 Task: Look for space in Laiwu, China from 2nd August, 2023 to 12th August, 2023 for 2 adults in price range Rs.5000 to Rs.10000. Place can be private room with 1  bedroom having 1 bed and 1 bathroom. Property type can be house, flat, guest house, hotel. Booking option can be shelf check-in. Required host language is Chinese (Simplified).
Action: Mouse moved to (286, 220)
Screenshot: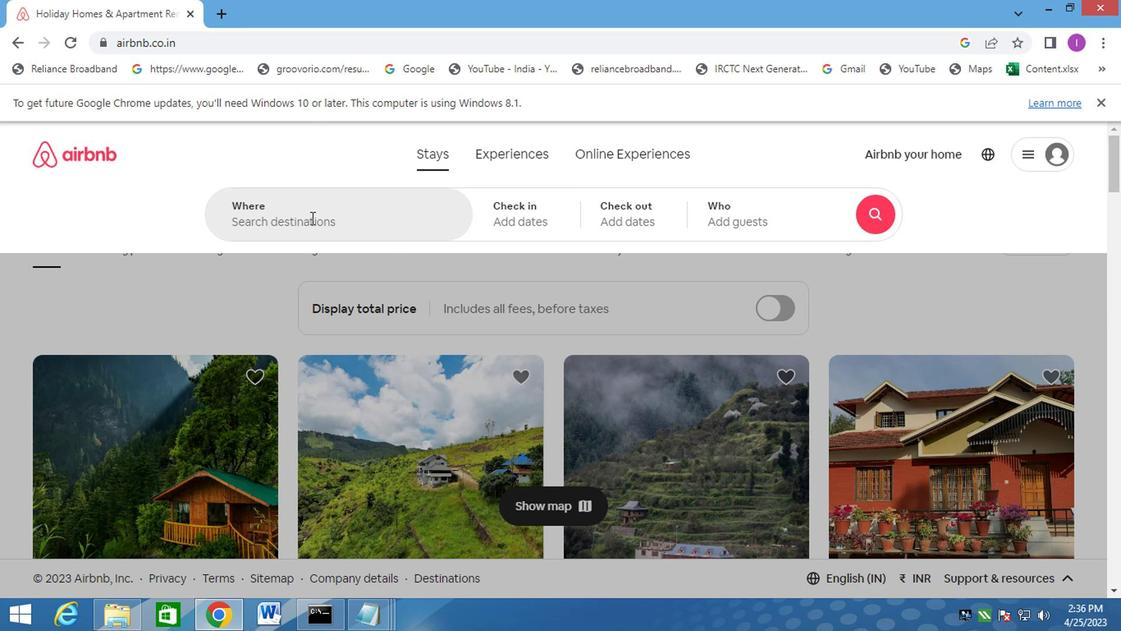 
Action: Mouse pressed left at (286, 220)
Screenshot: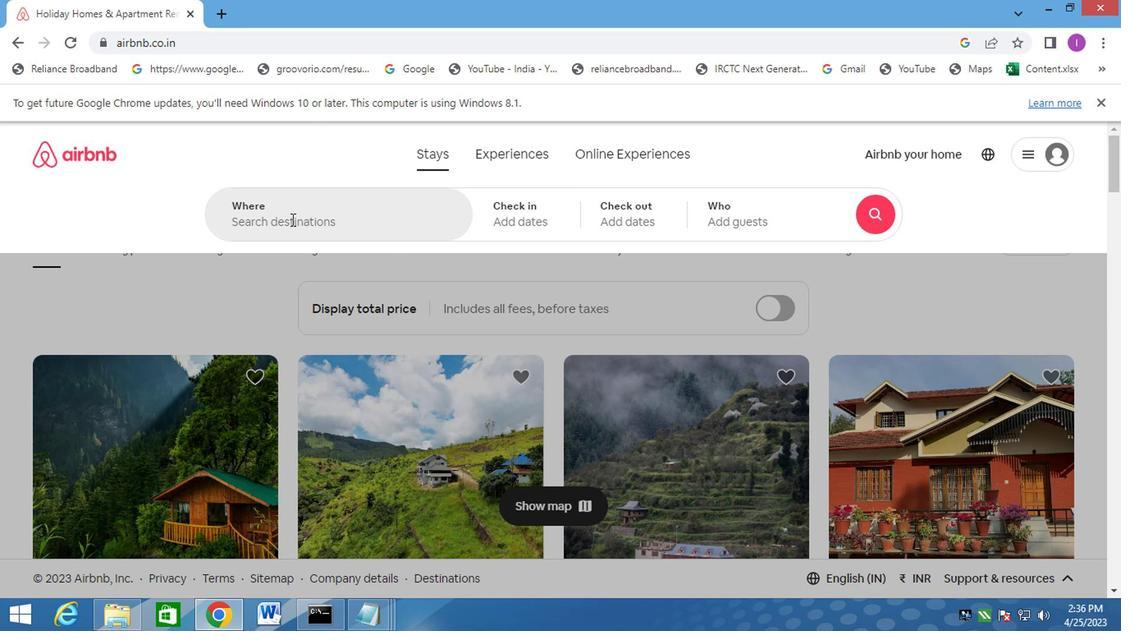 
Action: Mouse moved to (356, 201)
Screenshot: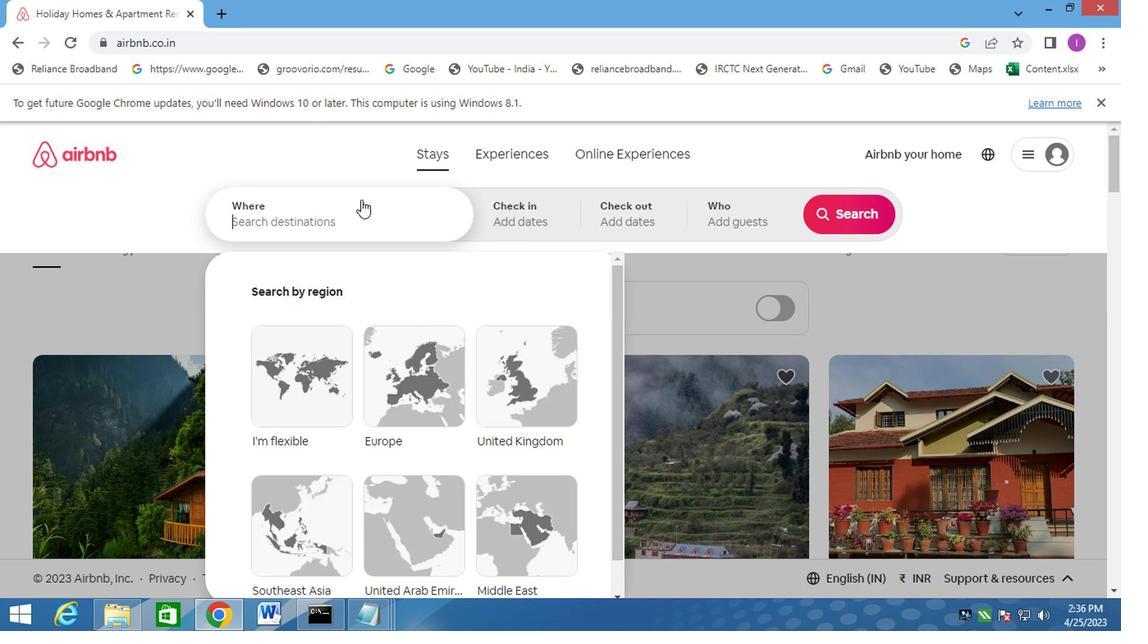 
Action: Key pressed <Key.shift>LAIWU
Screenshot: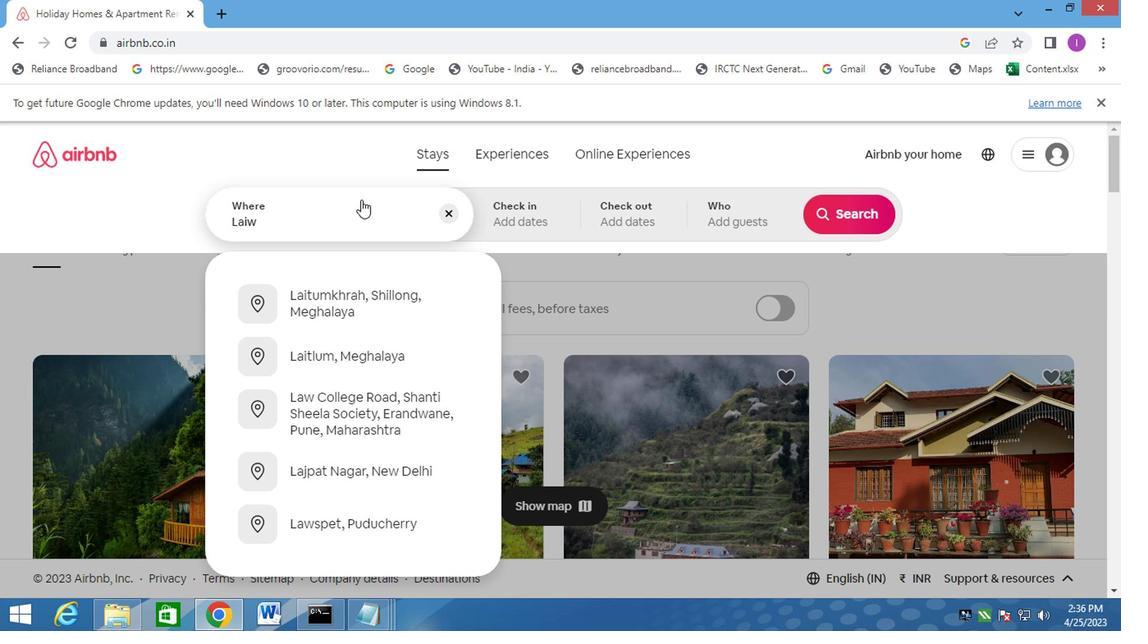 
Action: Mouse moved to (387, 195)
Screenshot: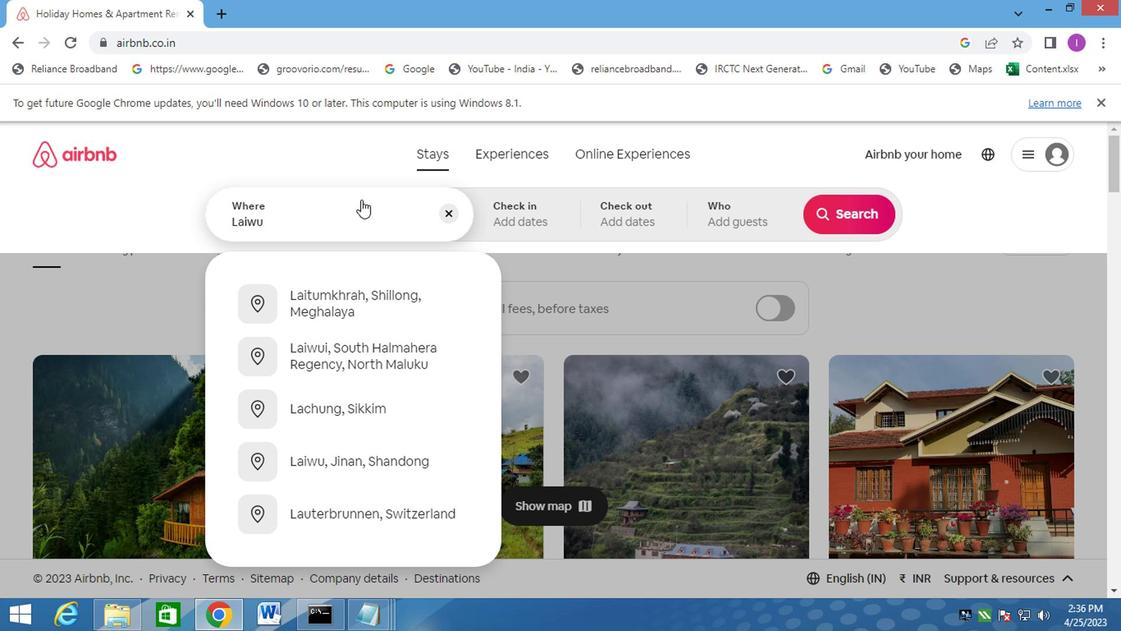 
Action: Key pressed ,CHINA
Screenshot: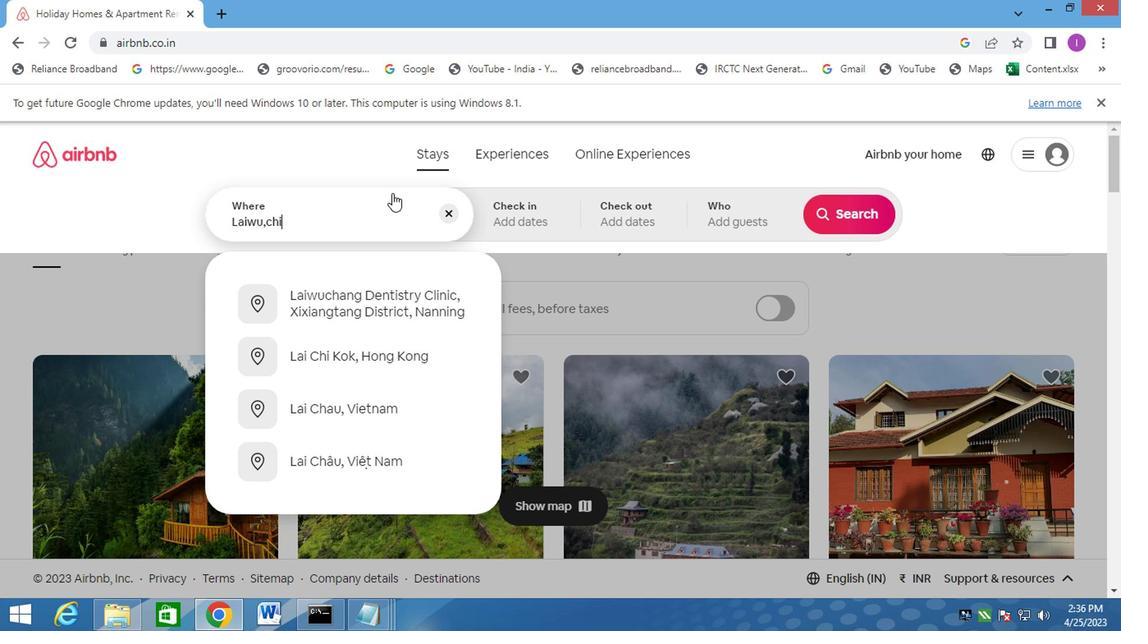 
Action: Mouse moved to (540, 203)
Screenshot: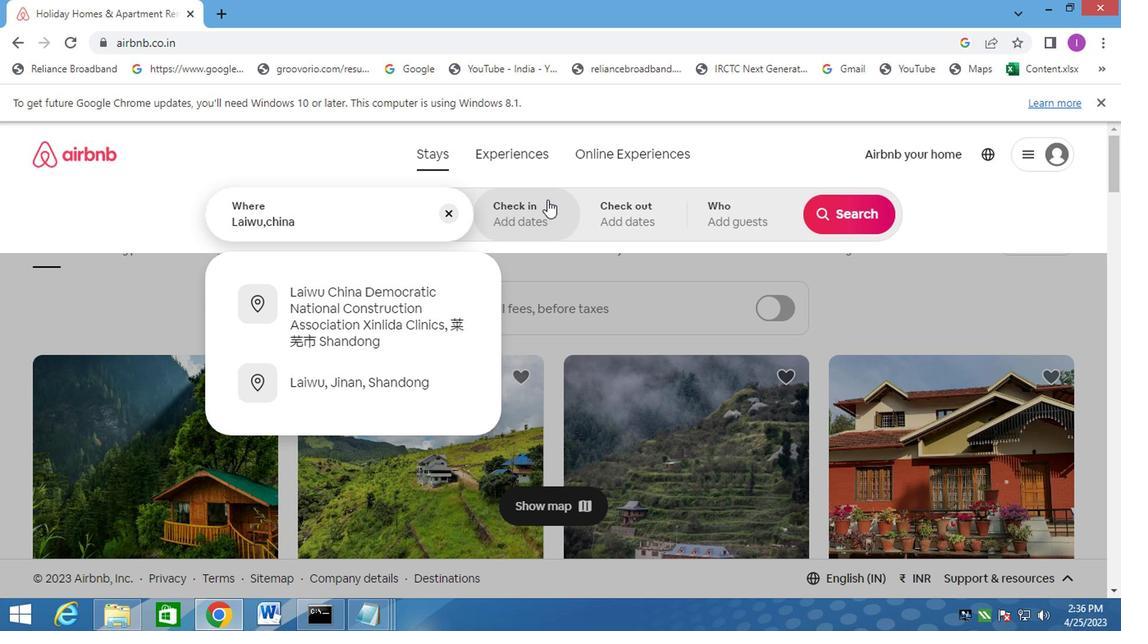 
Action: Mouse pressed left at (540, 203)
Screenshot: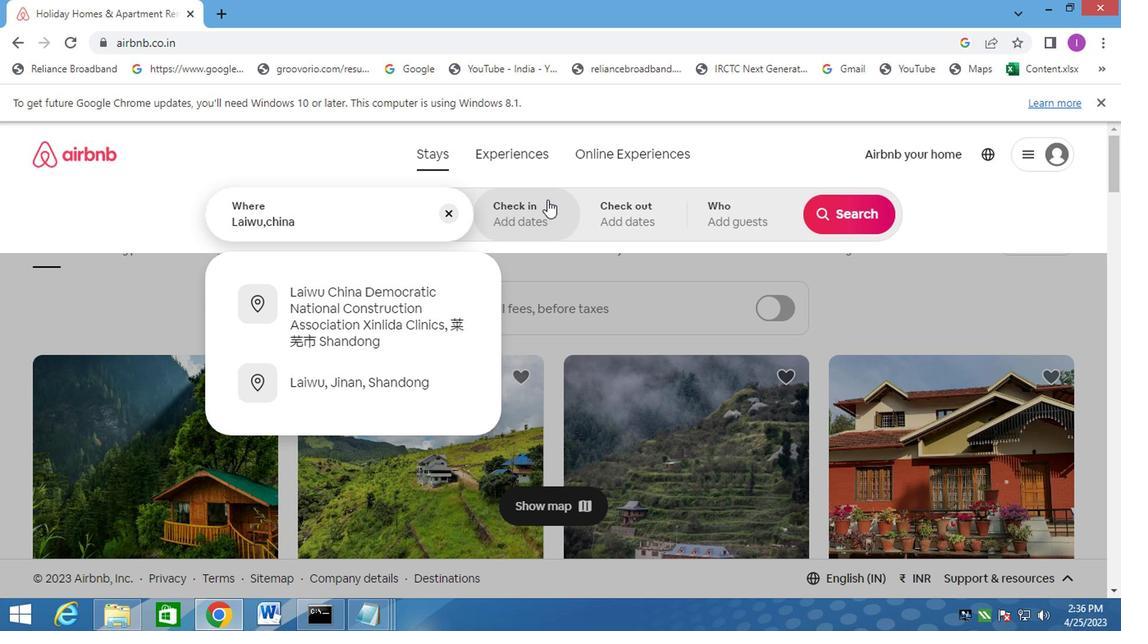 
Action: Mouse moved to (834, 342)
Screenshot: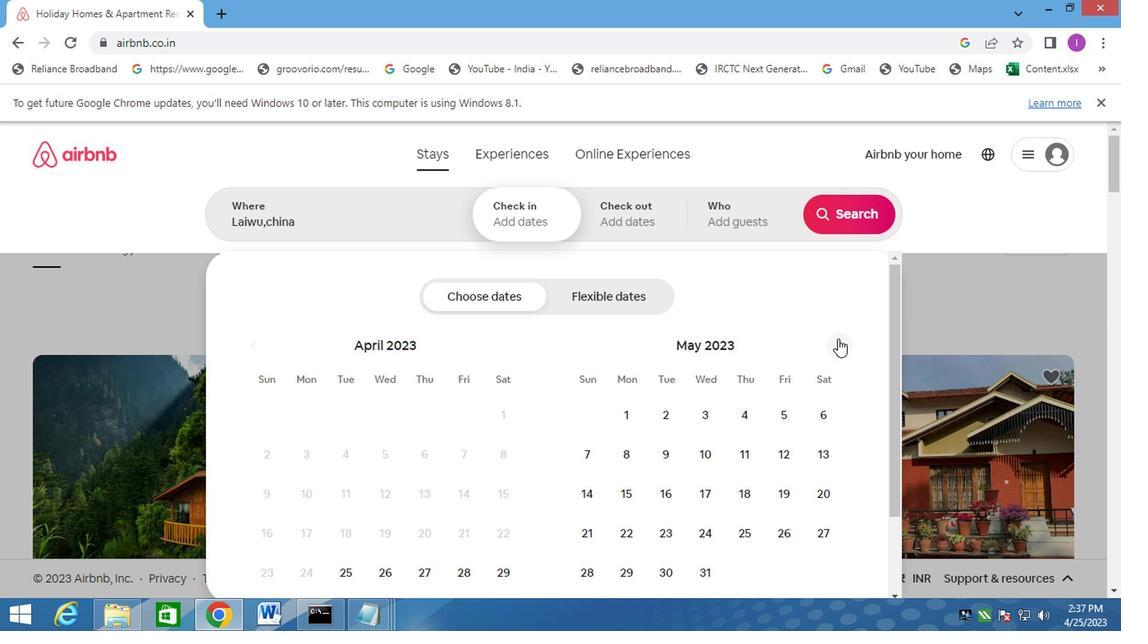 
Action: Mouse pressed left at (834, 342)
Screenshot: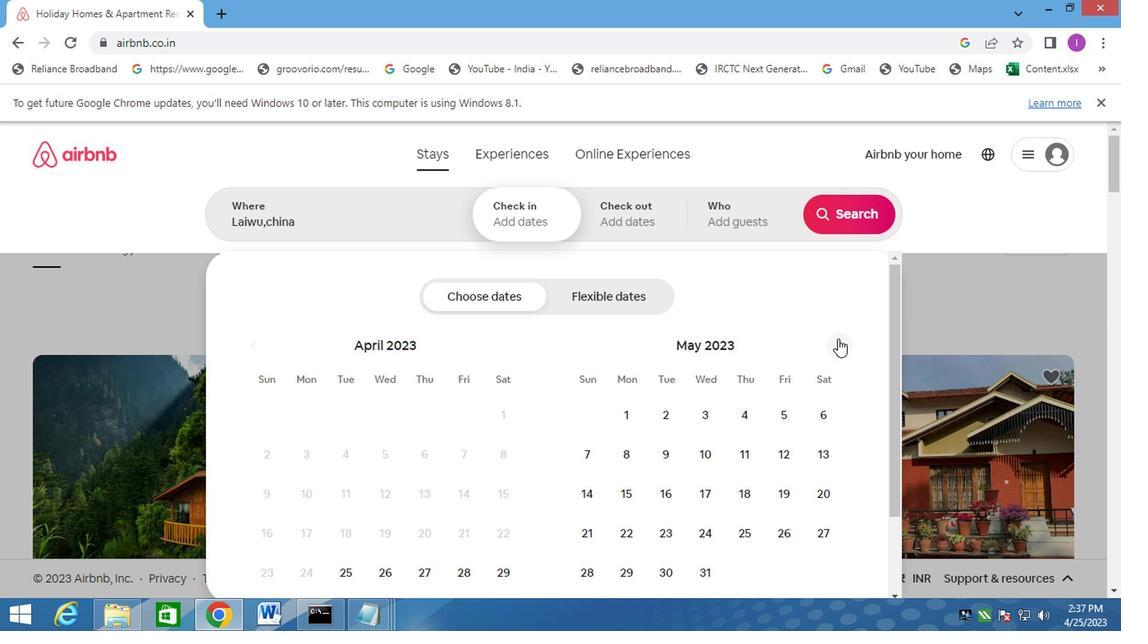 
Action: Mouse pressed left at (834, 342)
Screenshot: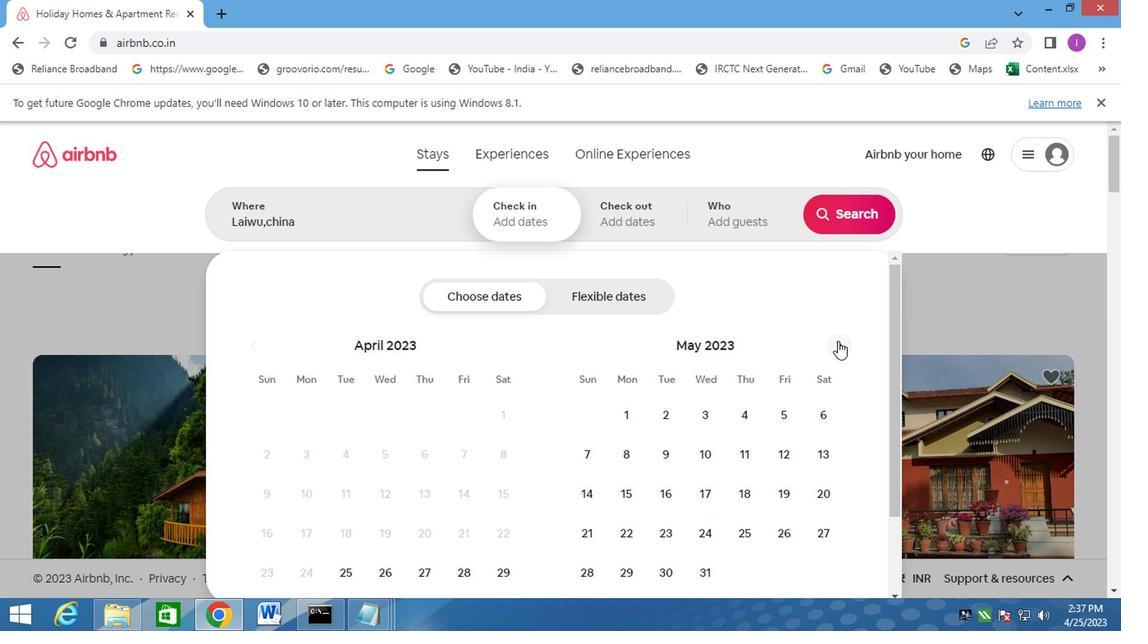 
Action: Mouse pressed left at (834, 342)
Screenshot: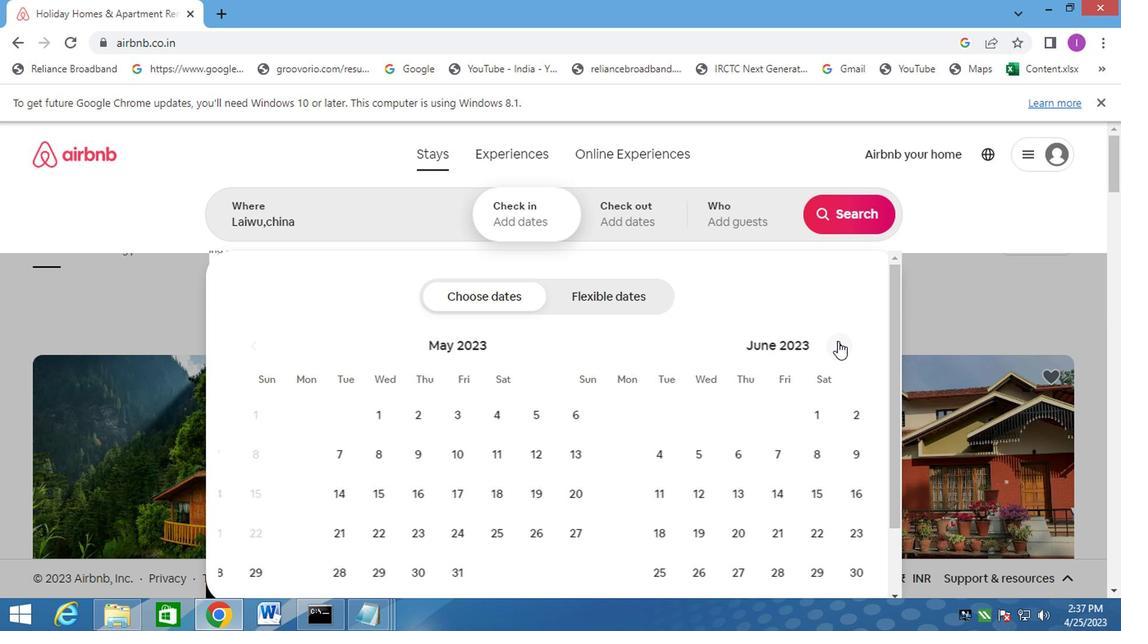 
Action: Mouse moved to (834, 342)
Screenshot: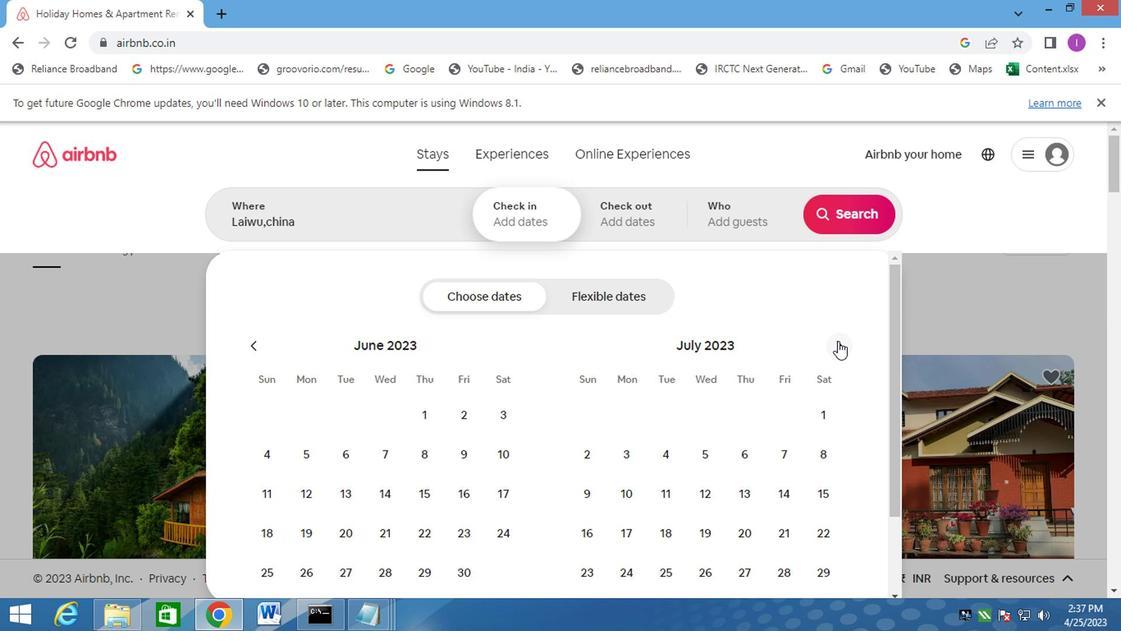 
Action: Mouse pressed left at (834, 342)
Screenshot: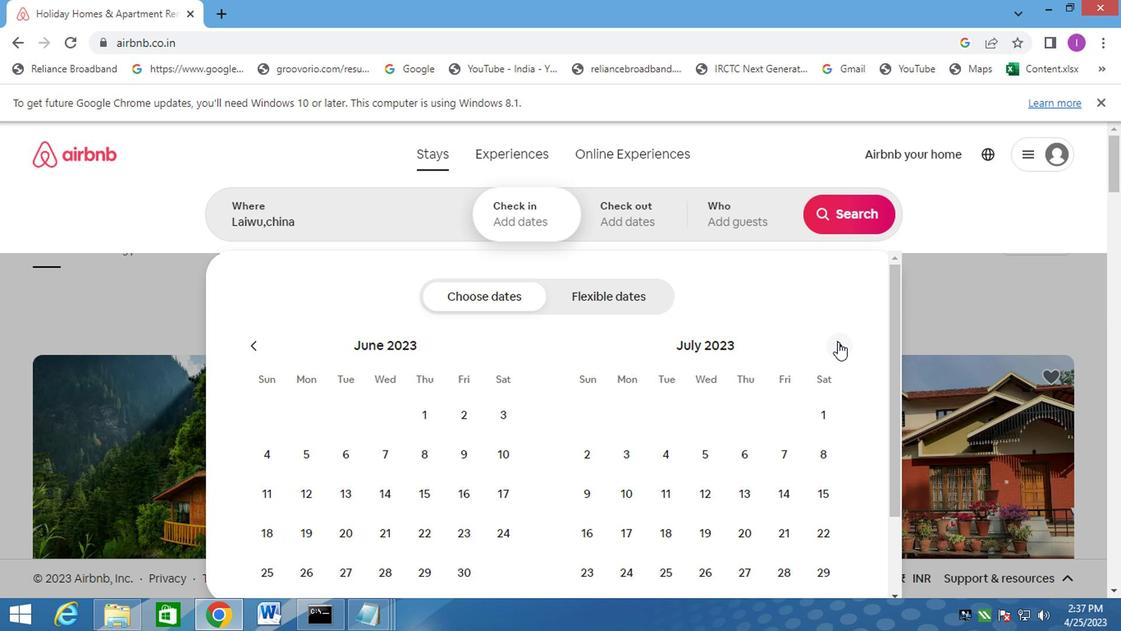 
Action: Mouse moved to (705, 415)
Screenshot: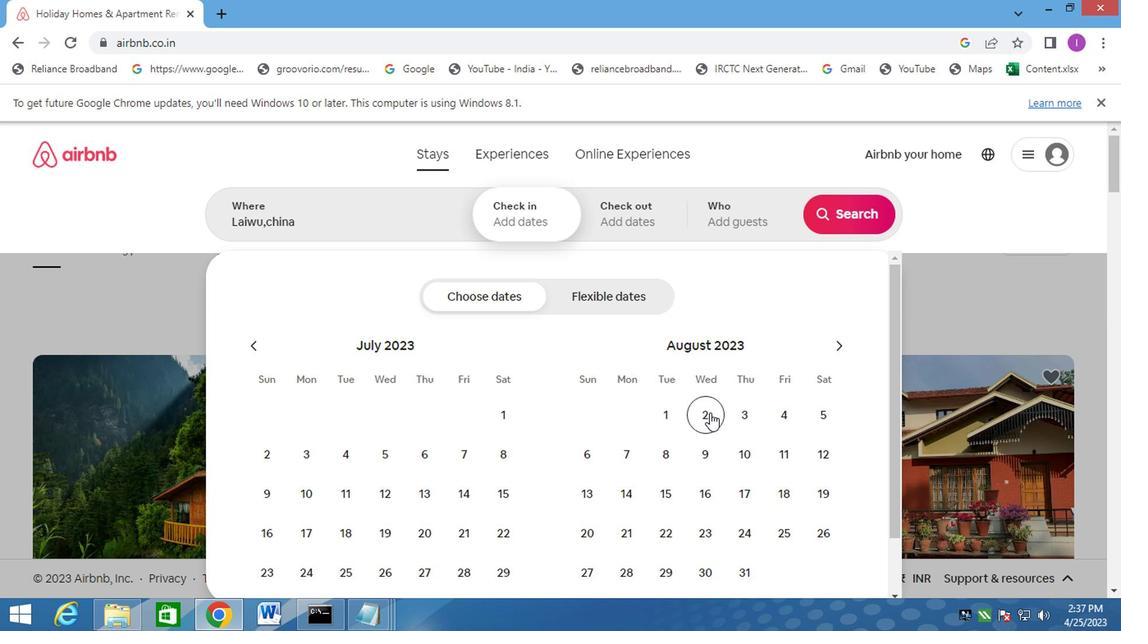 
Action: Mouse pressed left at (705, 415)
Screenshot: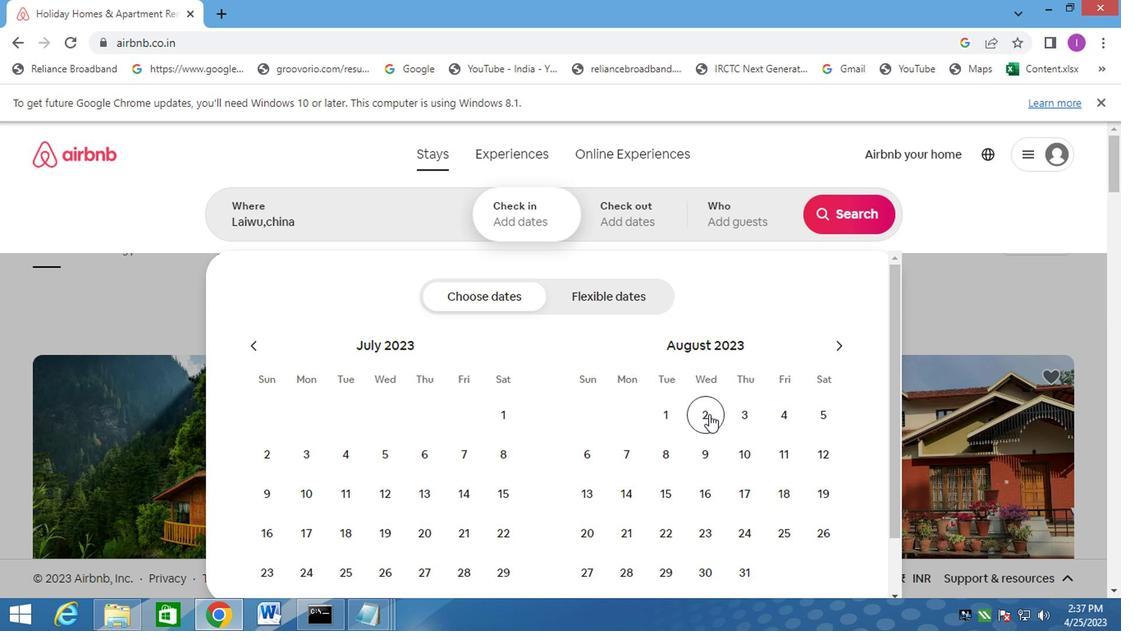 
Action: Mouse moved to (829, 450)
Screenshot: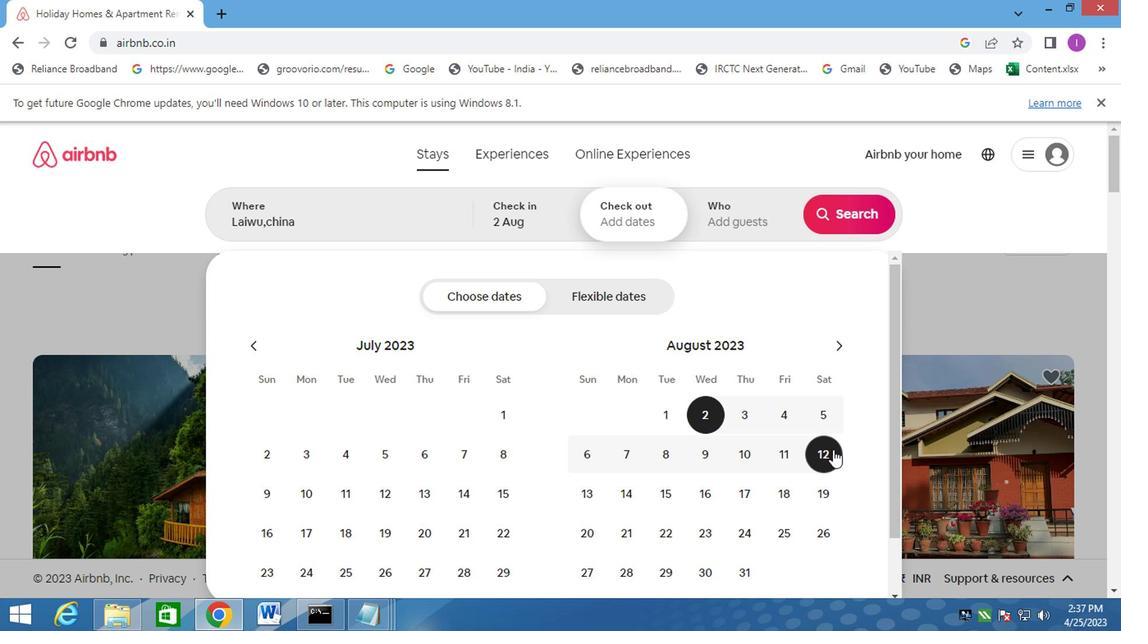 
Action: Mouse pressed left at (829, 450)
Screenshot: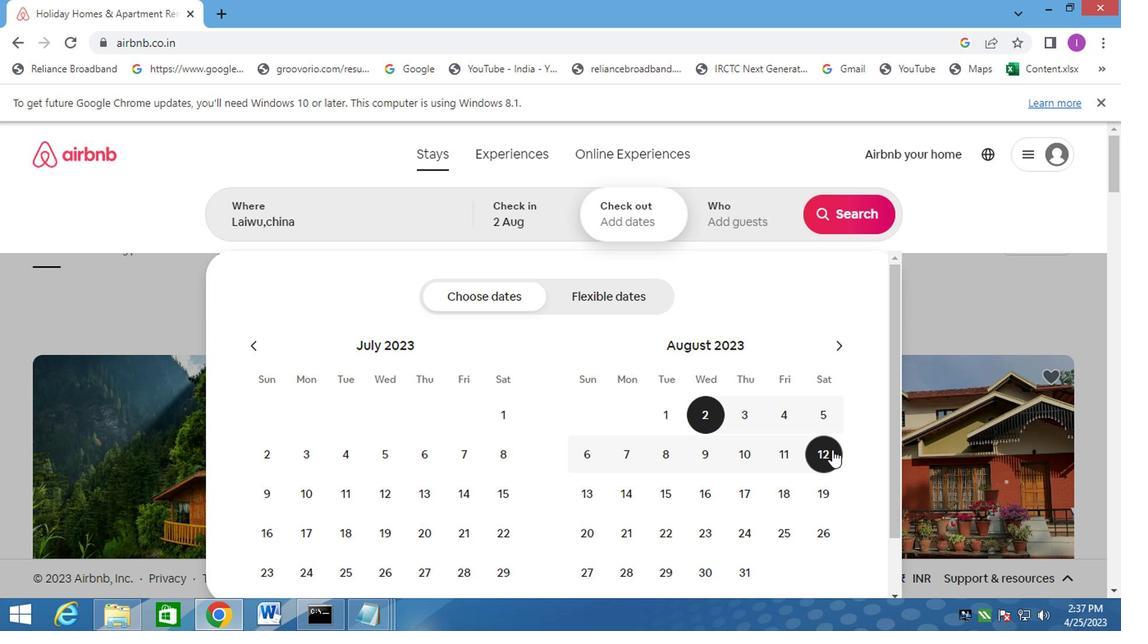 
Action: Mouse moved to (836, 208)
Screenshot: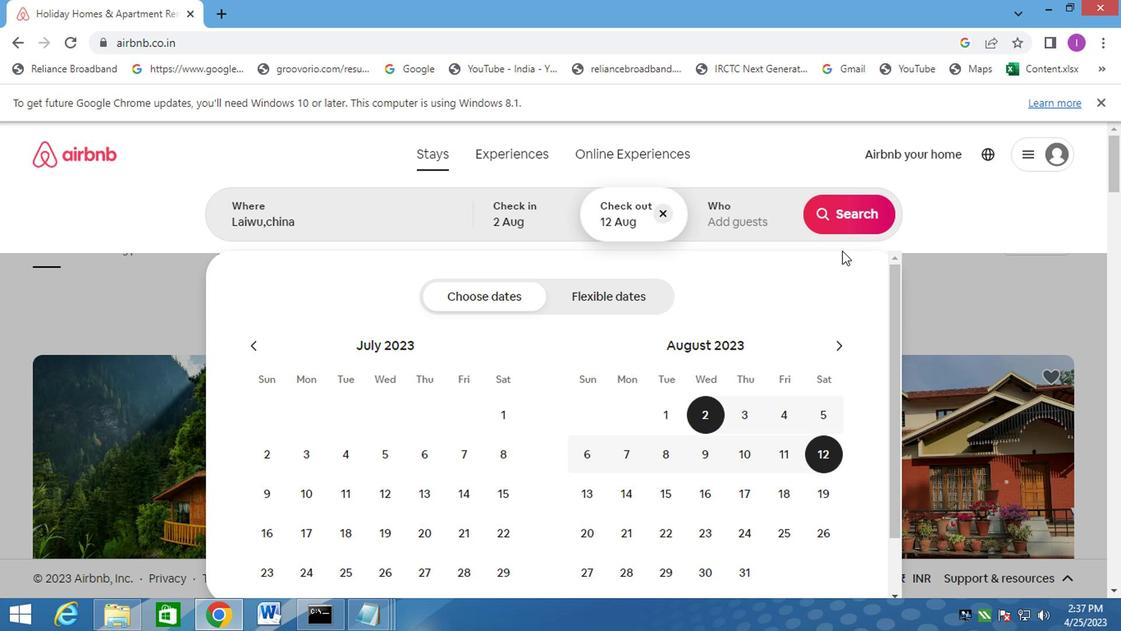 
Action: Mouse pressed left at (836, 208)
Screenshot: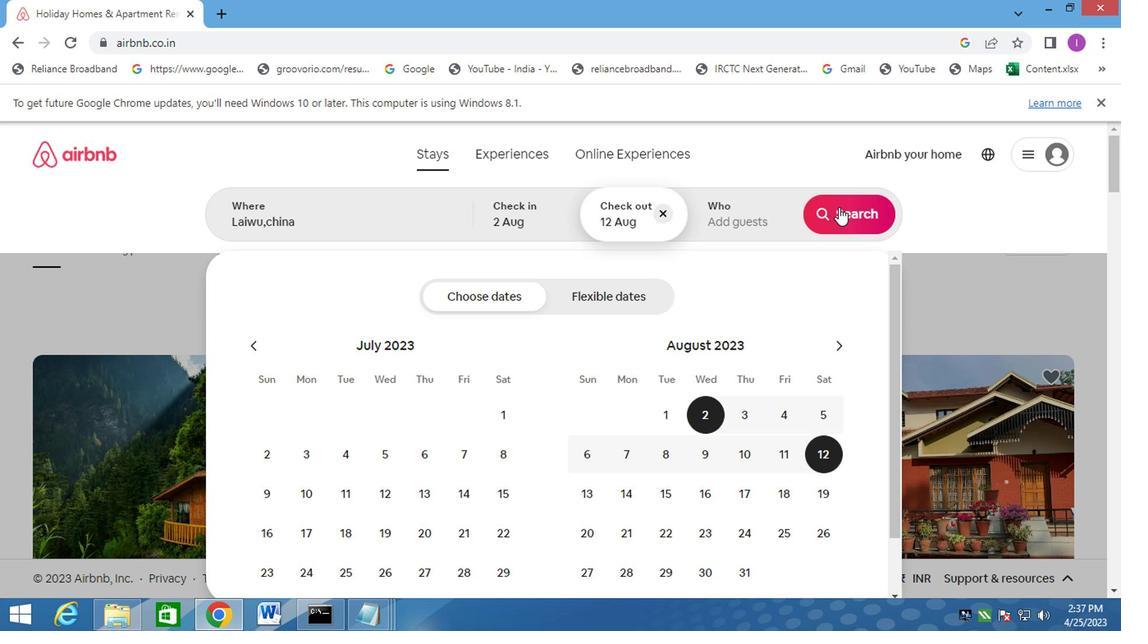 
Action: Mouse moved to (757, 146)
Screenshot: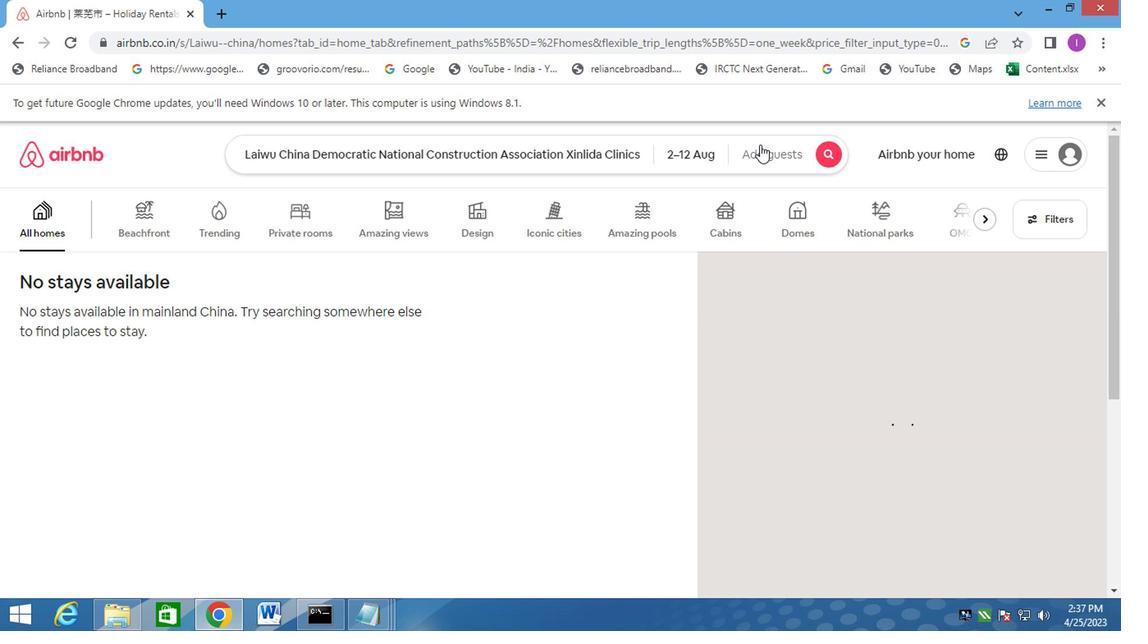 
Action: Mouse pressed left at (757, 146)
Screenshot: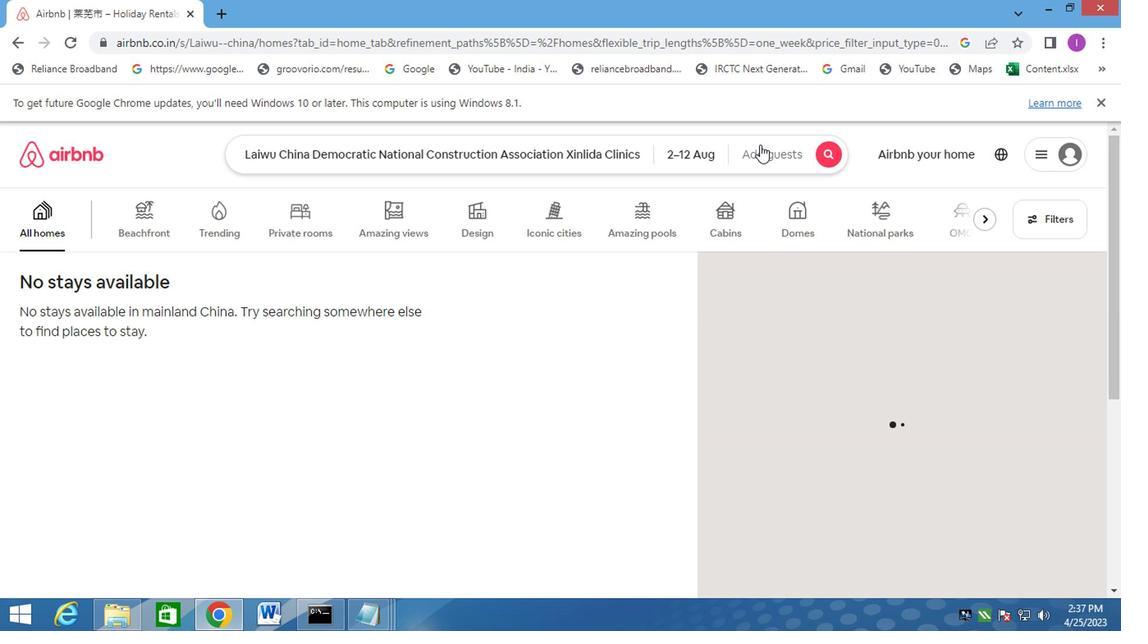 
Action: Mouse moved to (850, 306)
Screenshot: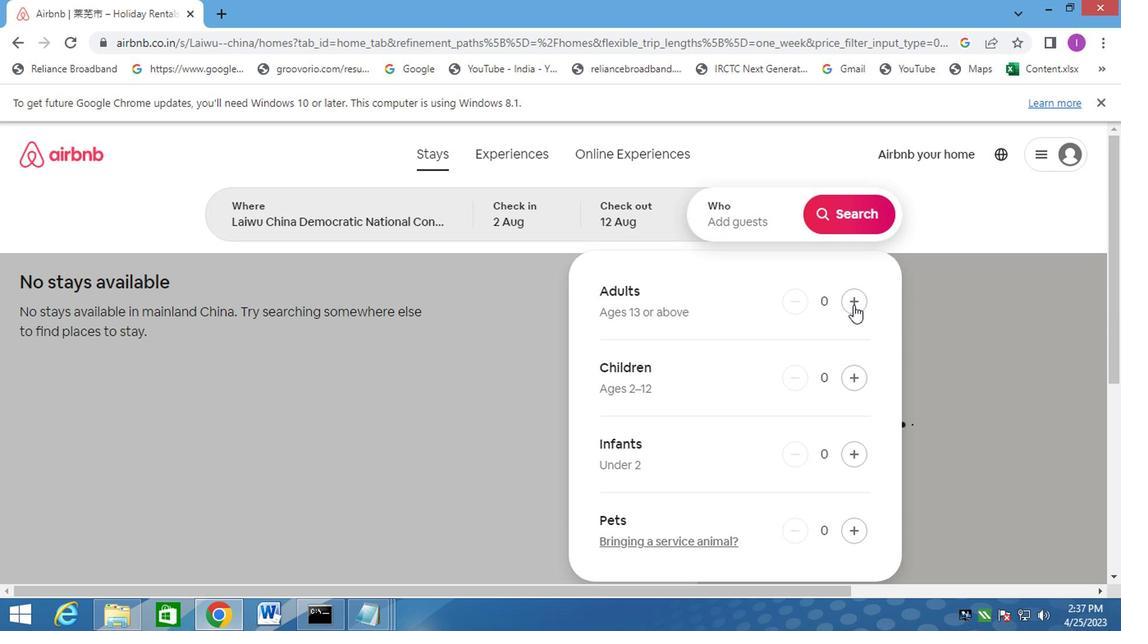 
Action: Mouse pressed left at (850, 306)
Screenshot: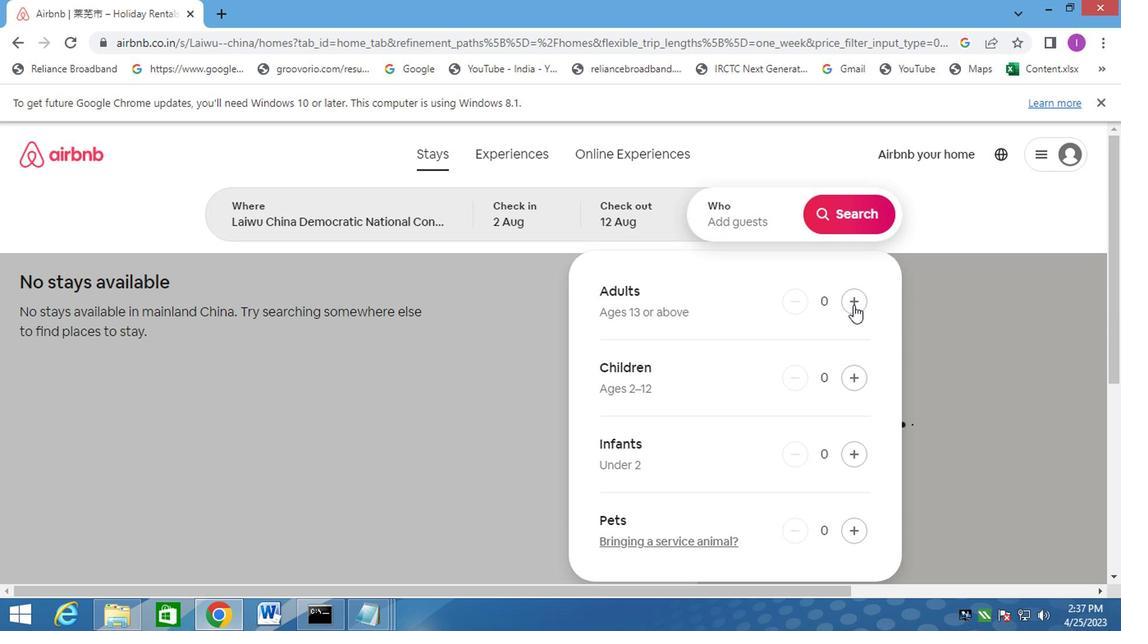 
Action: Mouse pressed left at (850, 306)
Screenshot: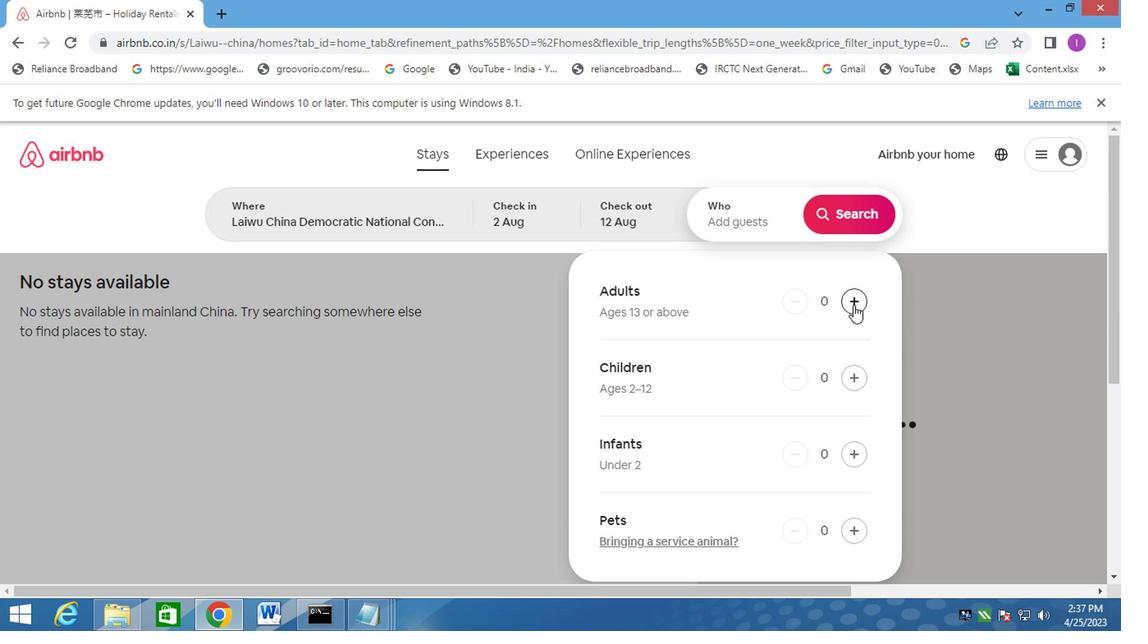
Action: Mouse moved to (833, 223)
Screenshot: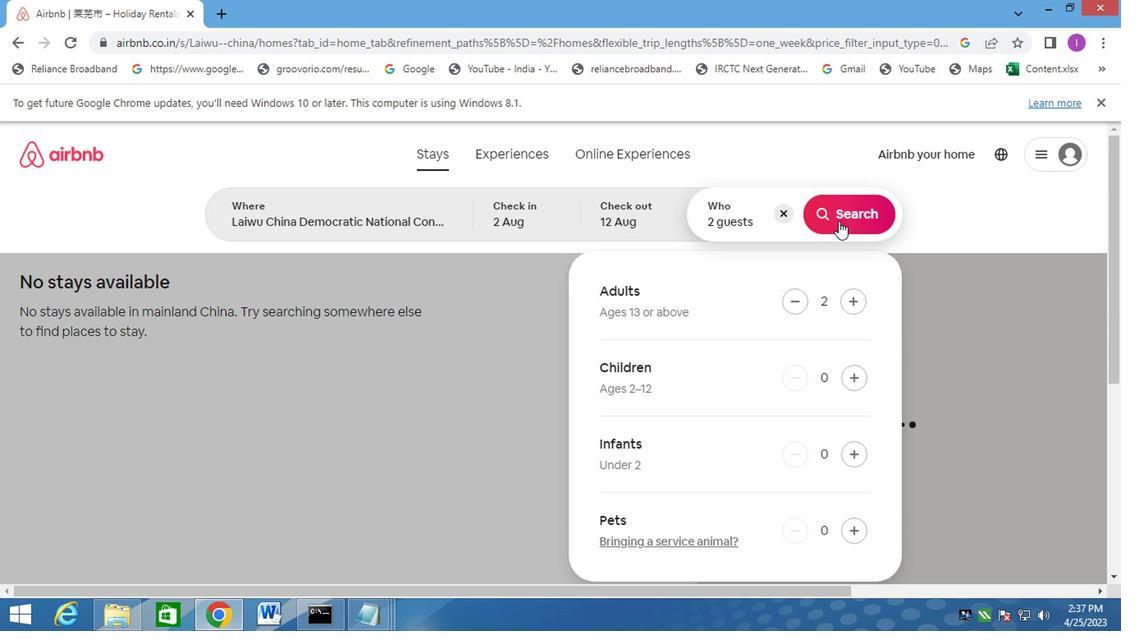 
Action: Mouse pressed left at (833, 223)
Screenshot: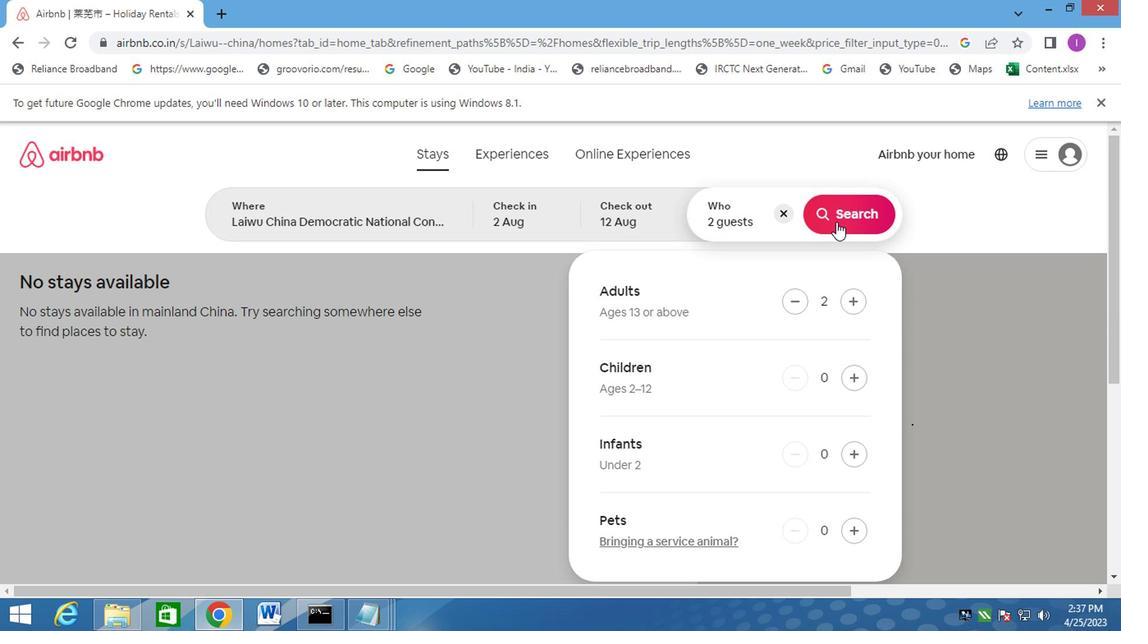
Action: Mouse moved to (1035, 216)
Screenshot: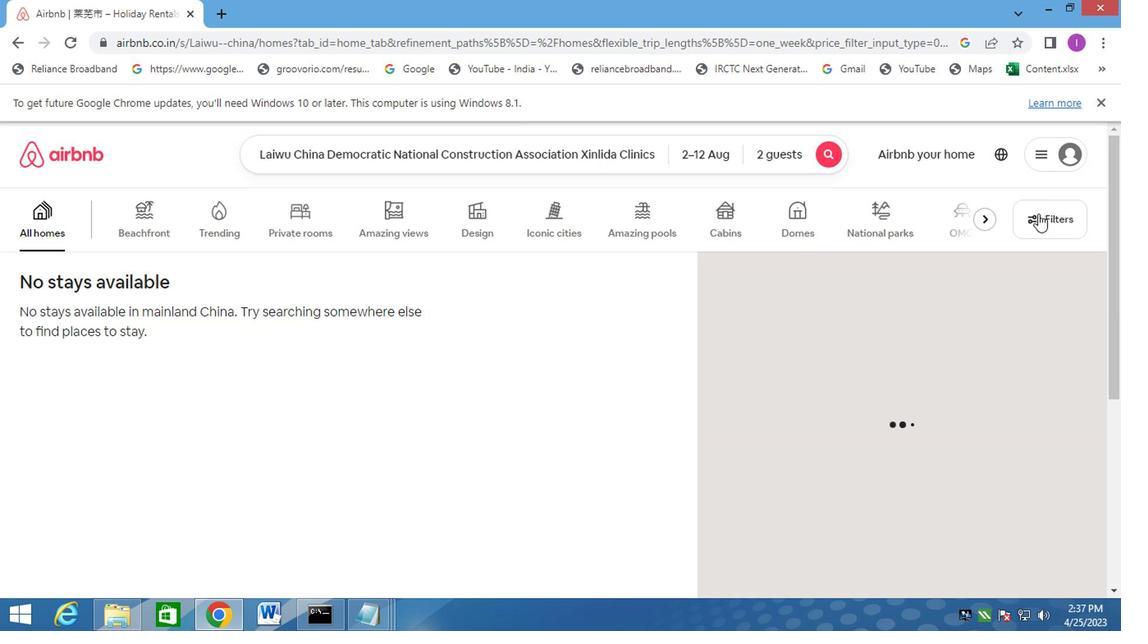 
Action: Mouse pressed left at (1035, 216)
Screenshot: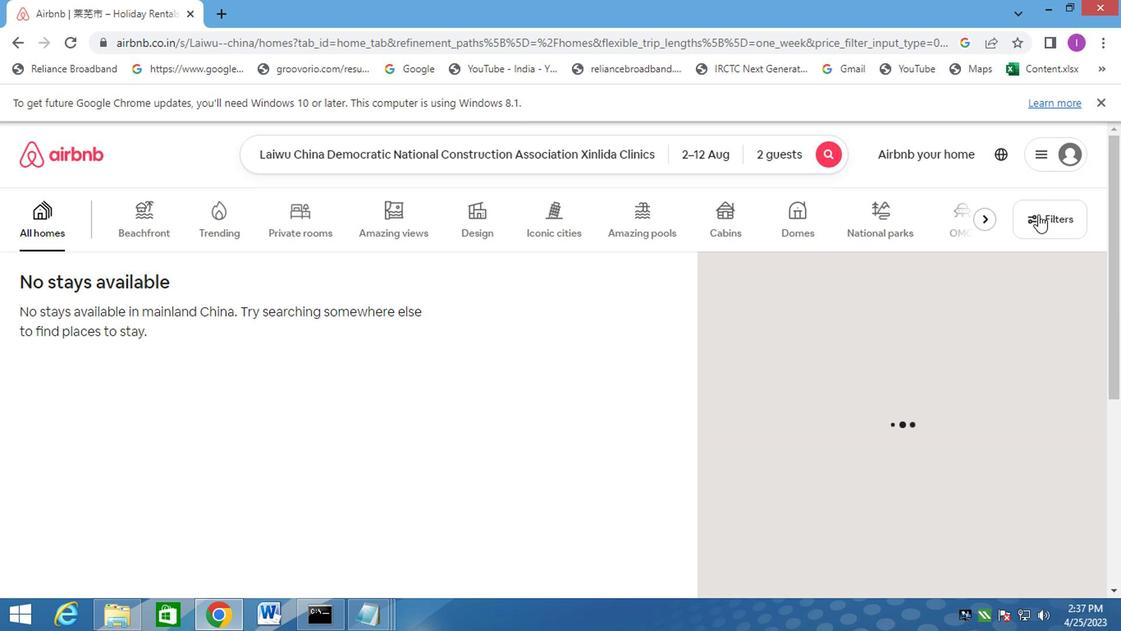 
Action: Mouse moved to (355, 326)
Screenshot: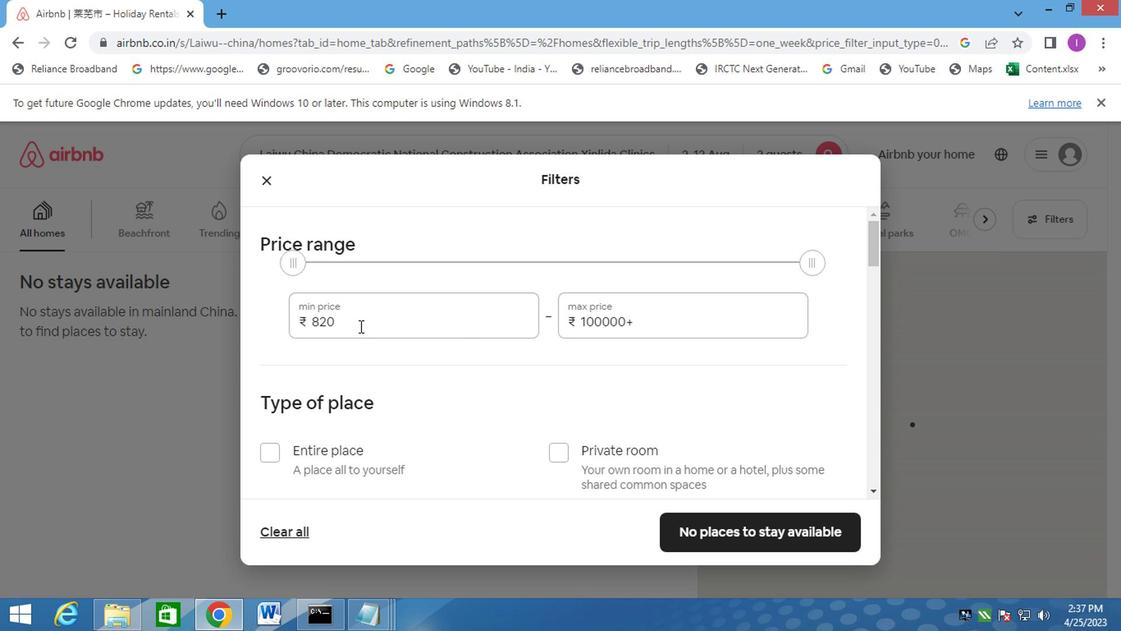 
Action: Mouse pressed left at (355, 326)
Screenshot: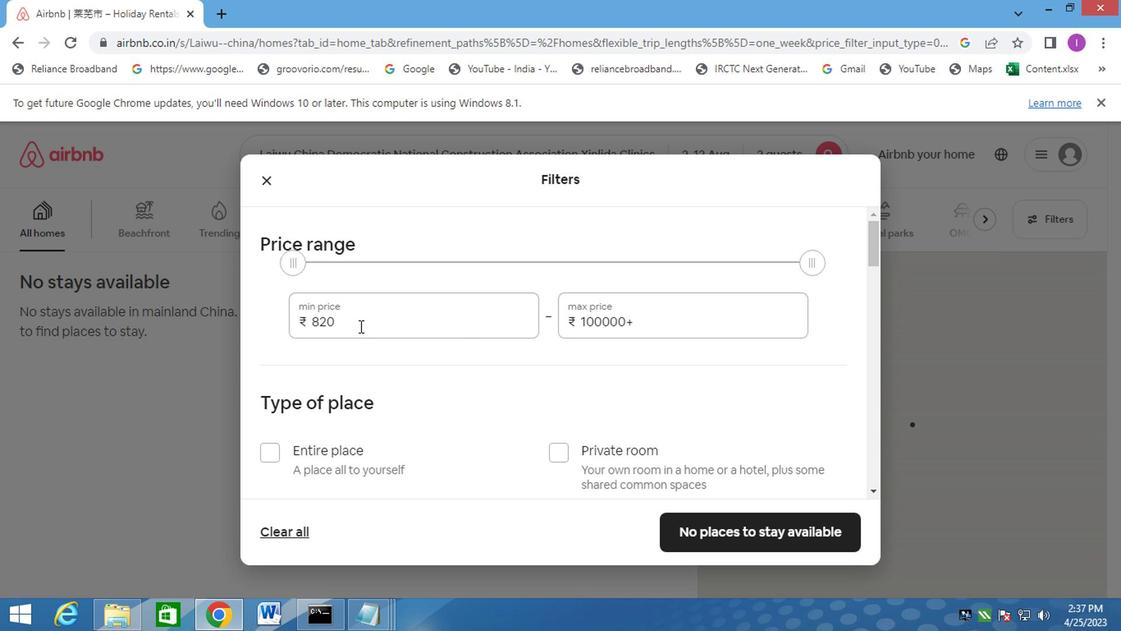 
Action: Mouse moved to (304, 323)
Screenshot: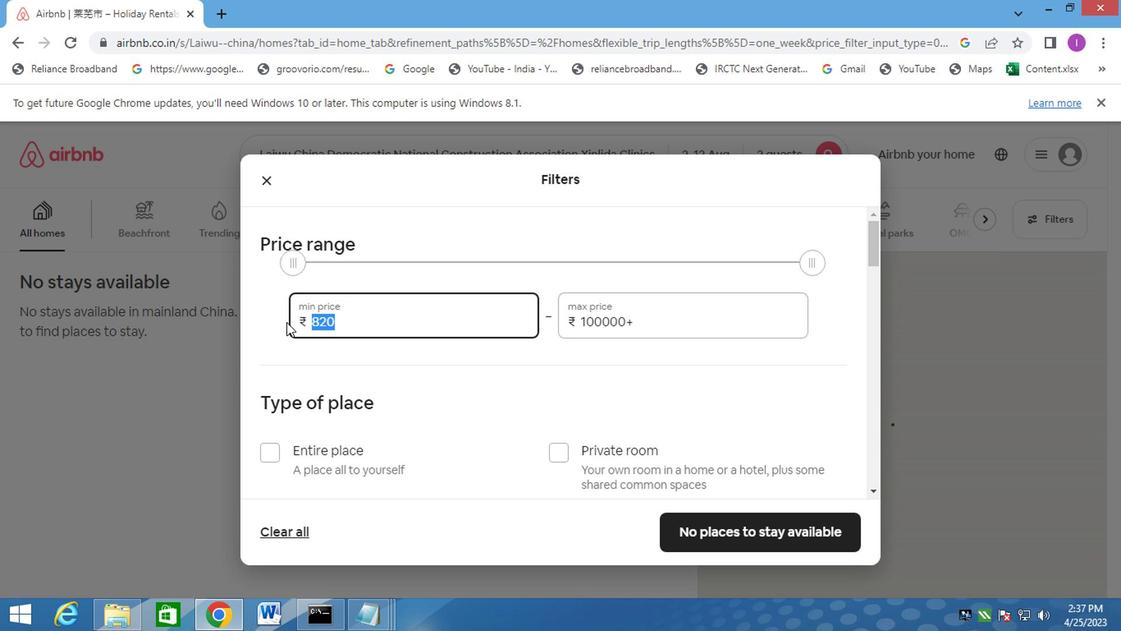 
Action: Key pressed 5000
Screenshot: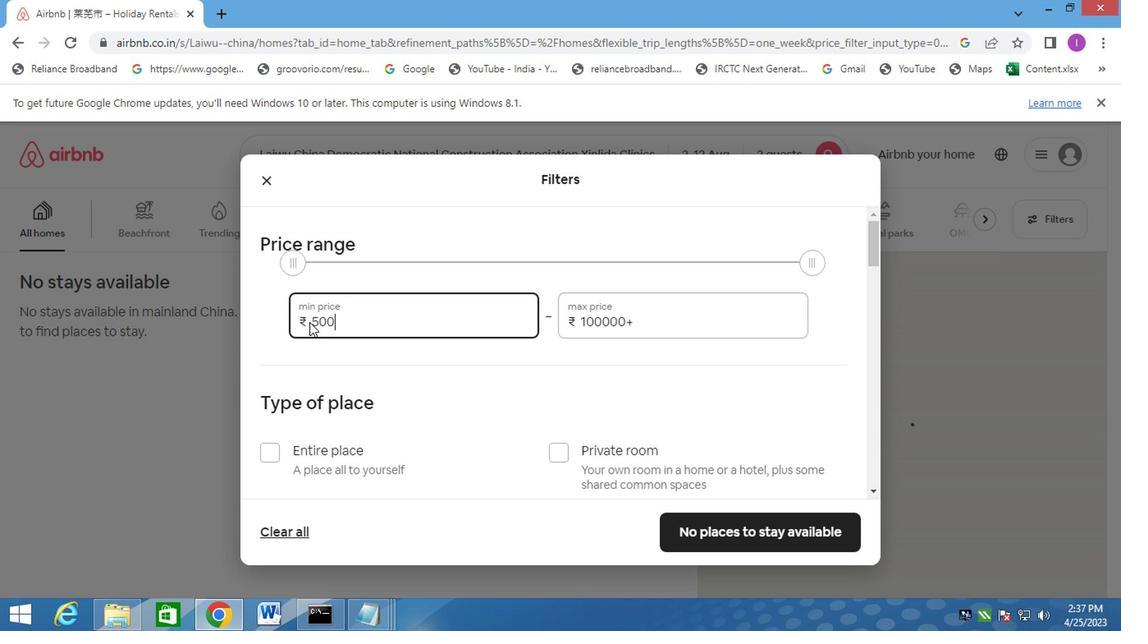 
Action: Mouse moved to (635, 316)
Screenshot: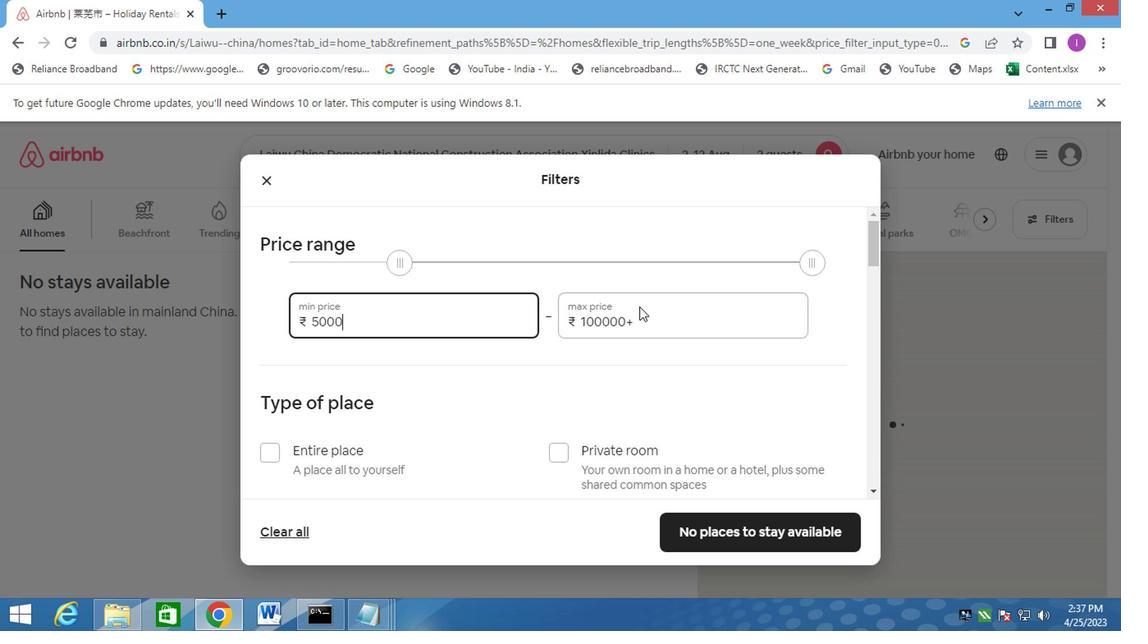 
Action: Mouse pressed left at (635, 316)
Screenshot: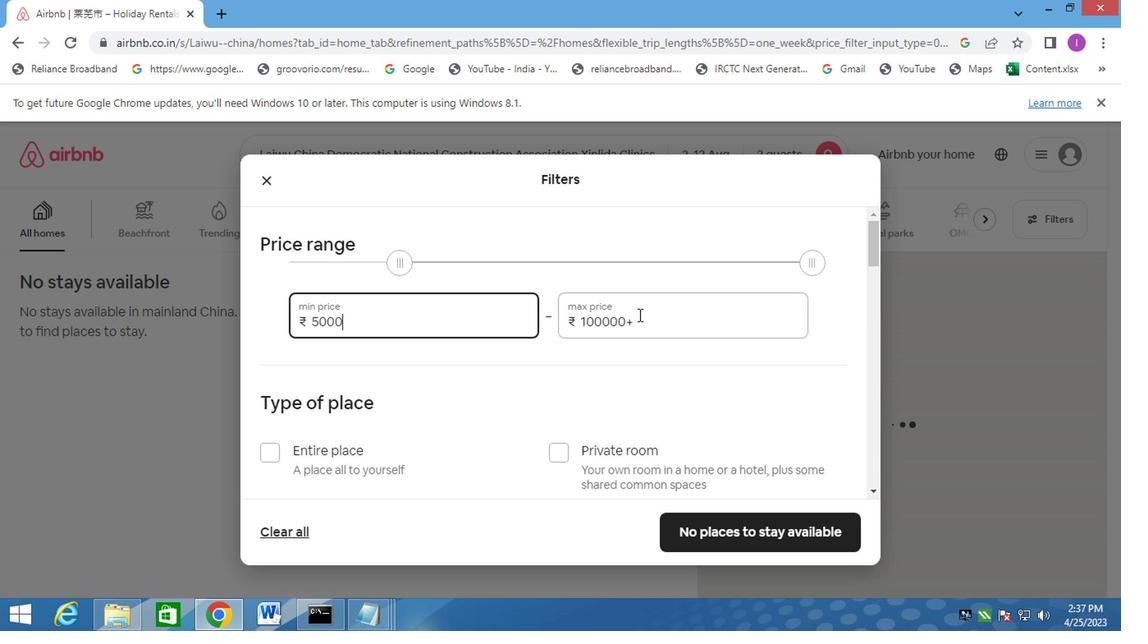 
Action: Mouse moved to (631, 318)
Screenshot: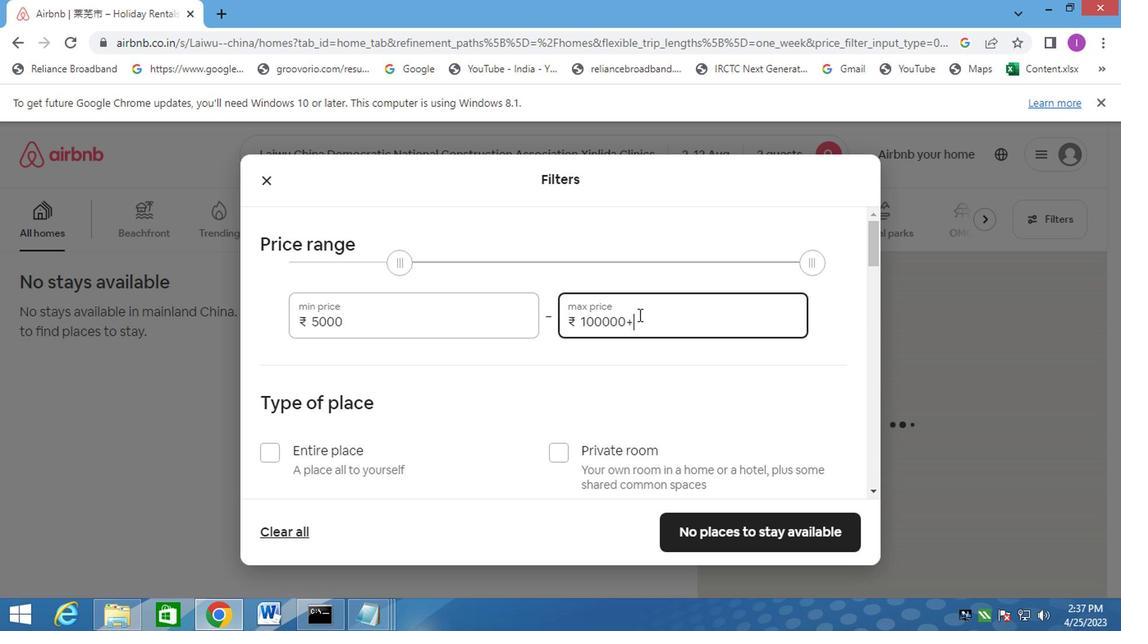 
Action: Mouse pressed left at (631, 318)
Screenshot: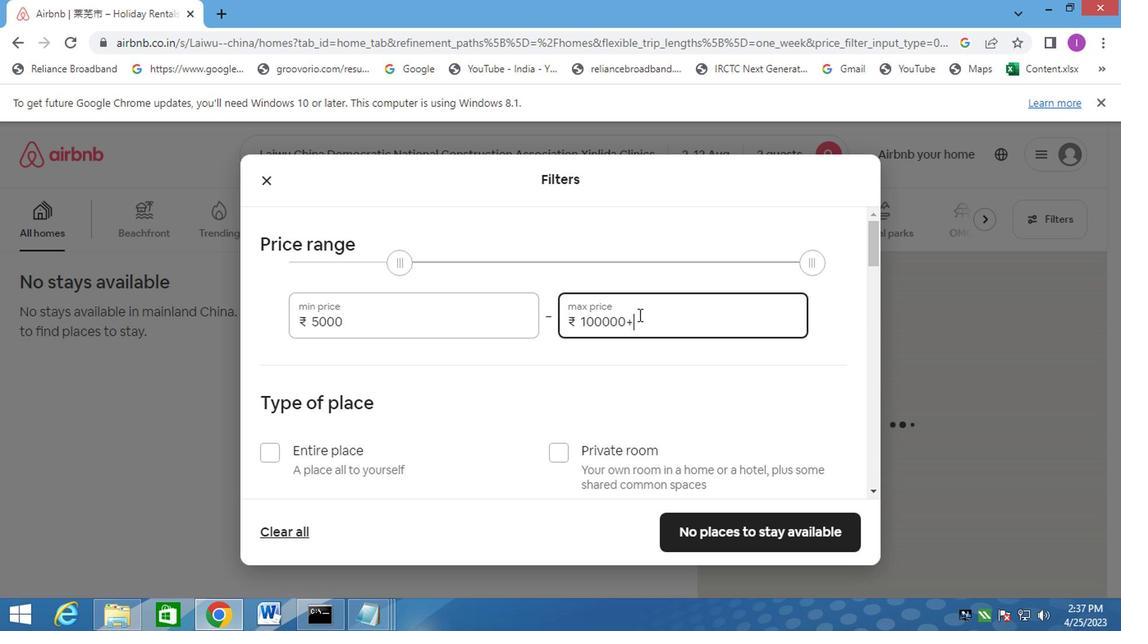 
Action: Mouse moved to (673, 317)
Screenshot: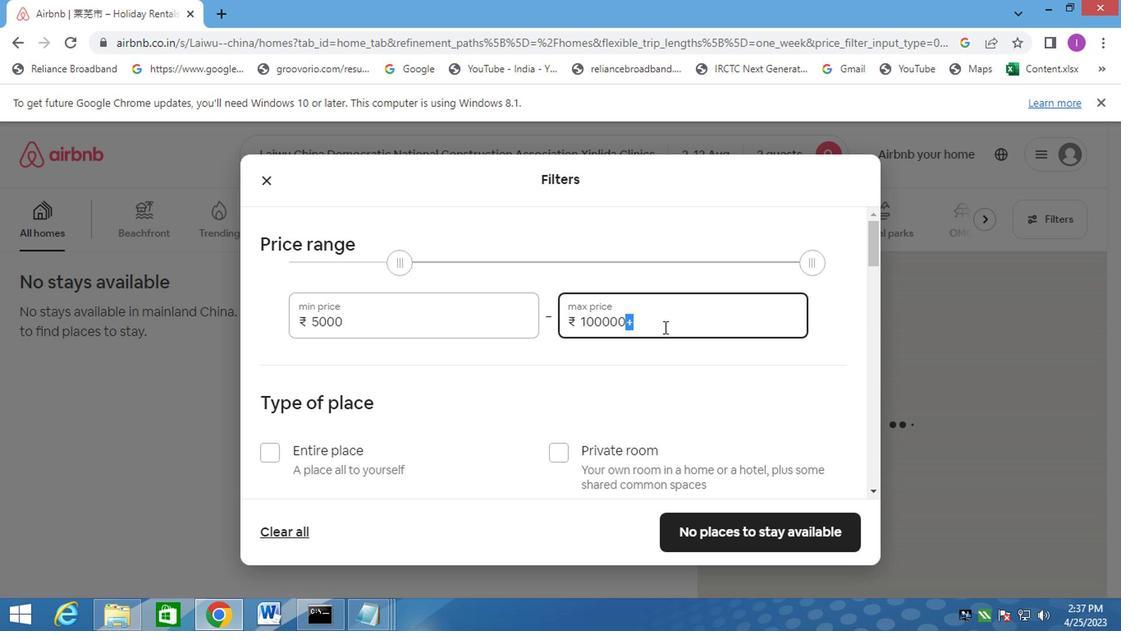 
Action: Key pressed <Key.backspace><Key.backspace>
Screenshot: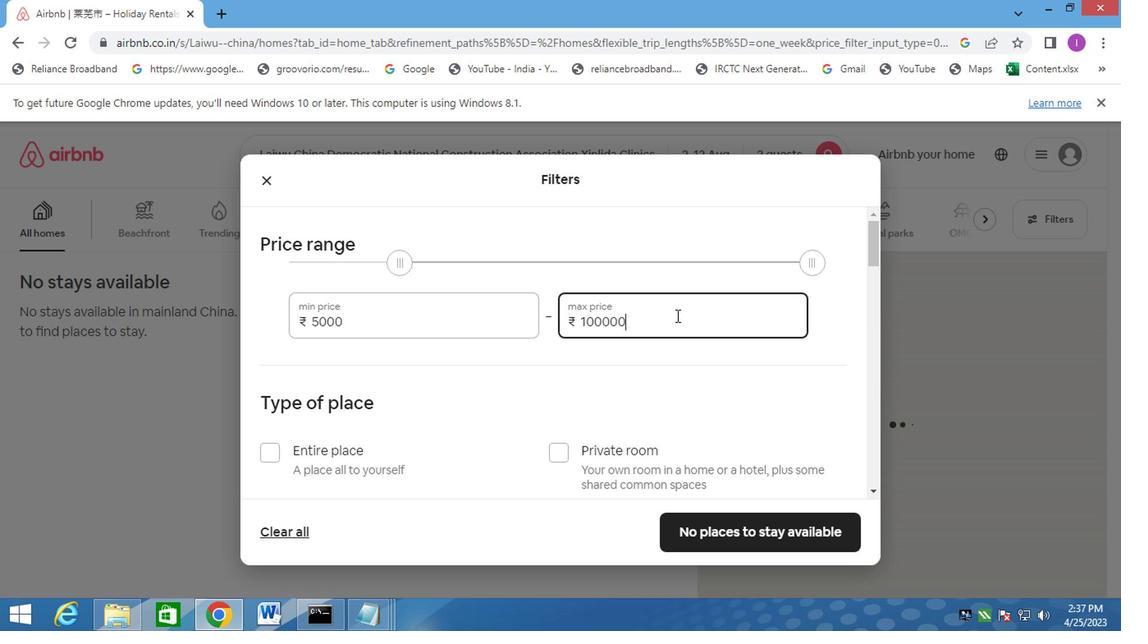 
Action: Mouse moved to (335, 446)
Screenshot: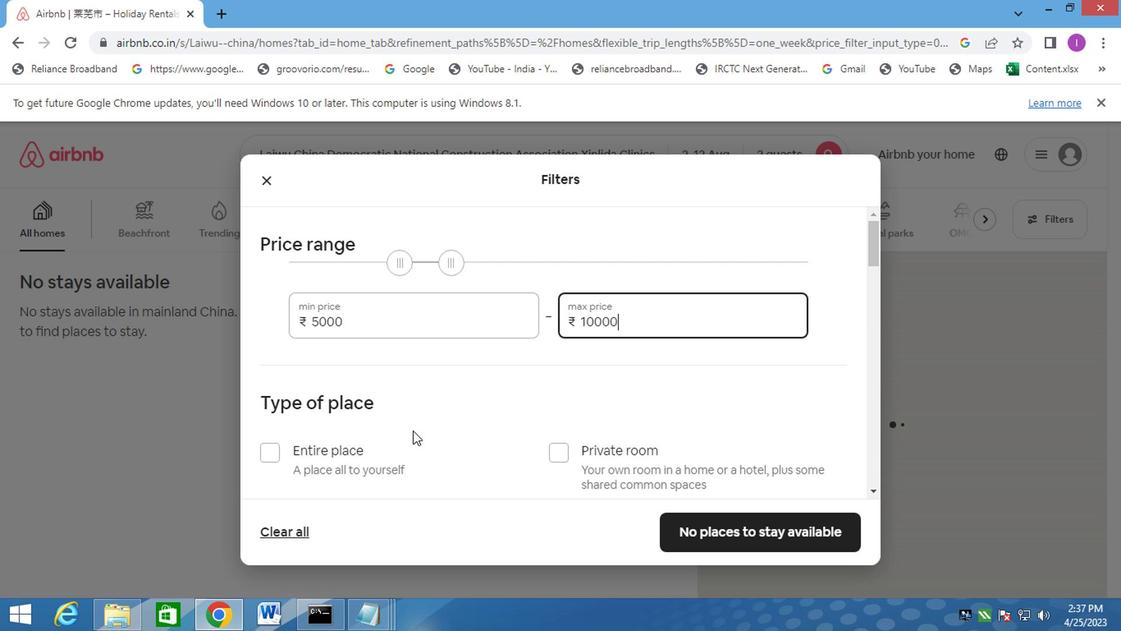 
Action: Mouse scrolled (335, 445) with delta (0, 0)
Screenshot: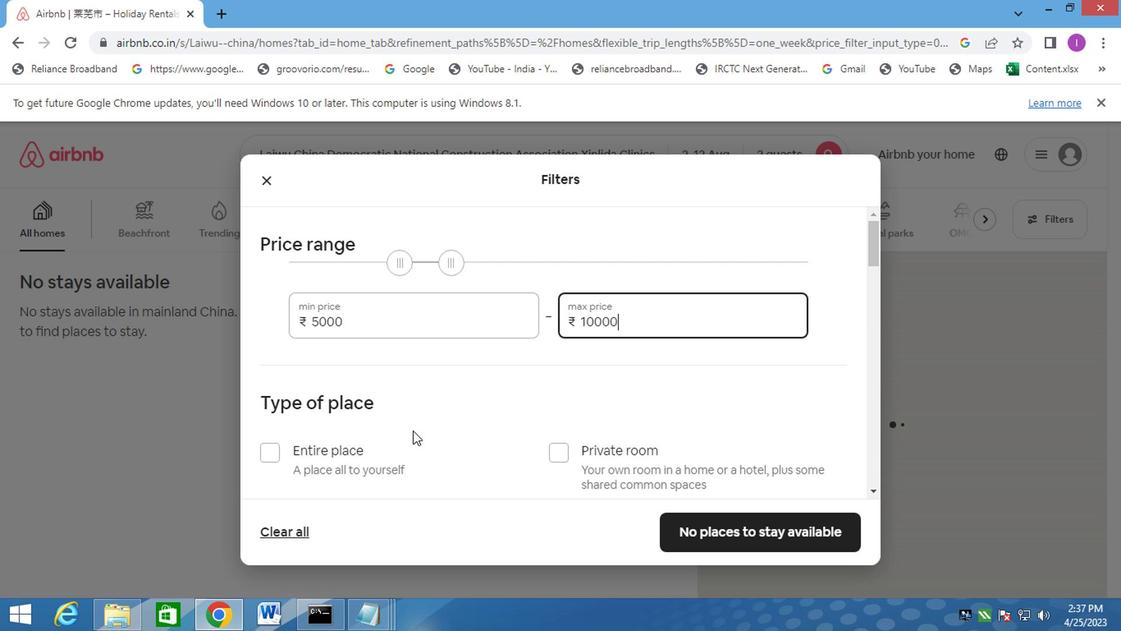 
Action: Mouse moved to (557, 382)
Screenshot: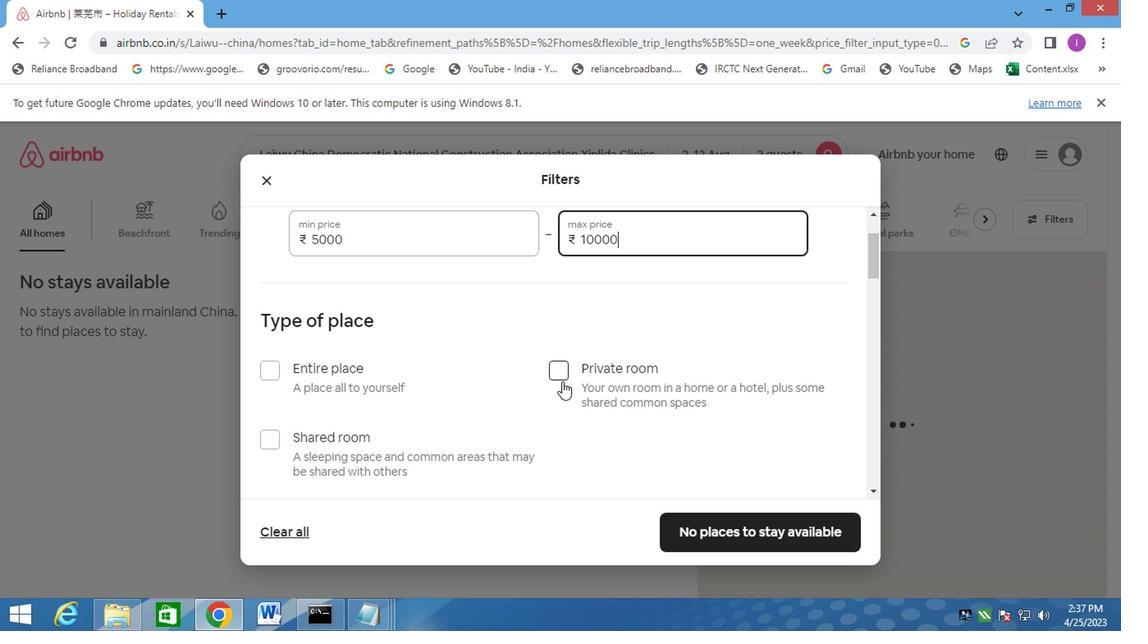 
Action: Mouse pressed left at (557, 382)
Screenshot: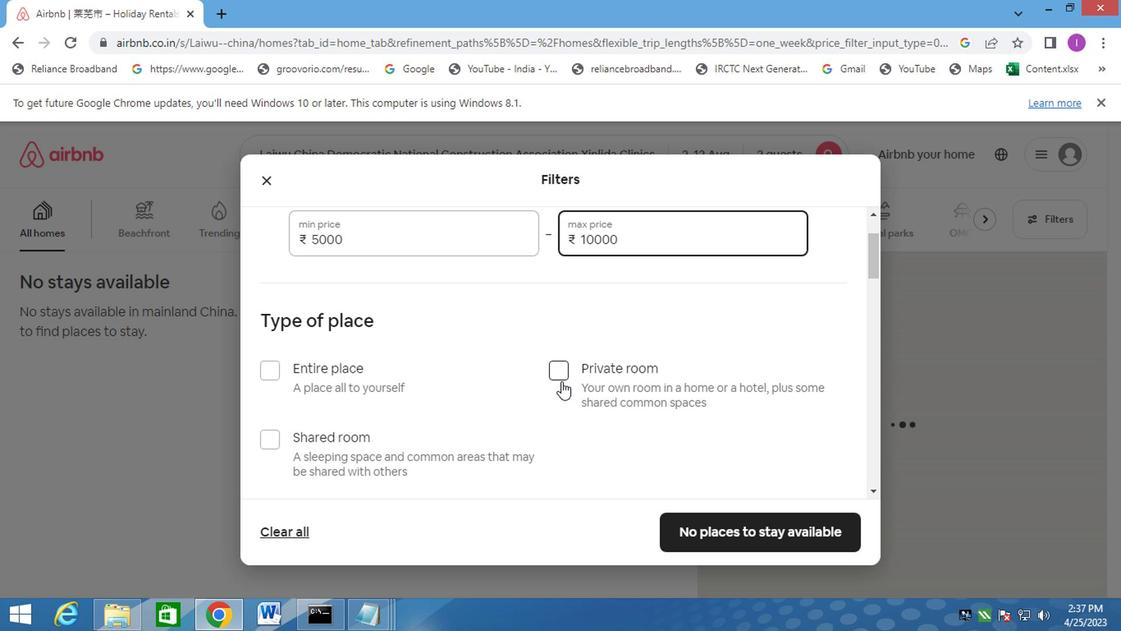 
Action: Mouse moved to (627, 411)
Screenshot: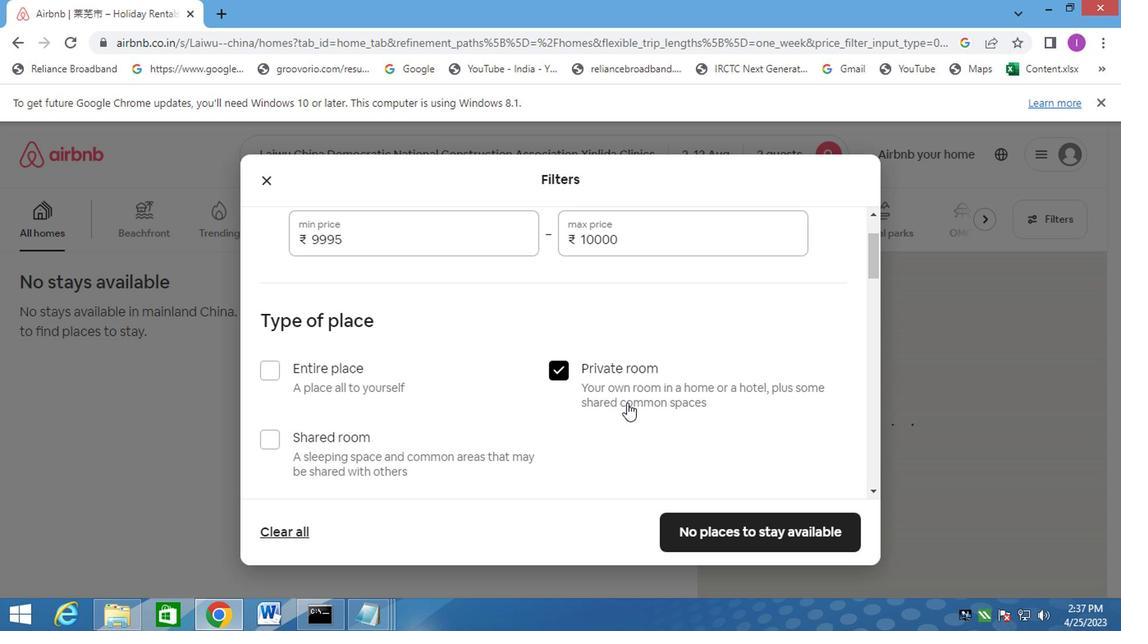 
Action: Mouse scrolled (627, 410) with delta (0, -1)
Screenshot: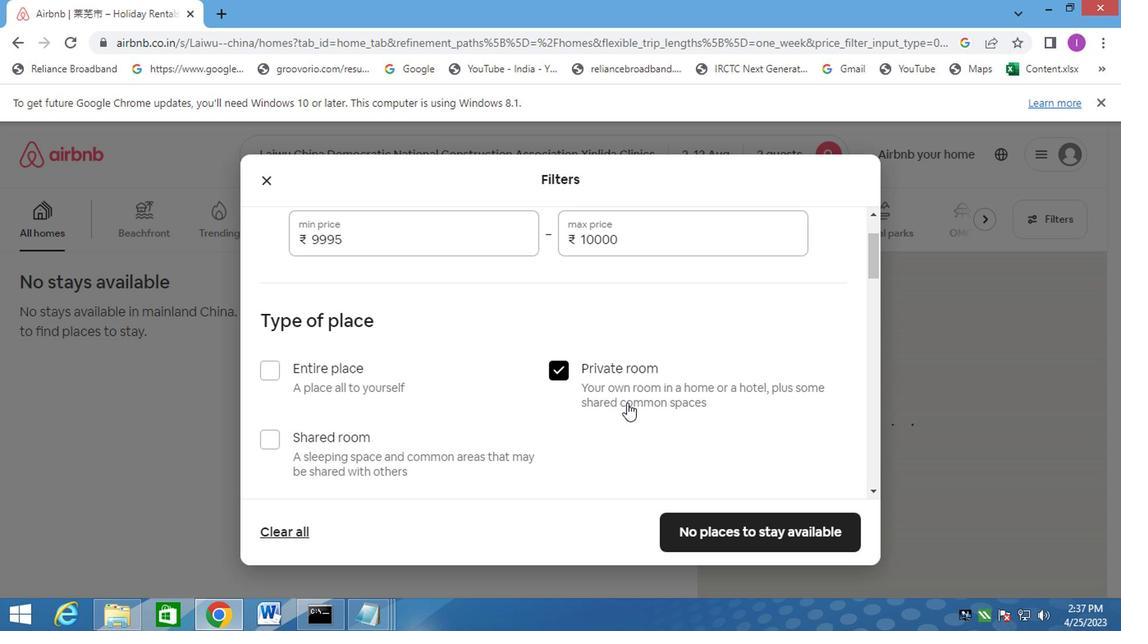 
Action: Mouse moved to (628, 411)
Screenshot: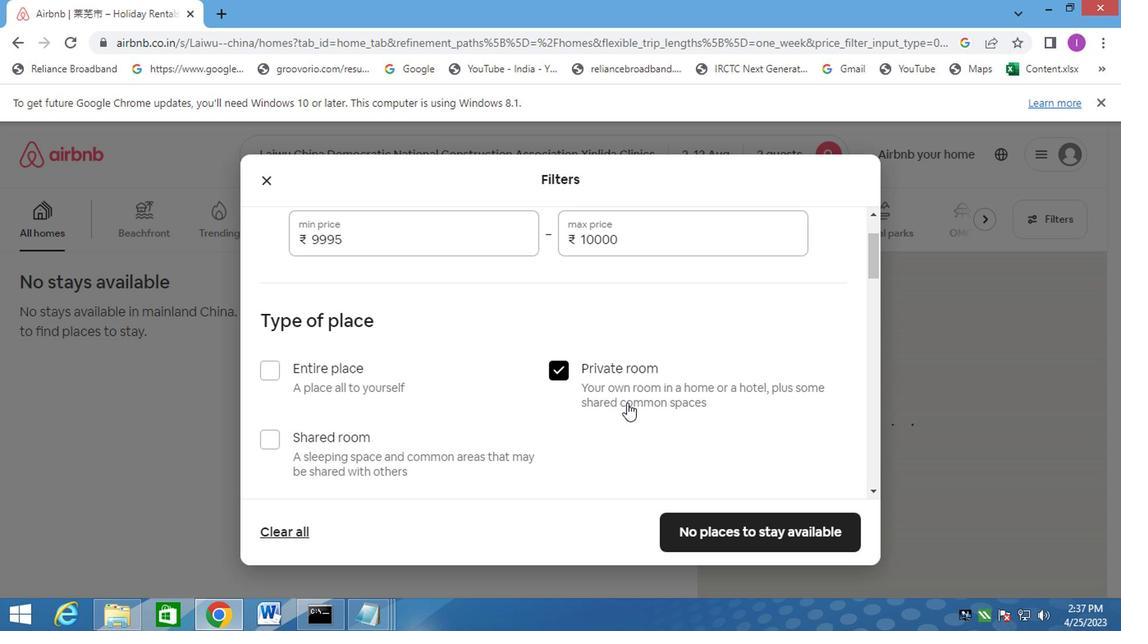 
Action: Mouse scrolled (628, 410) with delta (0, -1)
Screenshot: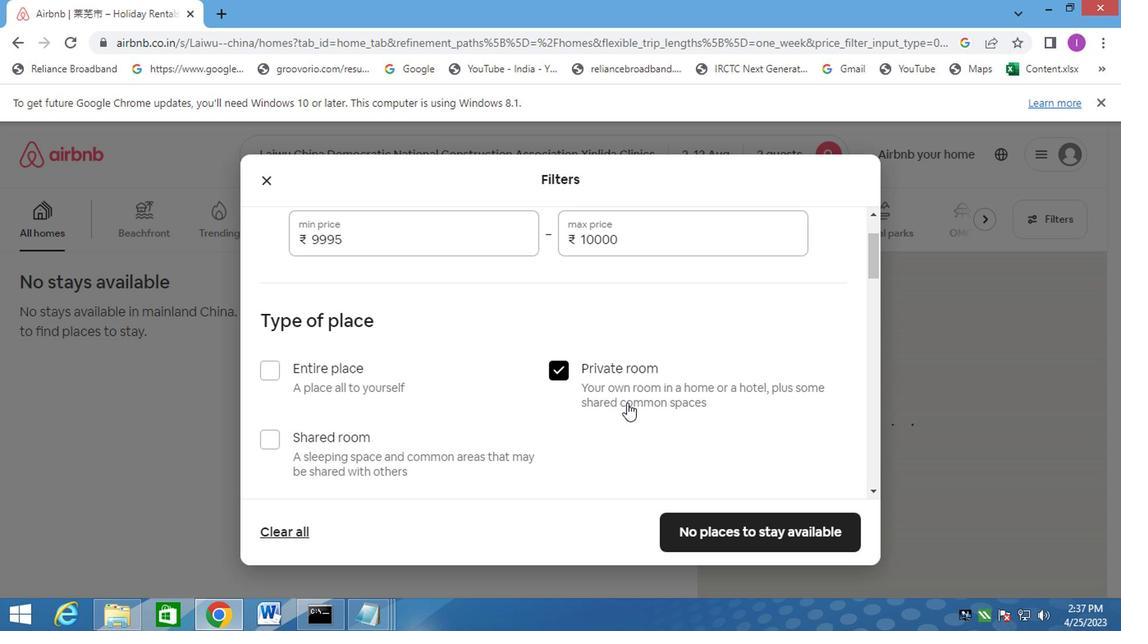 
Action: Mouse scrolled (628, 410) with delta (0, -1)
Screenshot: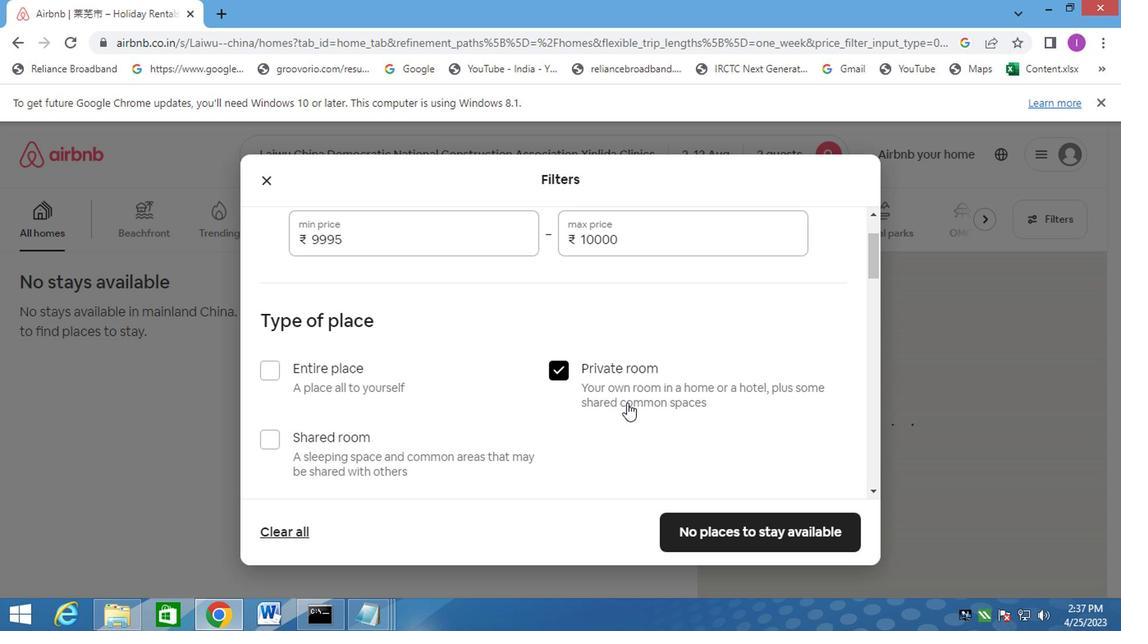 
Action: Mouse moved to (359, 390)
Screenshot: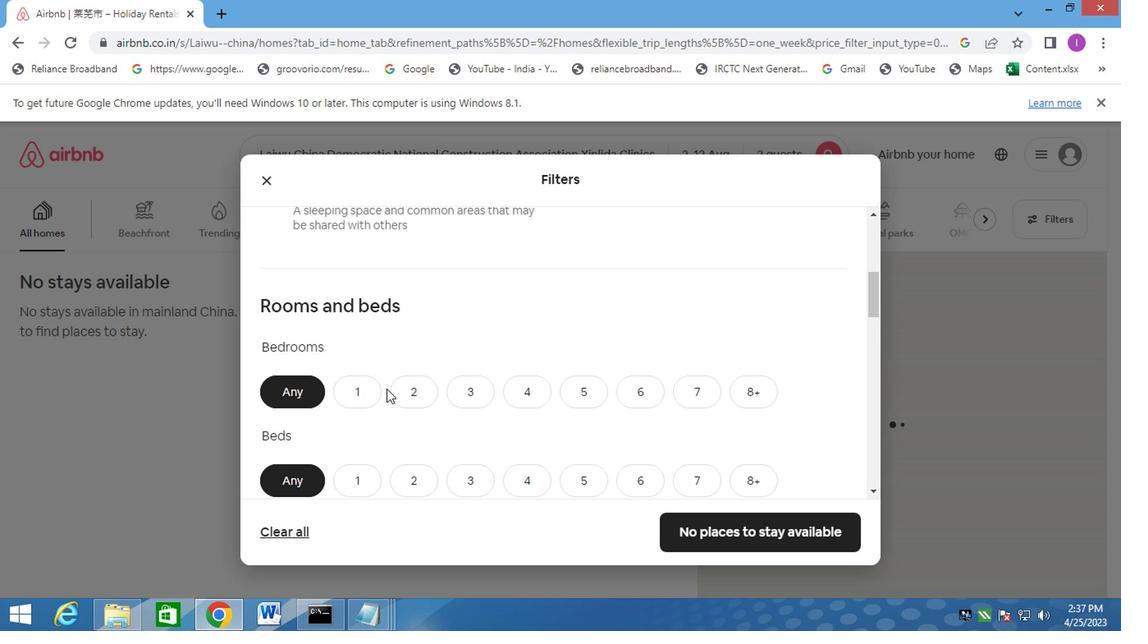 
Action: Mouse pressed left at (359, 390)
Screenshot: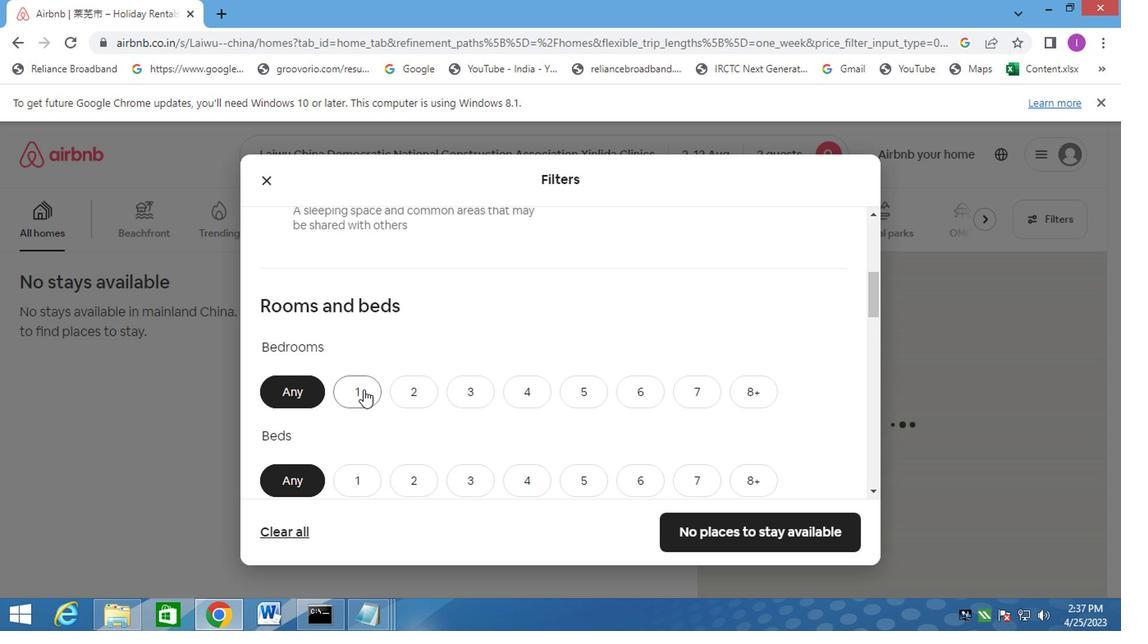 
Action: Mouse moved to (427, 439)
Screenshot: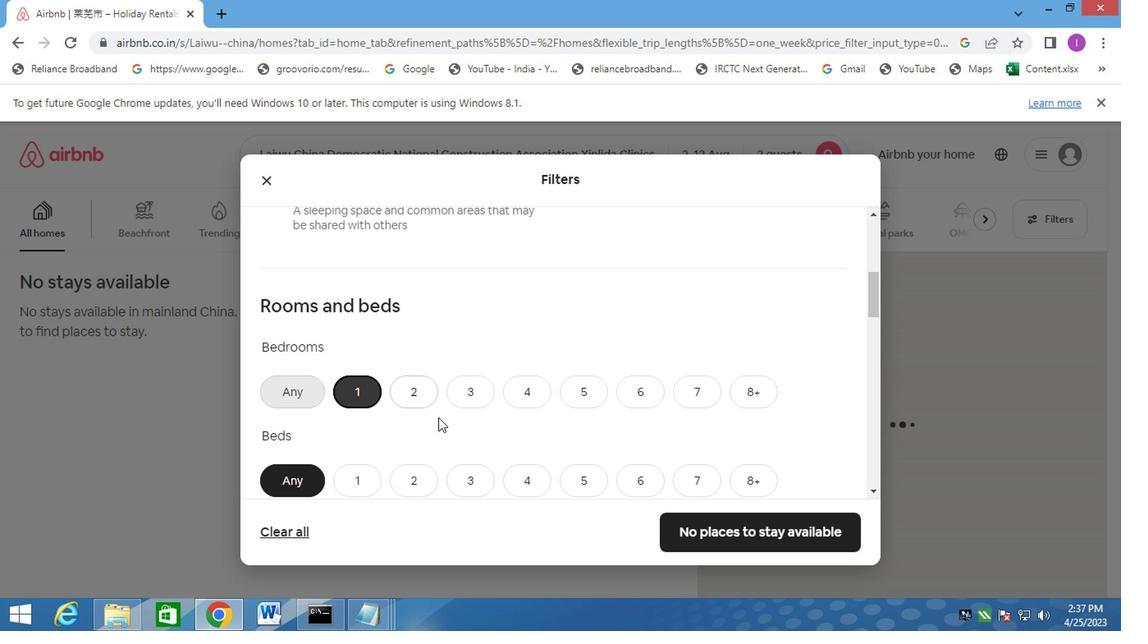 
Action: Mouse scrolled (427, 438) with delta (0, -1)
Screenshot: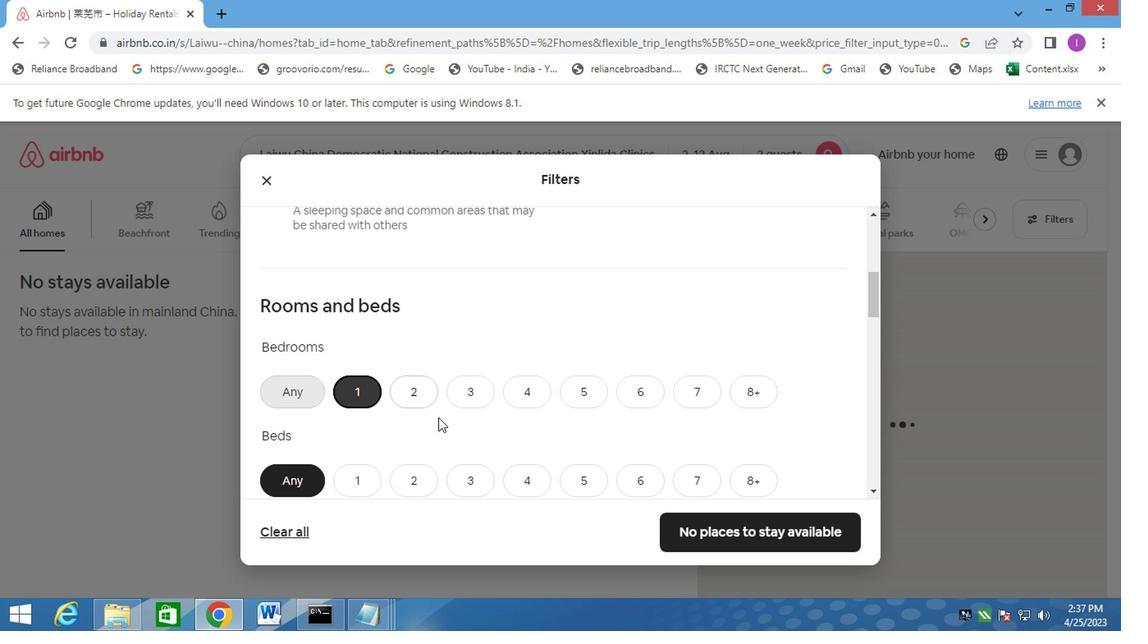 
Action: Mouse moved to (353, 396)
Screenshot: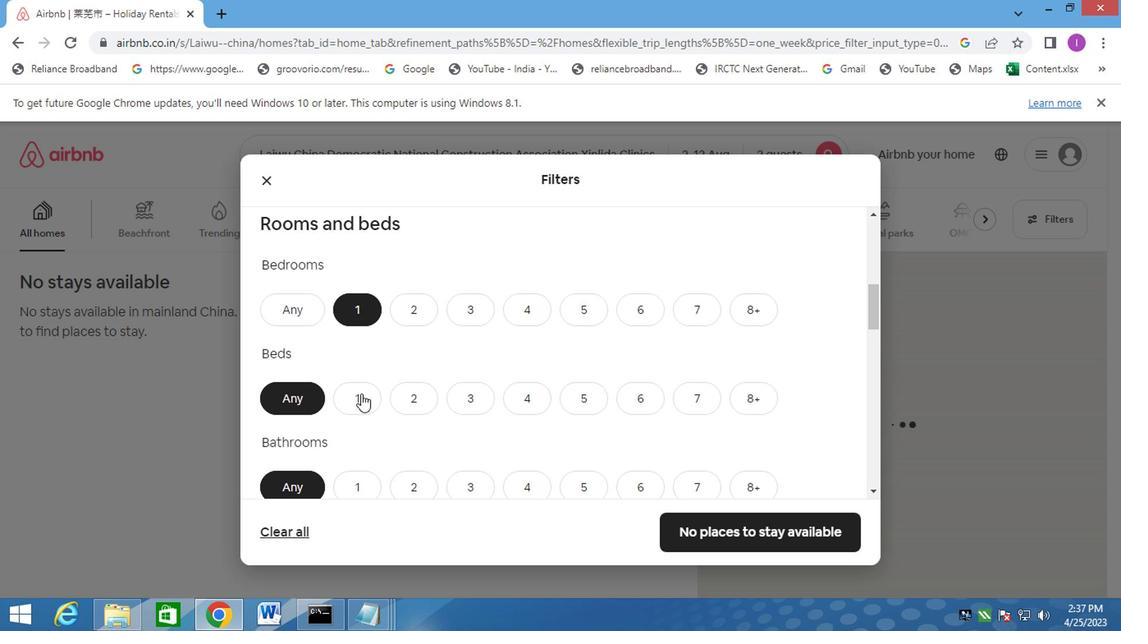 
Action: Mouse pressed left at (353, 396)
Screenshot: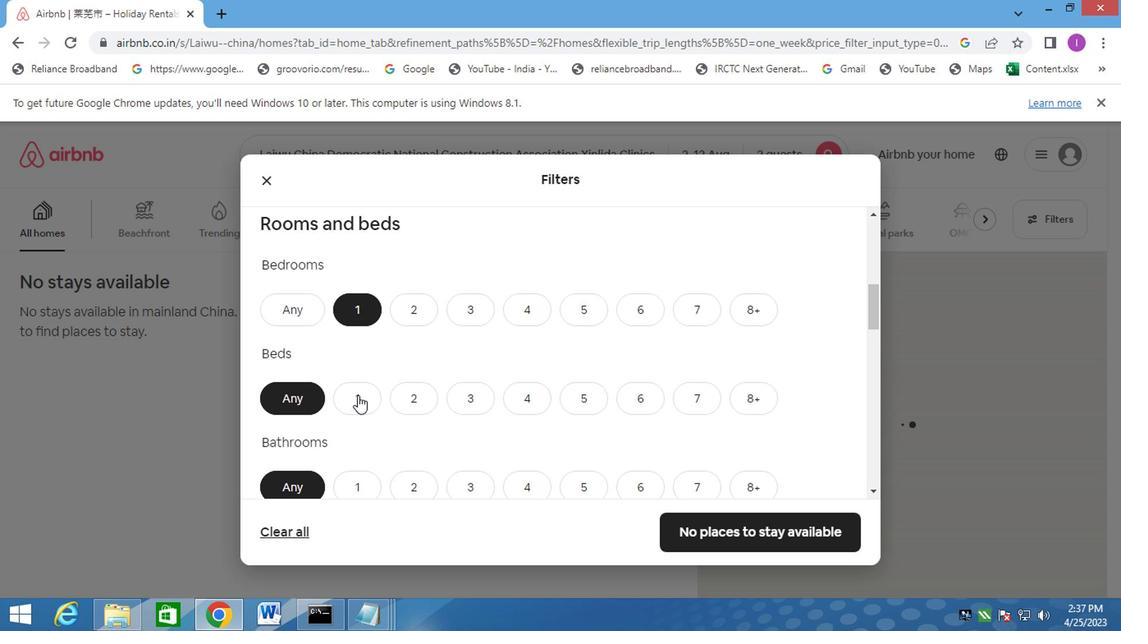 
Action: Mouse moved to (363, 485)
Screenshot: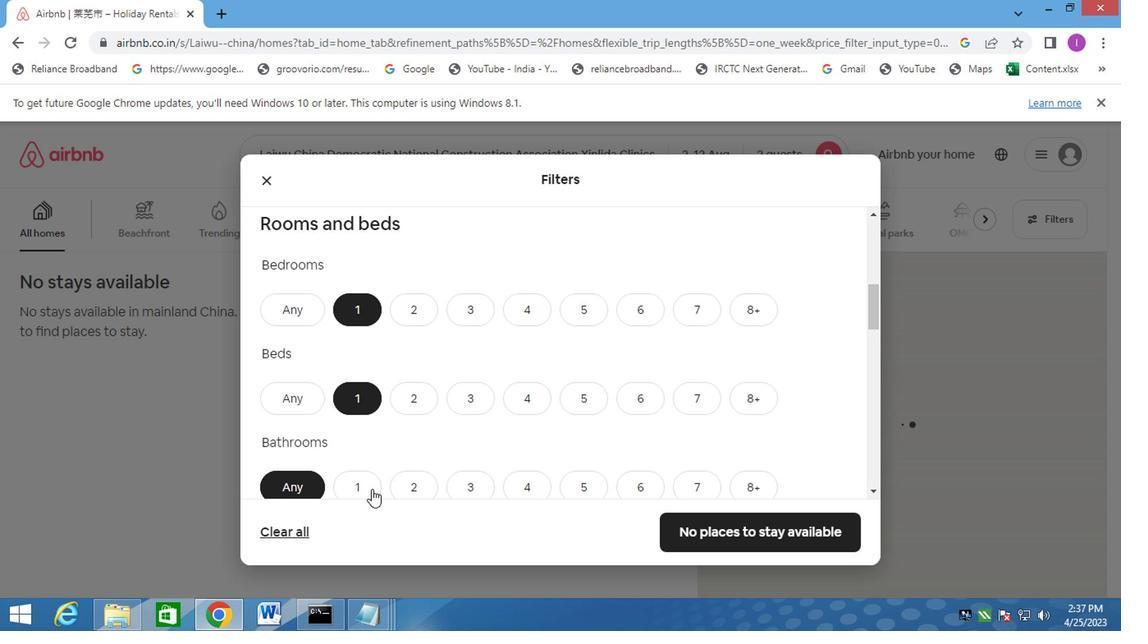 
Action: Mouse pressed left at (363, 485)
Screenshot: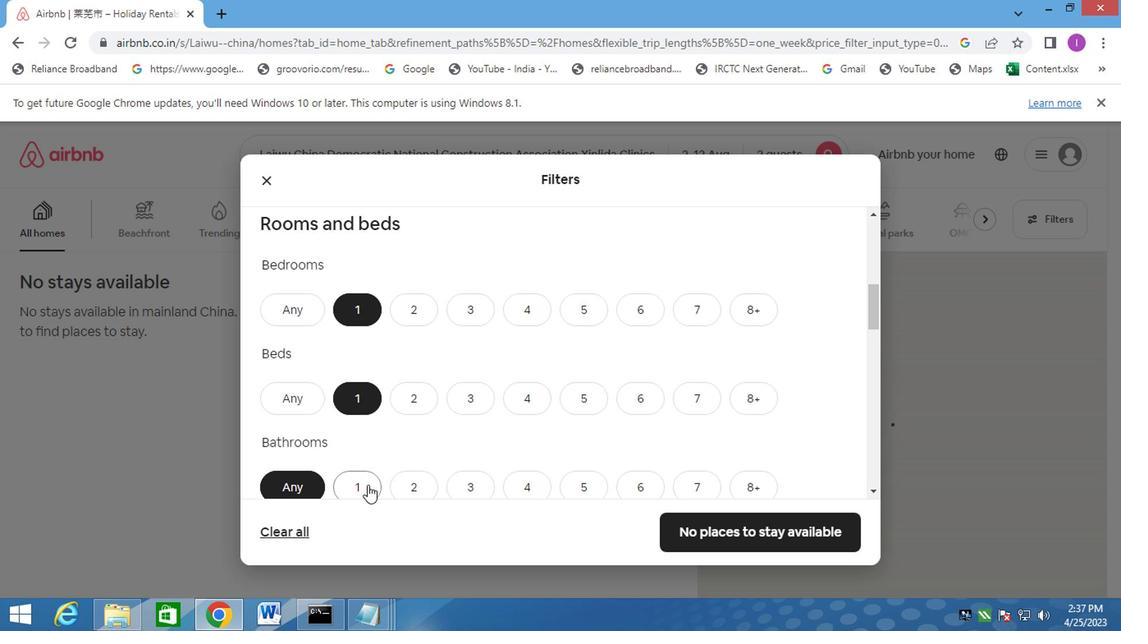 
Action: Mouse moved to (257, 472)
Screenshot: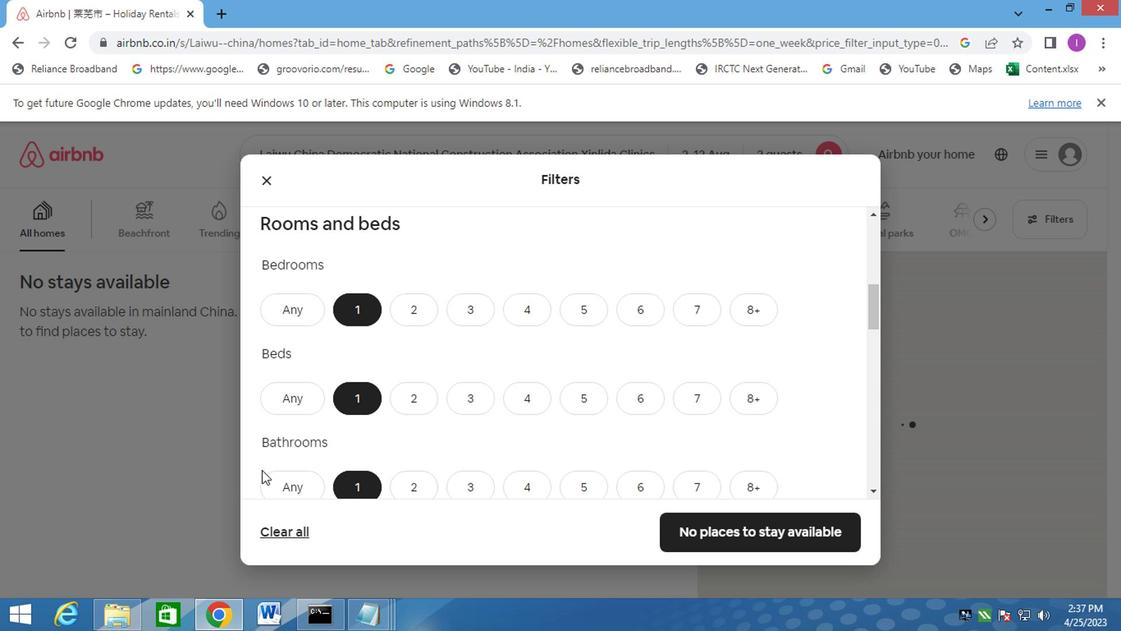 
Action: Mouse scrolled (257, 470) with delta (0, -1)
Screenshot: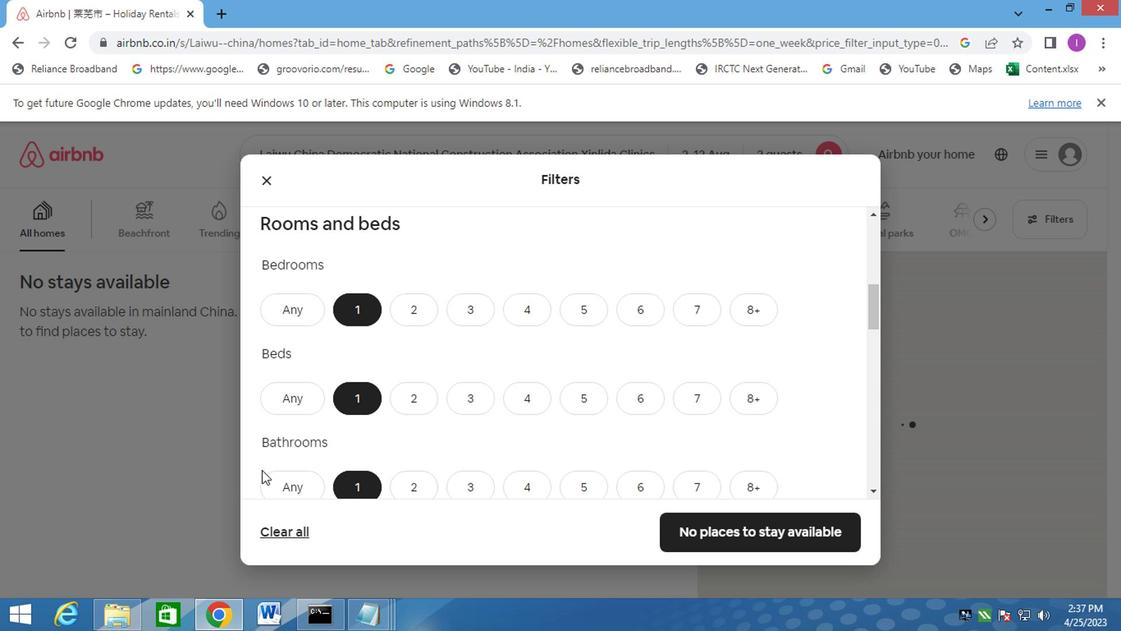 
Action: Mouse moved to (260, 476)
Screenshot: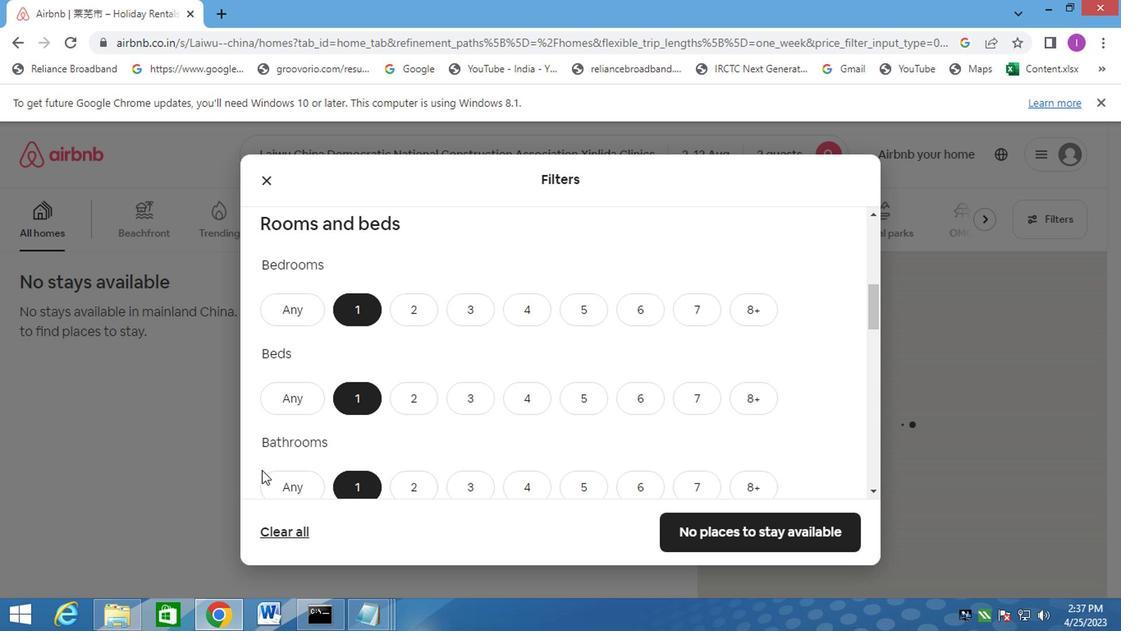
Action: Mouse scrolled (260, 475) with delta (0, -1)
Screenshot: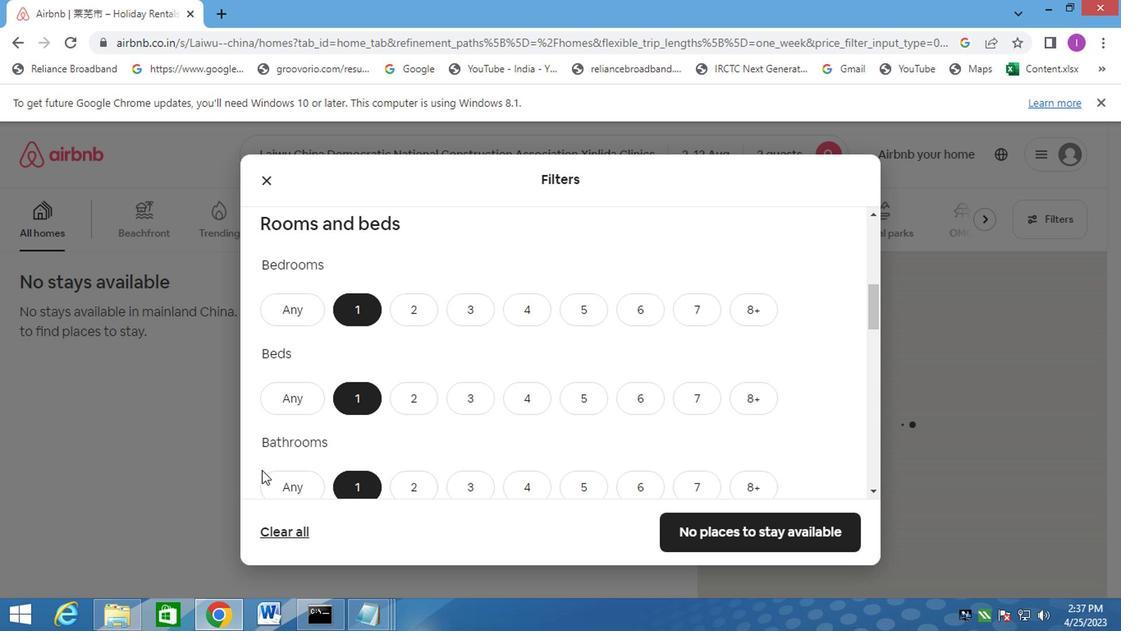 
Action: Mouse moved to (401, 432)
Screenshot: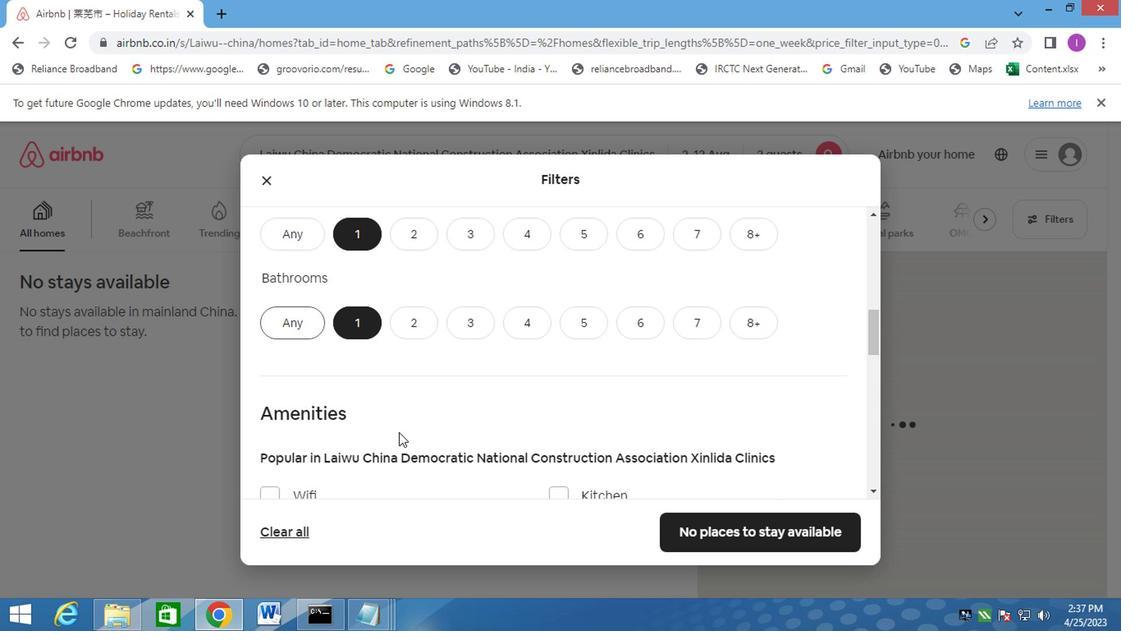 
Action: Mouse scrolled (401, 431) with delta (0, 0)
Screenshot: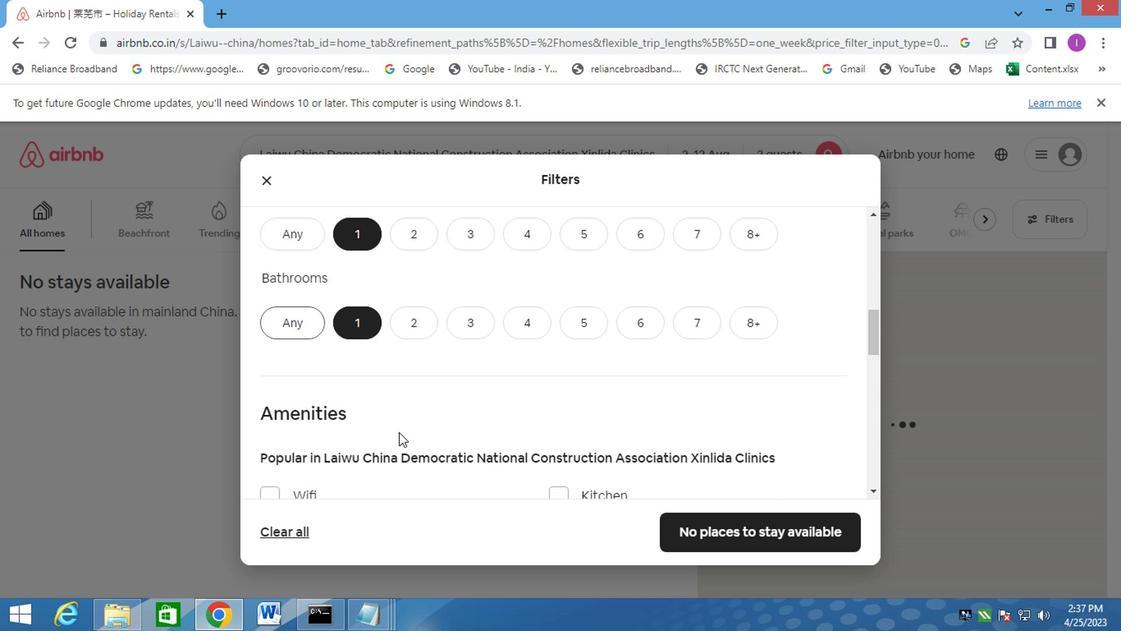 
Action: Mouse scrolled (401, 431) with delta (0, 0)
Screenshot: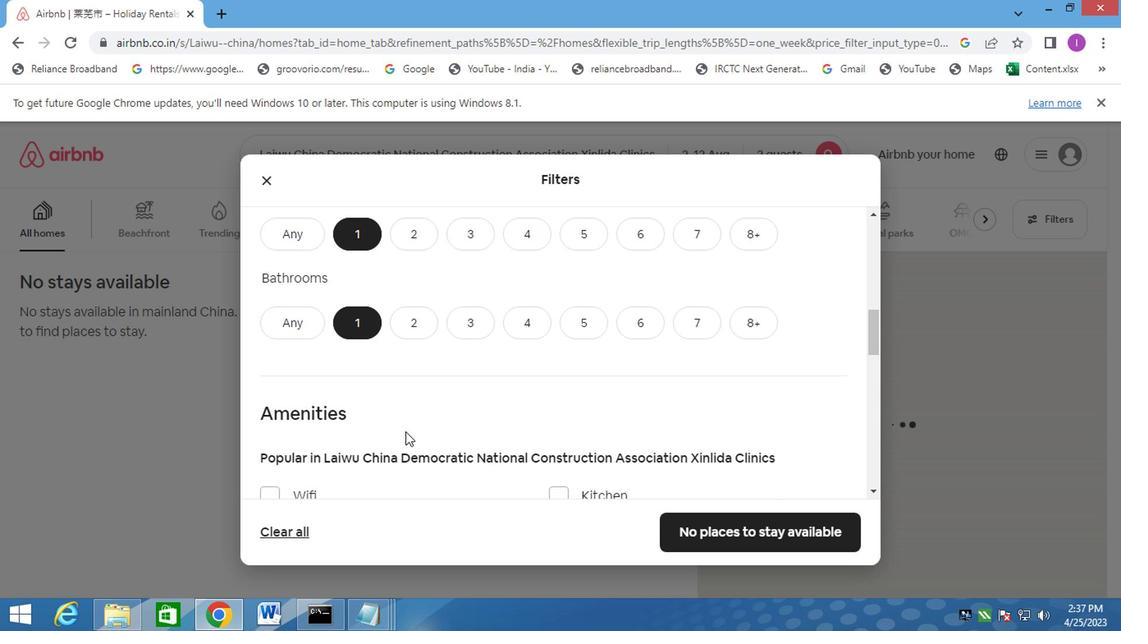 
Action: Mouse scrolled (401, 431) with delta (0, 0)
Screenshot: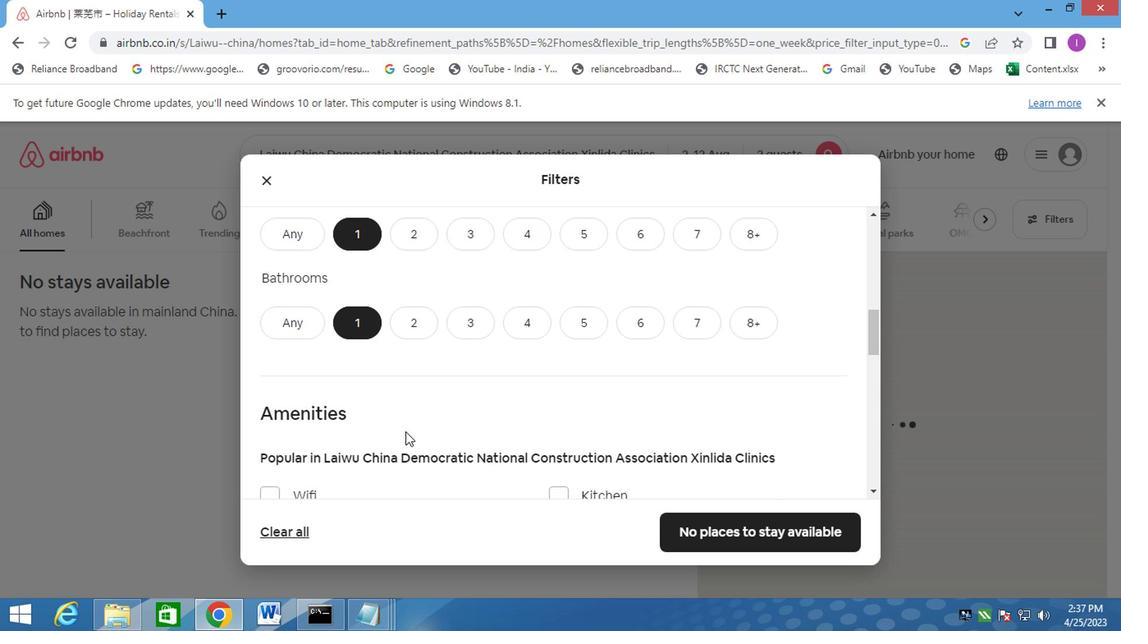 
Action: Mouse scrolled (401, 431) with delta (0, 0)
Screenshot: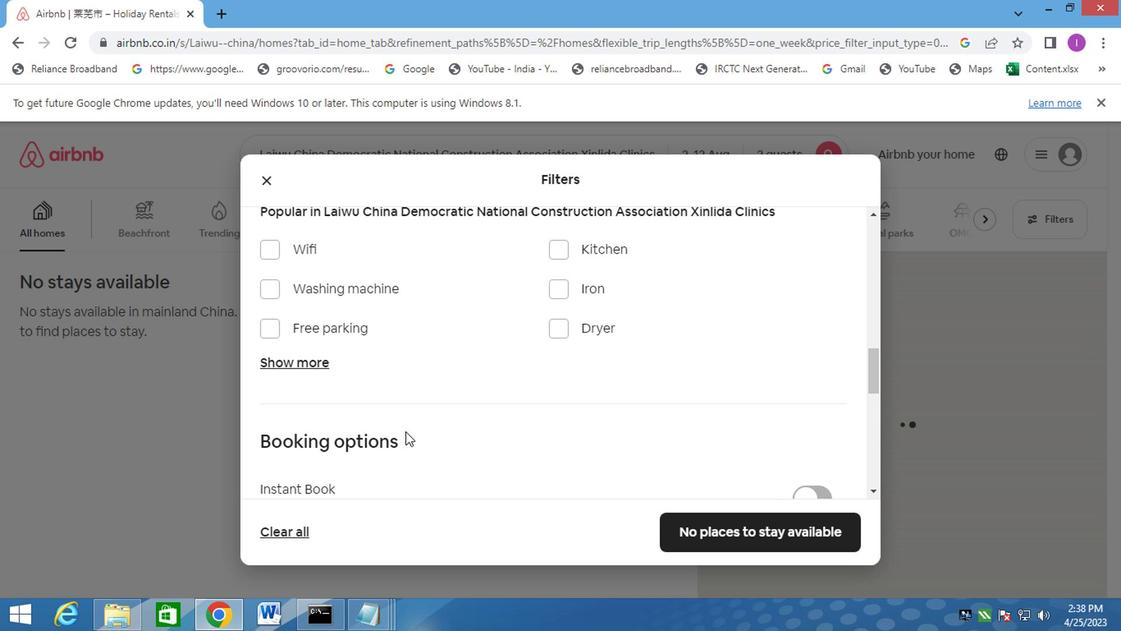 
Action: Mouse scrolled (401, 431) with delta (0, 0)
Screenshot: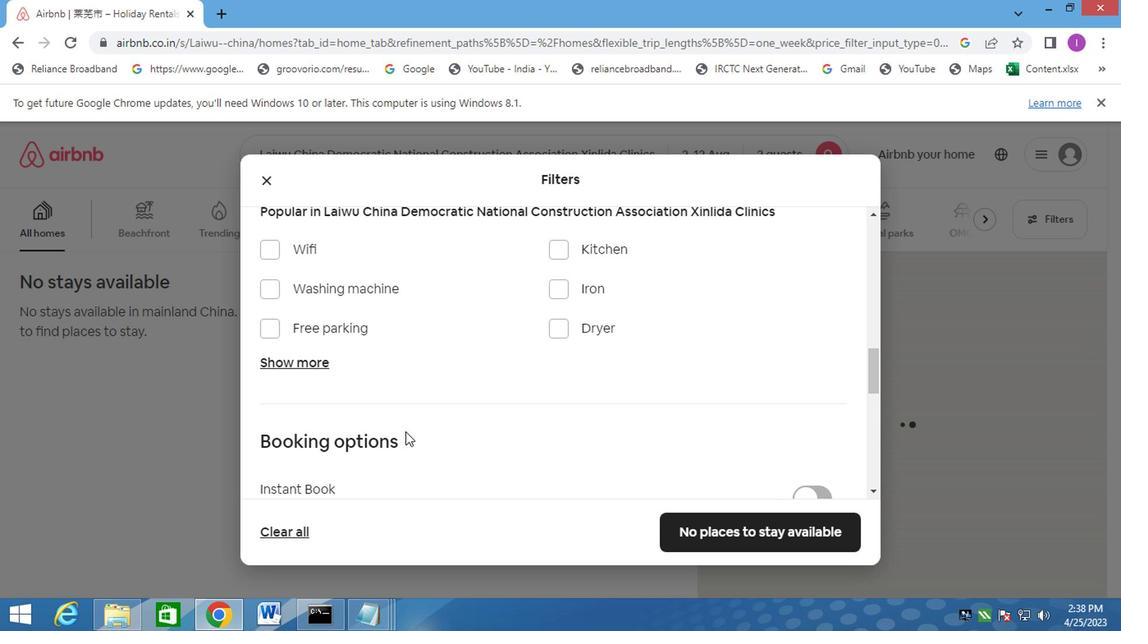 
Action: Mouse scrolled (401, 431) with delta (0, 0)
Screenshot: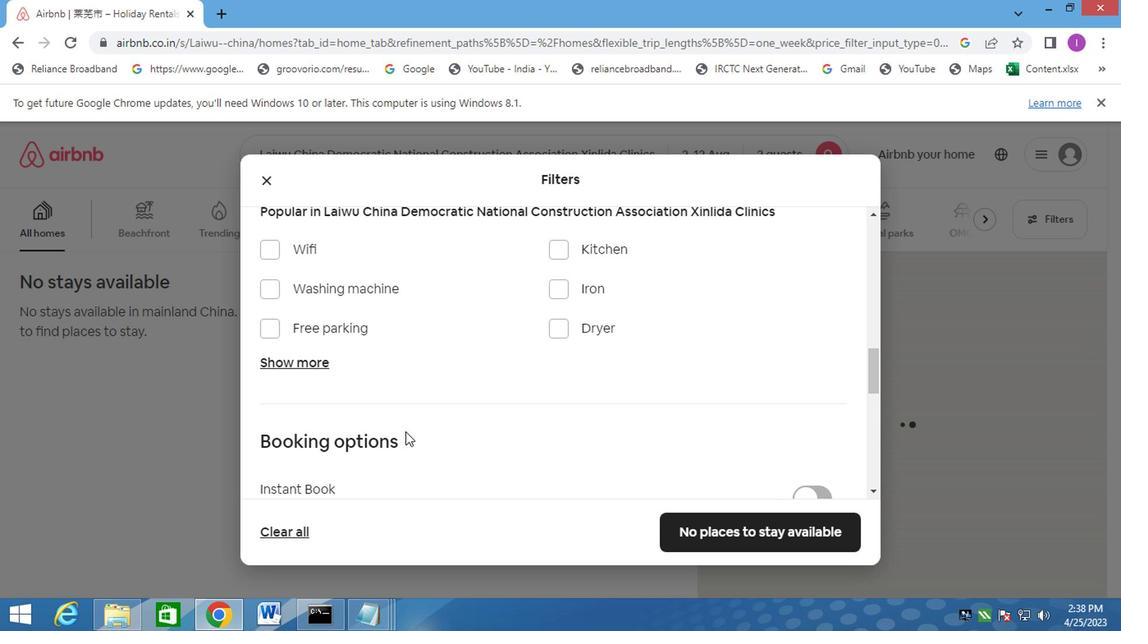 
Action: Mouse scrolled (401, 431) with delta (0, 0)
Screenshot: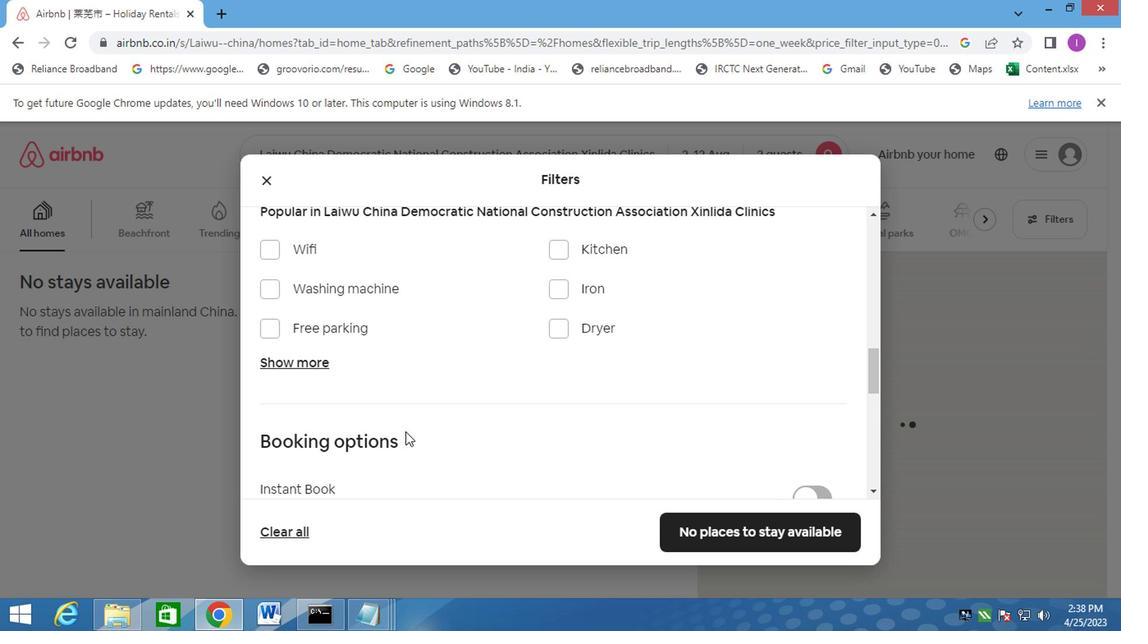 
Action: Mouse moved to (401, 428)
Screenshot: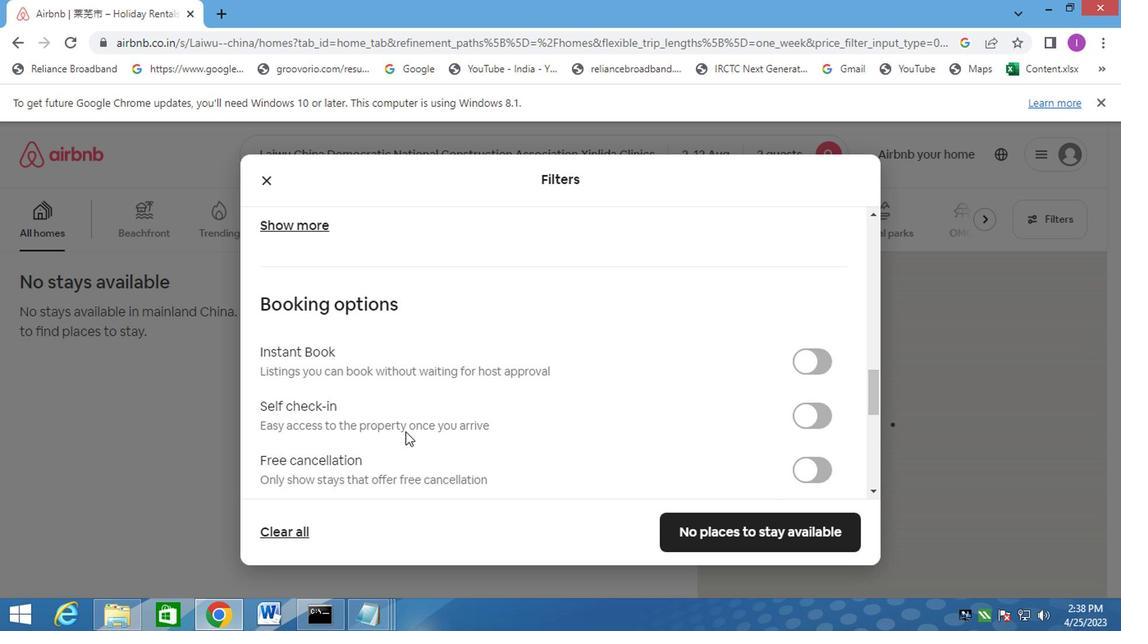 
Action: Mouse scrolled (401, 427) with delta (0, 0)
Screenshot: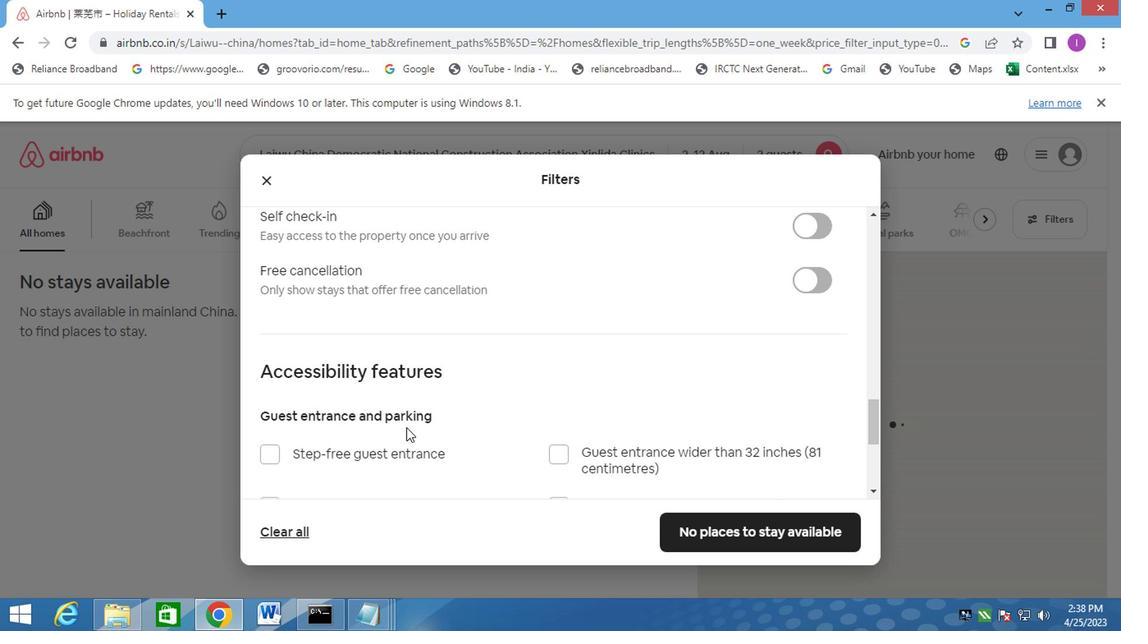 
Action: Mouse scrolled (401, 427) with delta (0, 0)
Screenshot: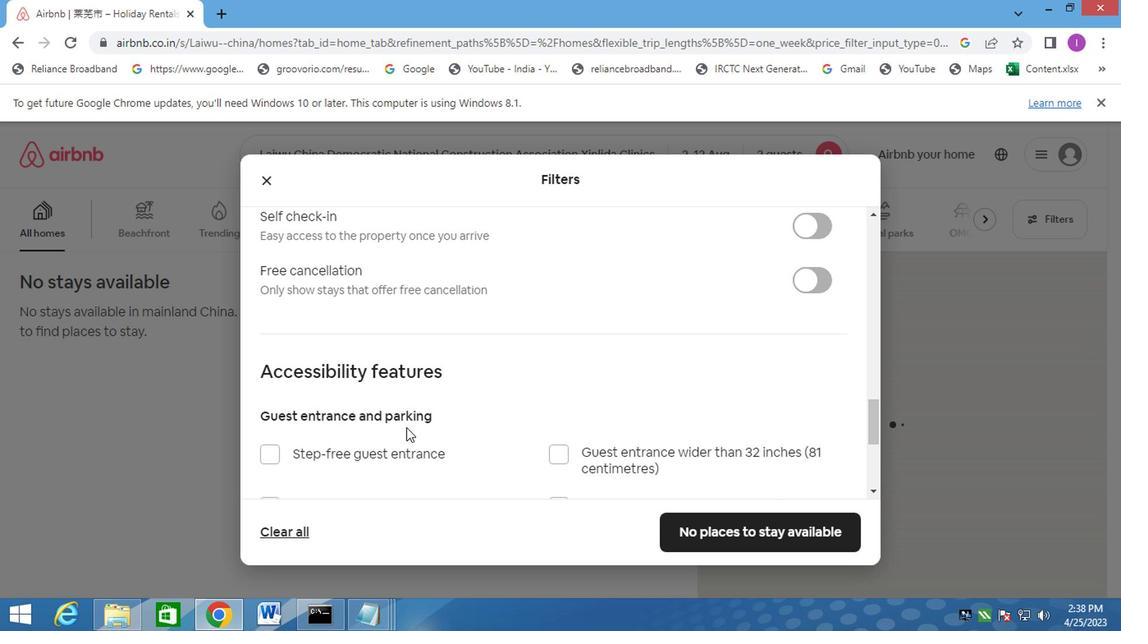 
Action: Mouse moved to (401, 425)
Screenshot: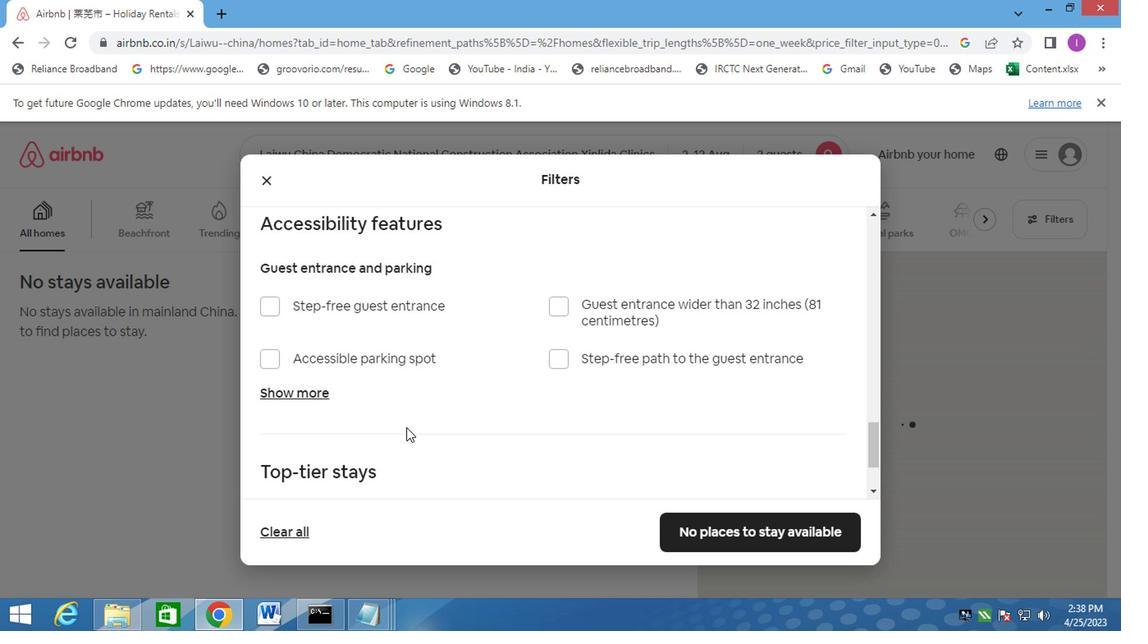 
Action: Mouse scrolled (401, 424) with delta (0, -1)
Screenshot: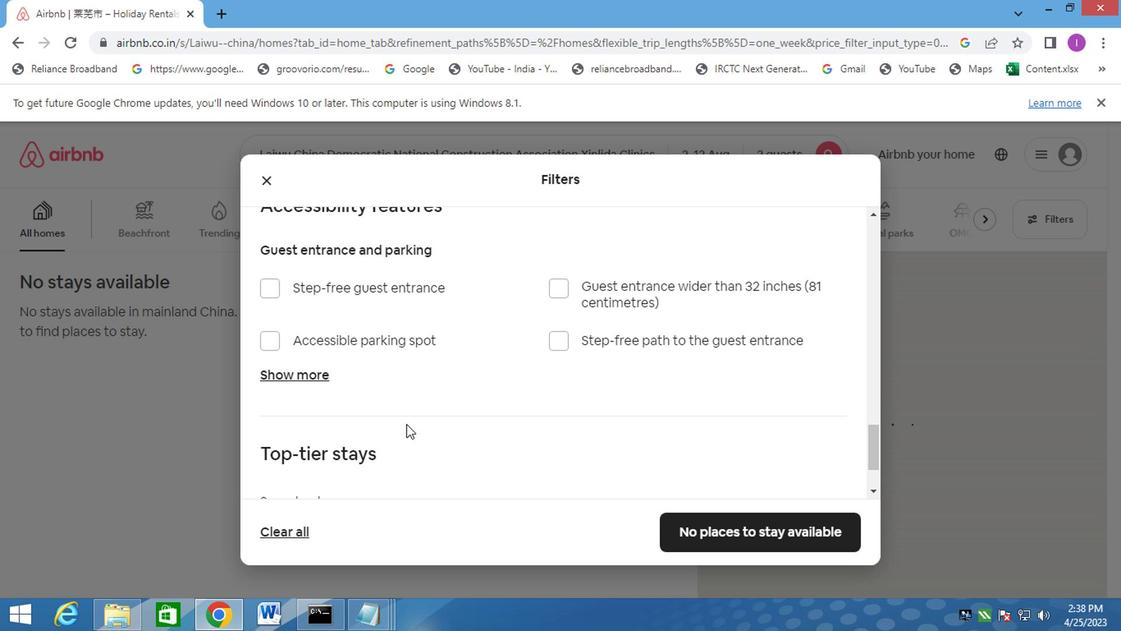 
Action: Mouse scrolled (401, 424) with delta (0, -1)
Screenshot: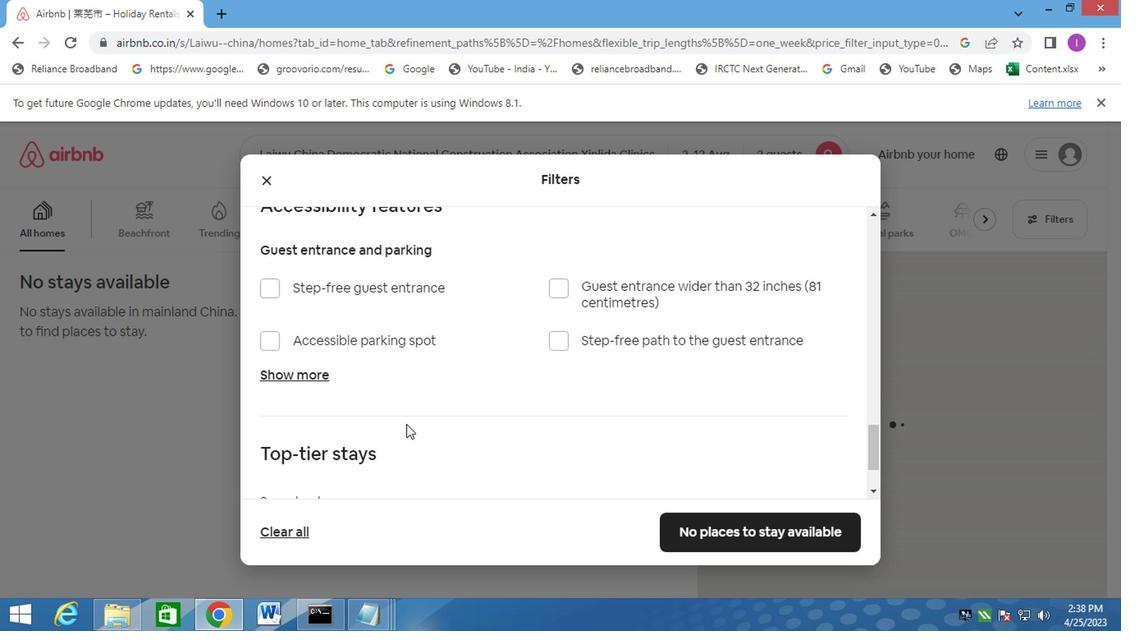 
Action: Mouse moved to (404, 421)
Screenshot: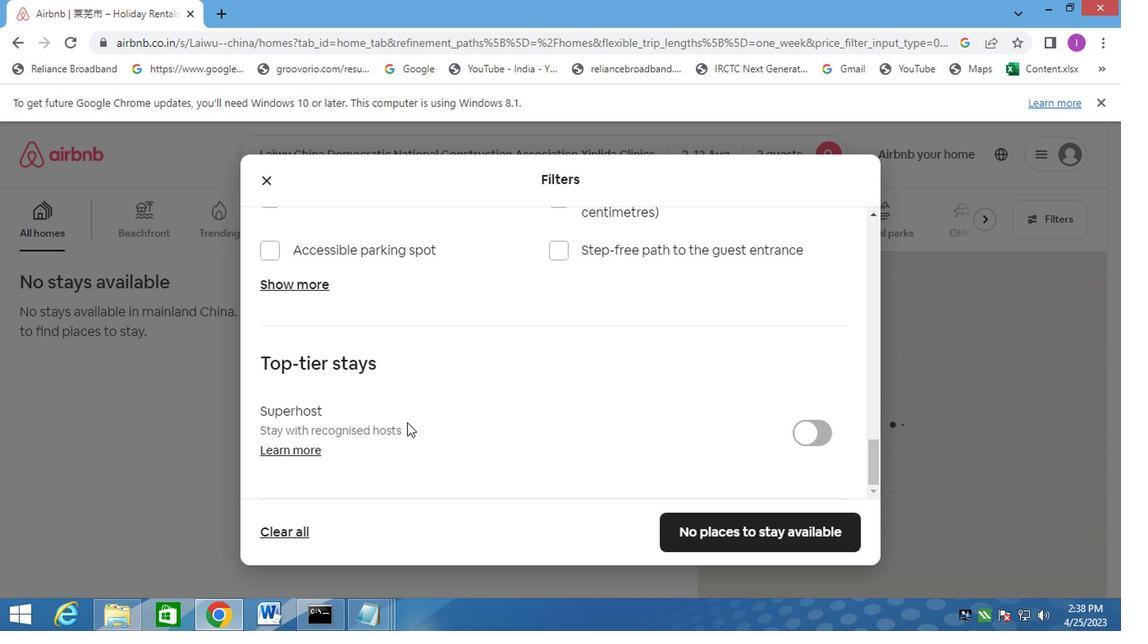 
Action: Mouse scrolled (404, 420) with delta (0, -1)
Screenshot: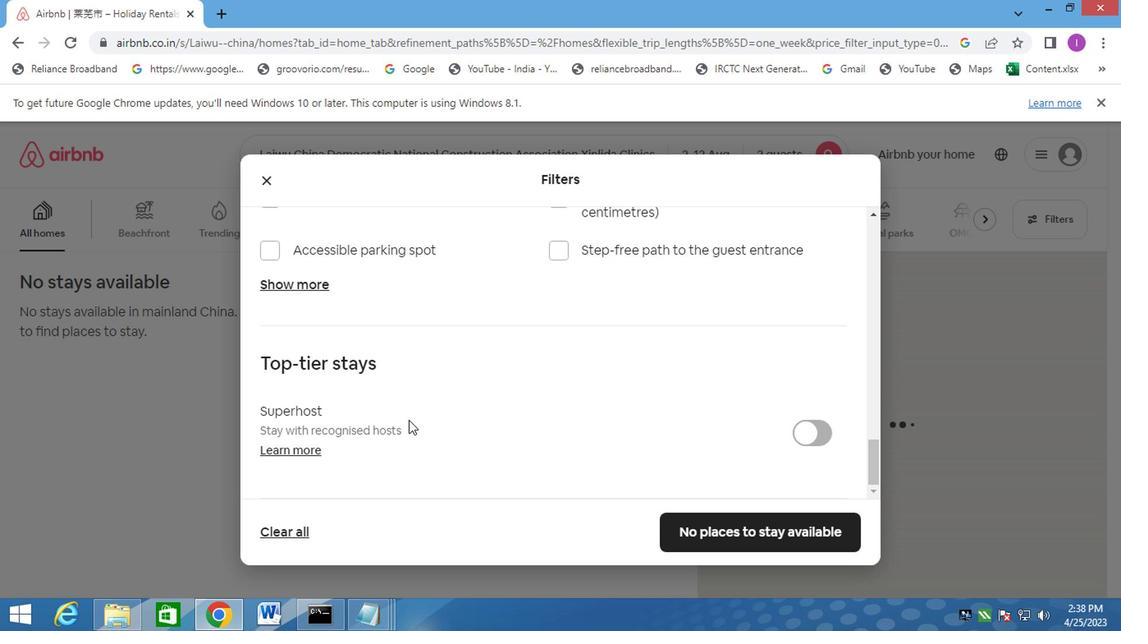 
Action: Mouse scrolled (404, 420) with delta (0, -1)
Screenshot: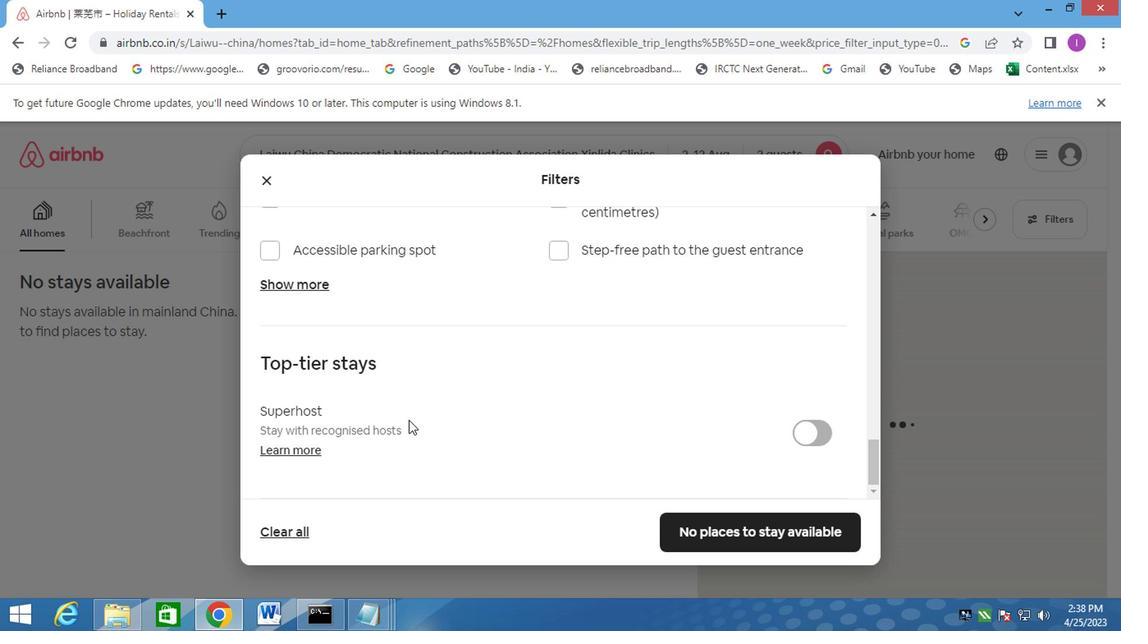 
Action: Mouse moved to (409, 420)
Screenshot: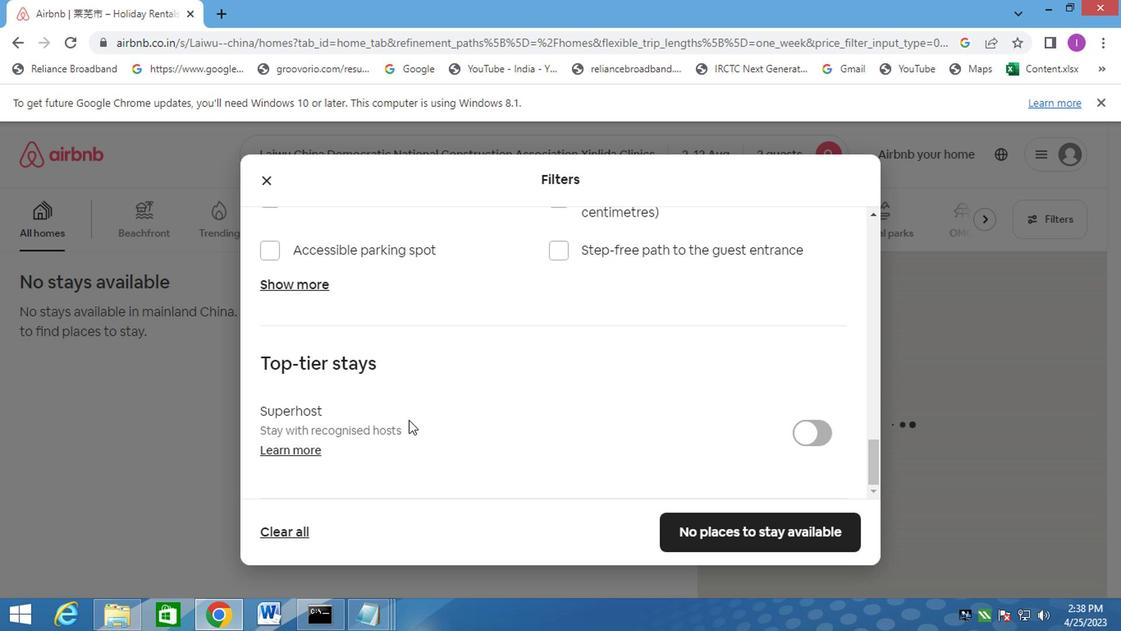 
Action: Mouse scrolled (409, 419) with delta (0, 0)
Screenshot: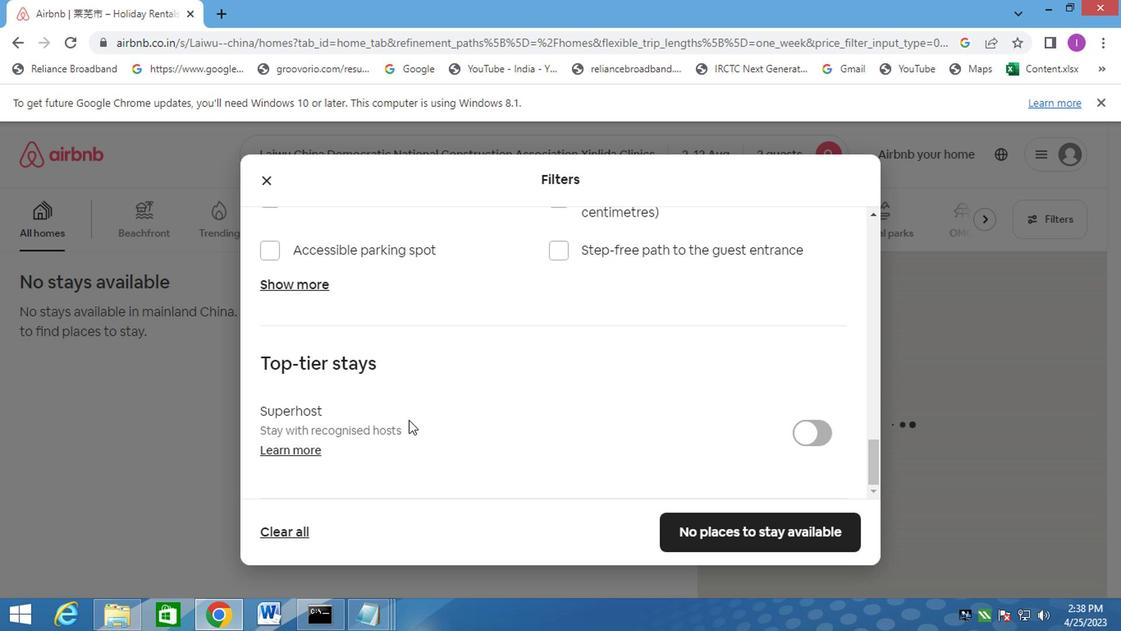 
Action: Mouse moved to (472, 406)
Screenshot: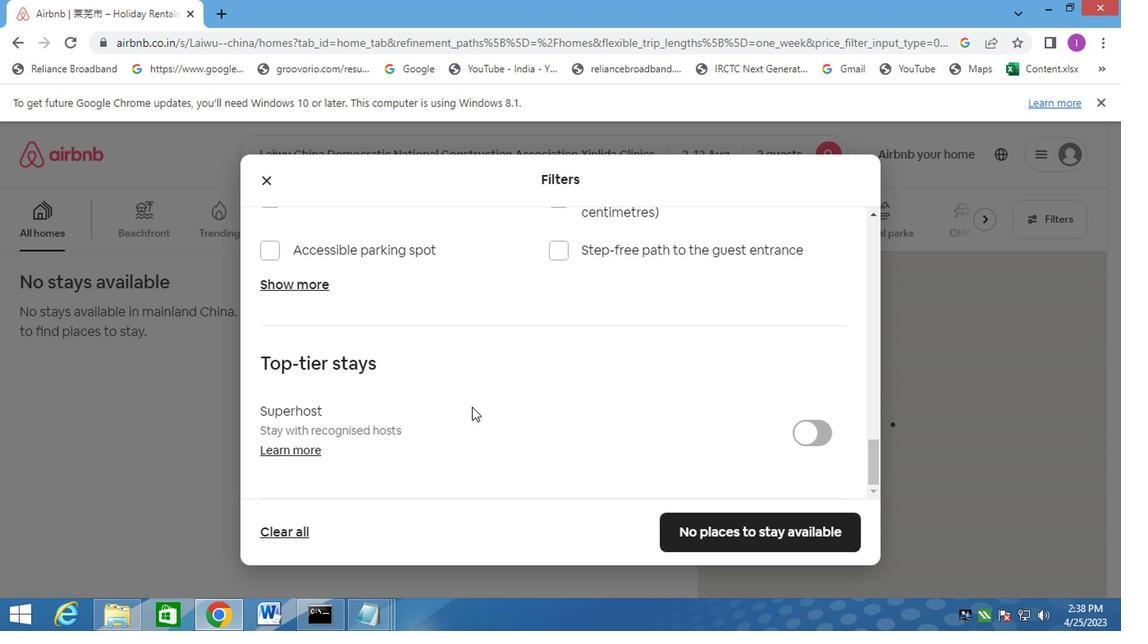 
Action: Mouse scrolled (472, 405) with delta (0, 0)
Screenshot: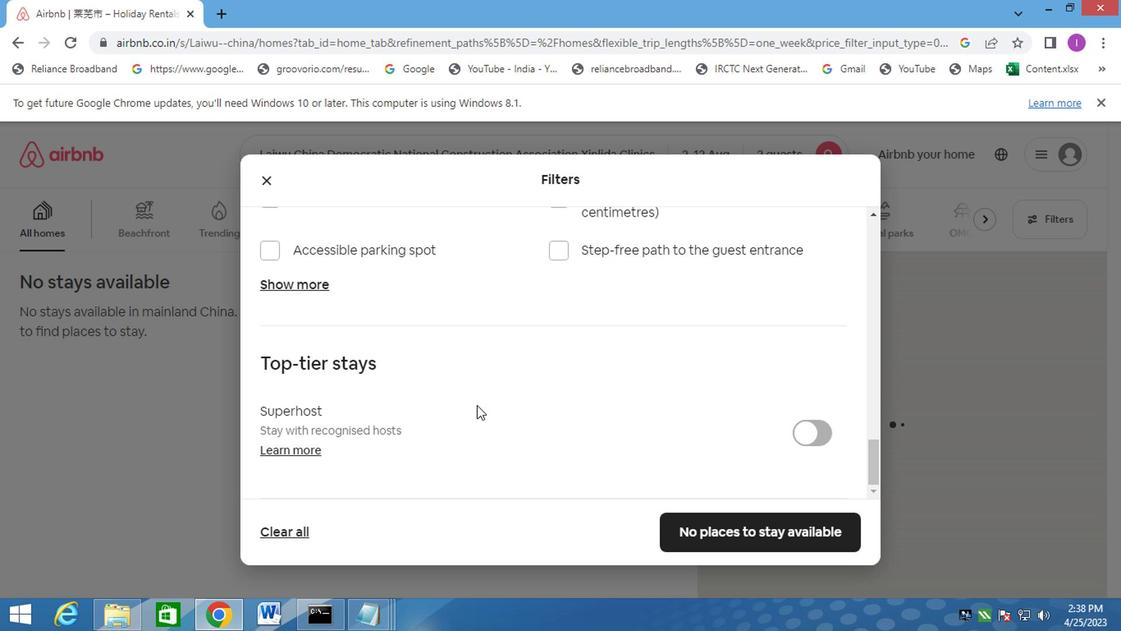 
Action: Mouse scrolled (472, 405) with delta (0, 0)
Screenshot: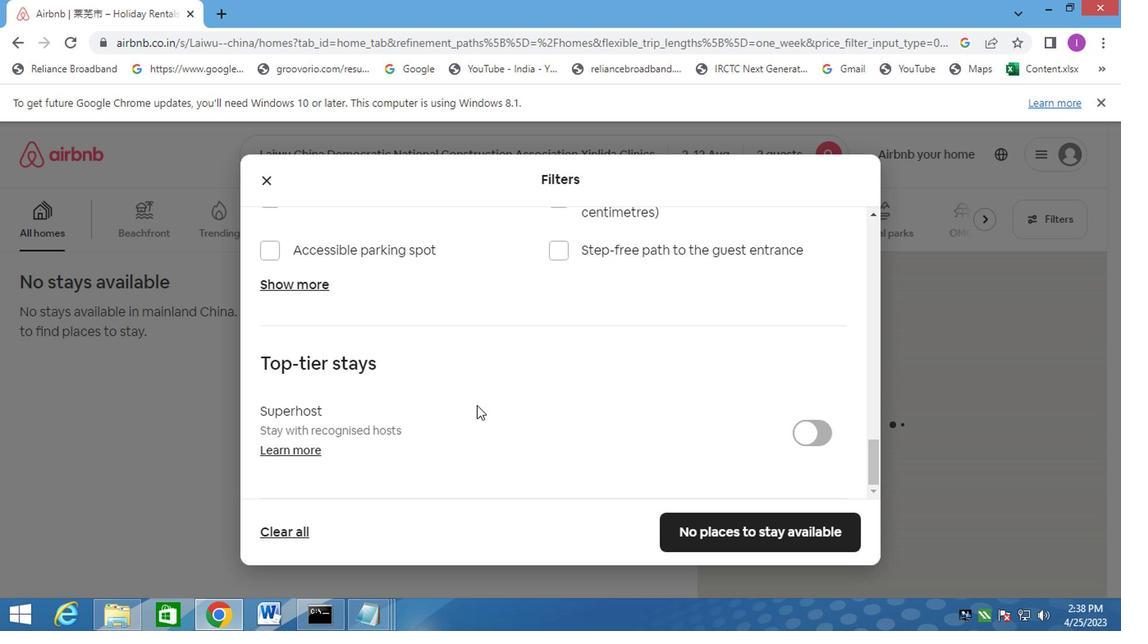 
Action: Mouse scrolled (472, 405) with delta (0, 0)
Screenshot: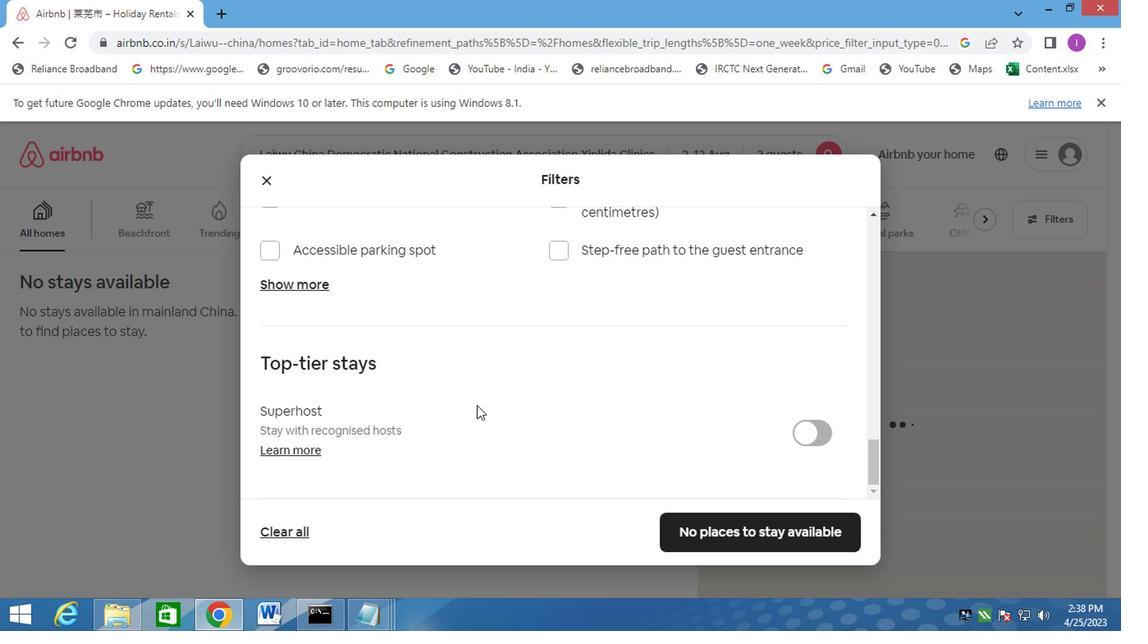 
Action: Mouse moved to (475, 405)
Screenshot: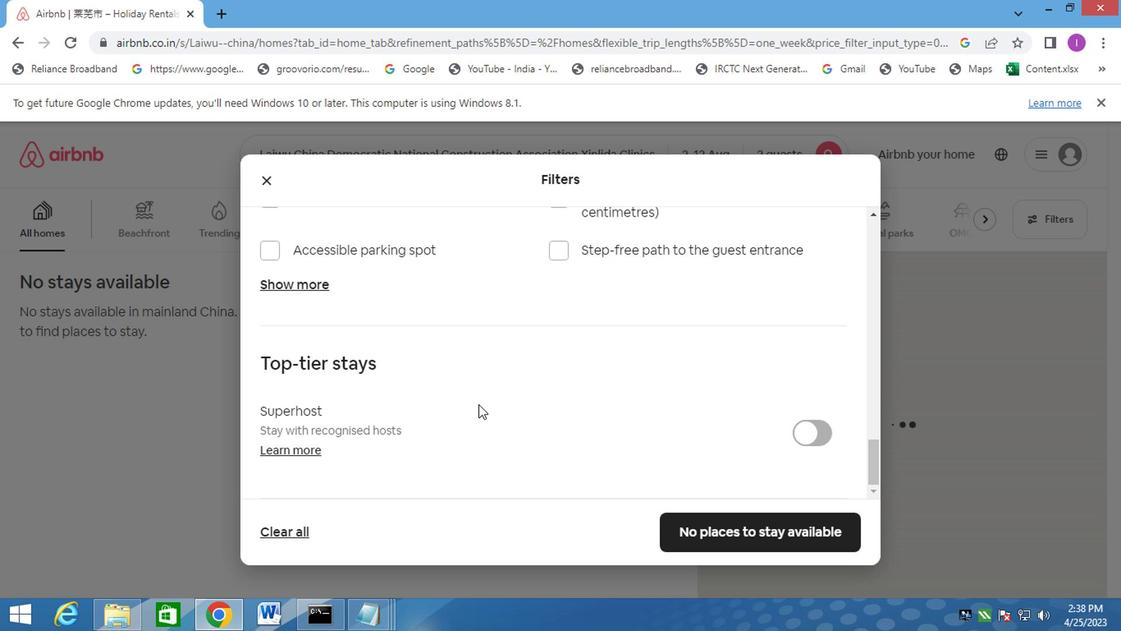 
Action: Mouse scrolled (475, 406) with delta (0, 0)
Screenshot: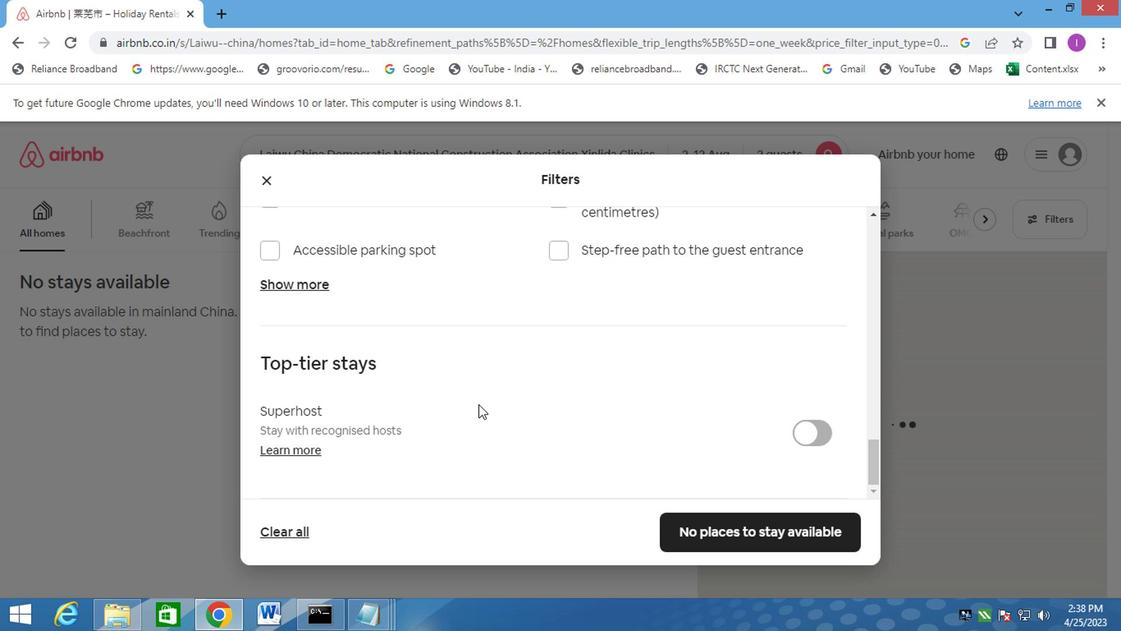 
Action: Mouse moved to (476, 403)
Screenshot: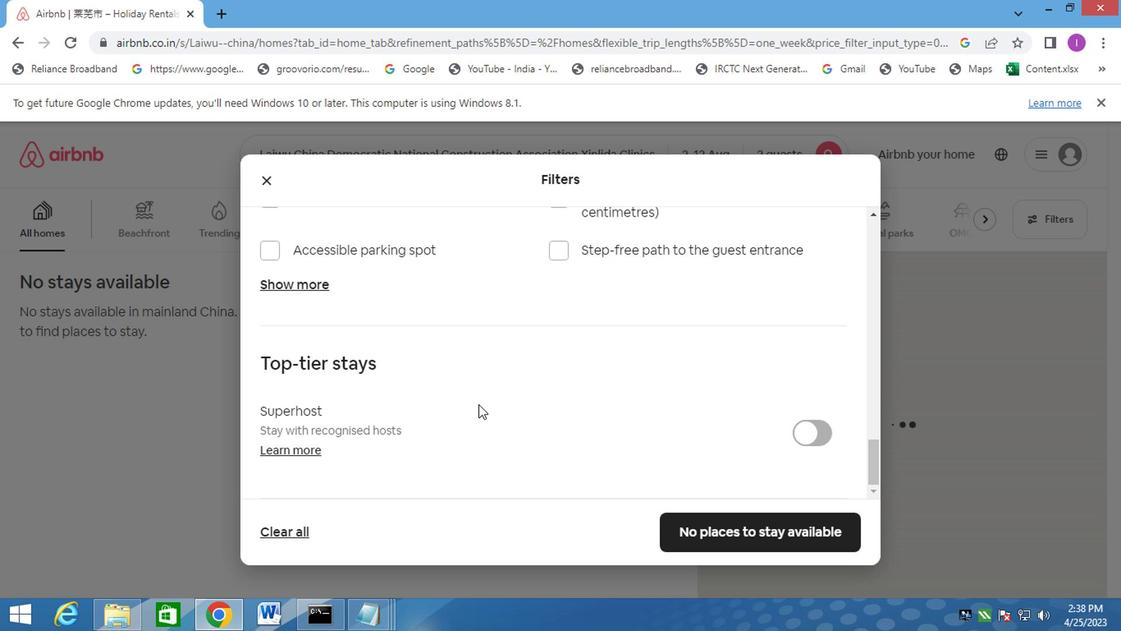 
Action: Mouse scrolled (476, 404) with delta (0, 1)
Screenshot: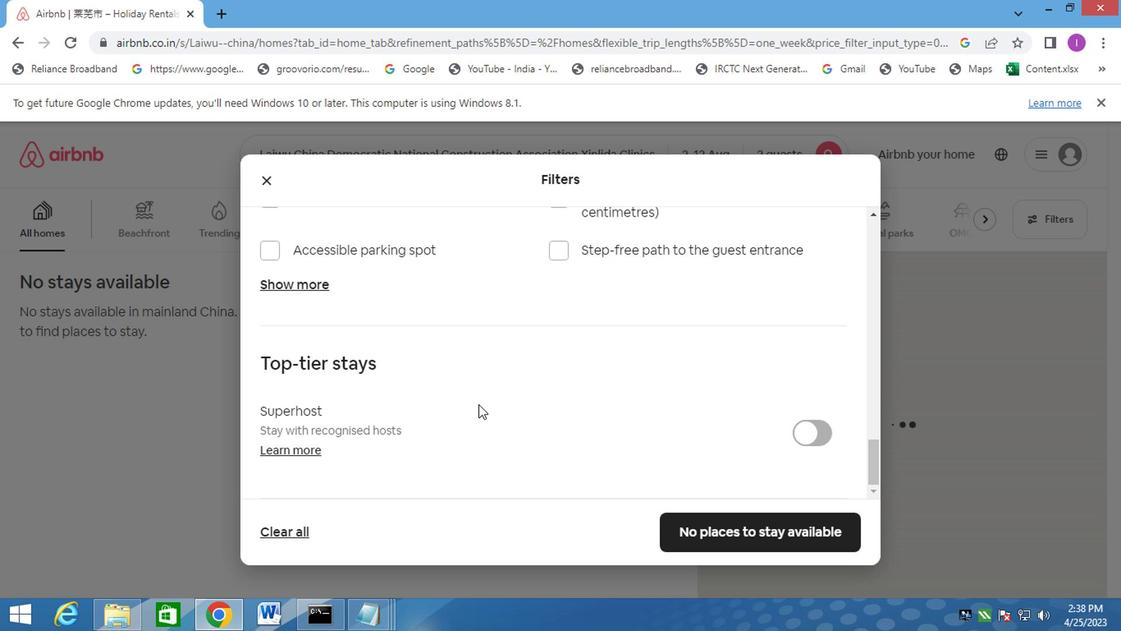 
Action: Mouse moved to (479, 400)
Screenshot: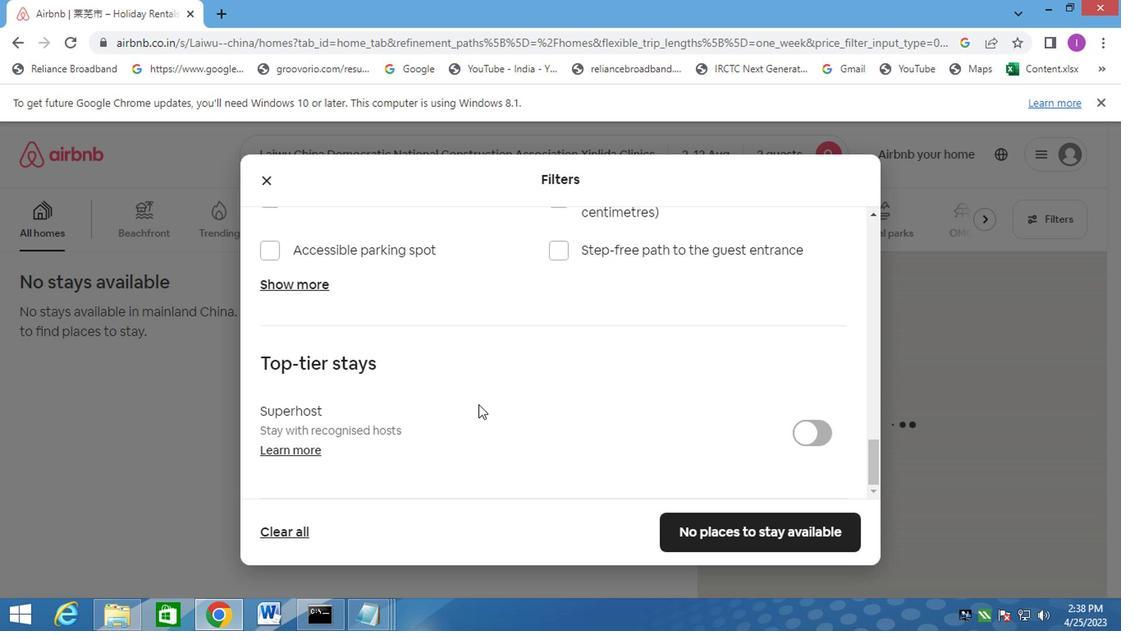 
Action: Mouse scrolled (479, 401) with delta (0, 0)
Screenshot: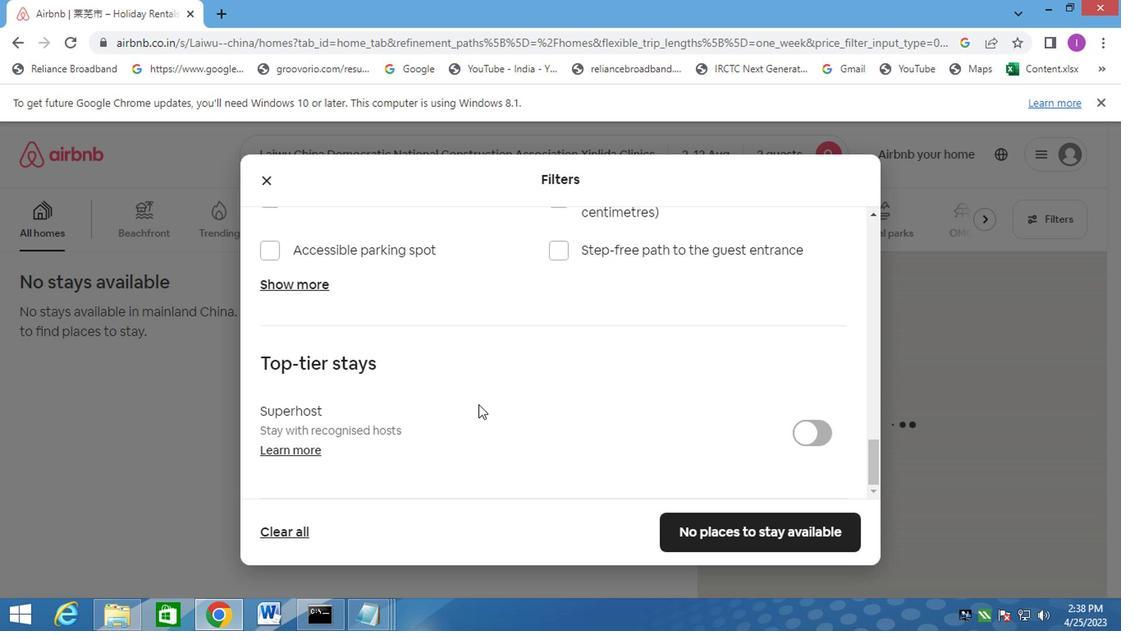 
Action: Mouse moved to (483, 395)
Screenshot: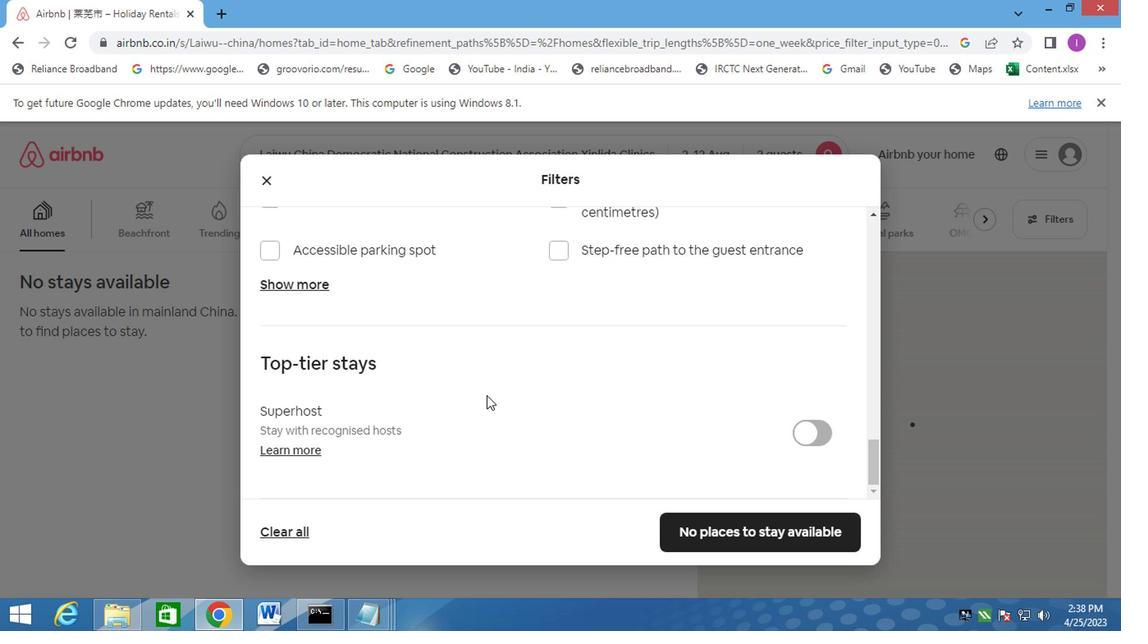 
Action: Mouse scrolled (483, 396) with delta (0, 1)
Screenshot: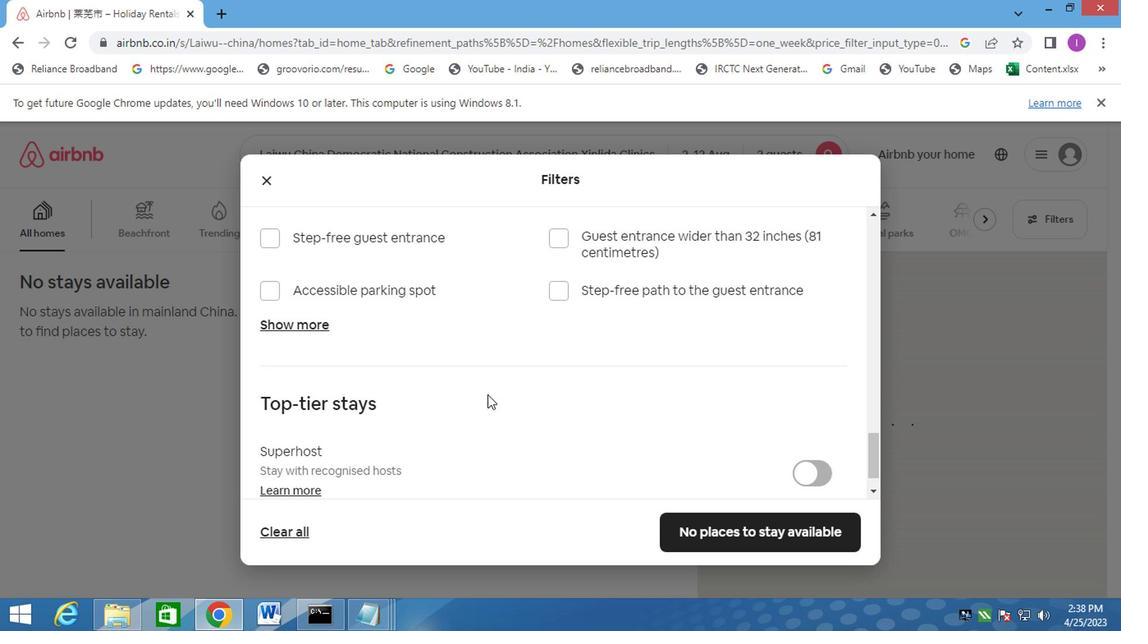 
Action: Mouse scrolled (483, 396) with delta (0, 1)
Screenshot: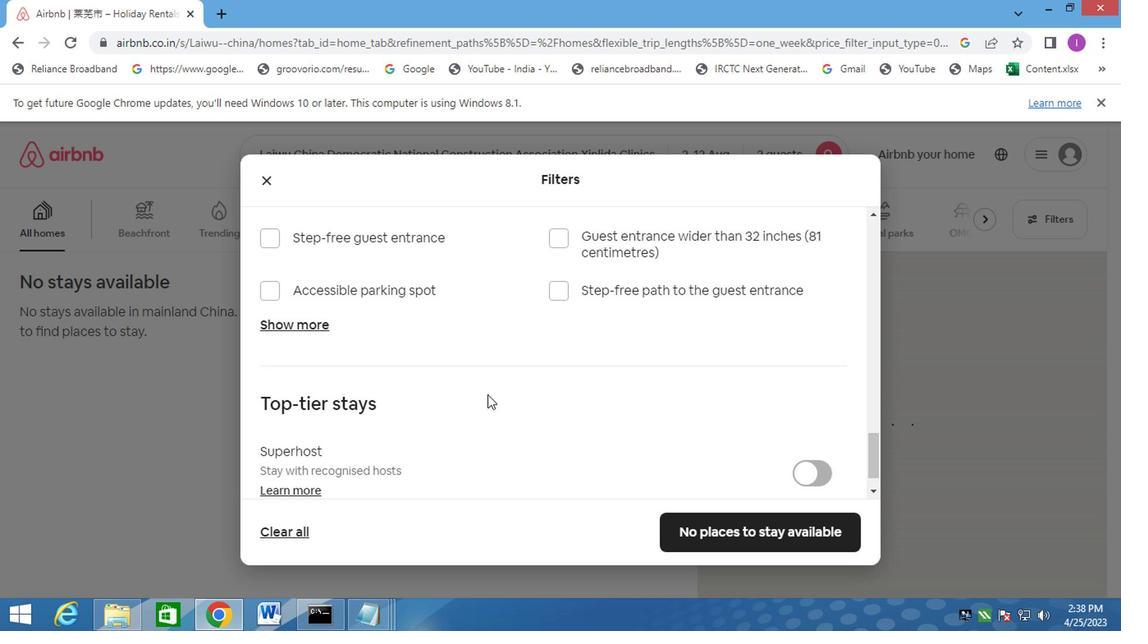 
Action: Mouse moved to (484, 395)
Screenshot: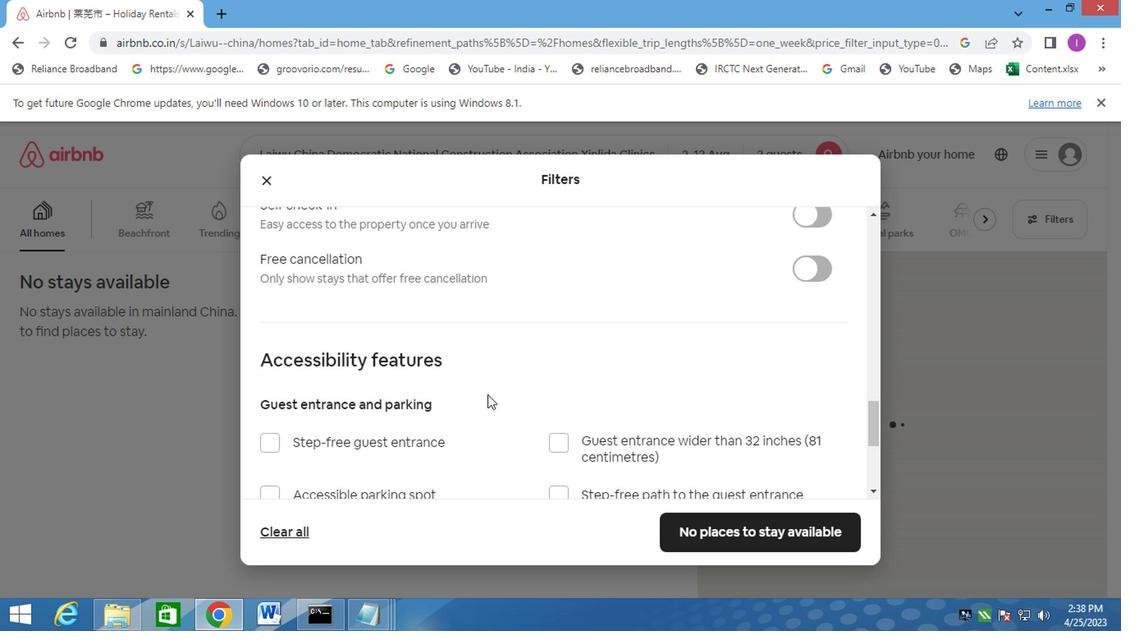 
Action: Mouse scrolled (484, 396) with delta (0, 1)
Screenshot: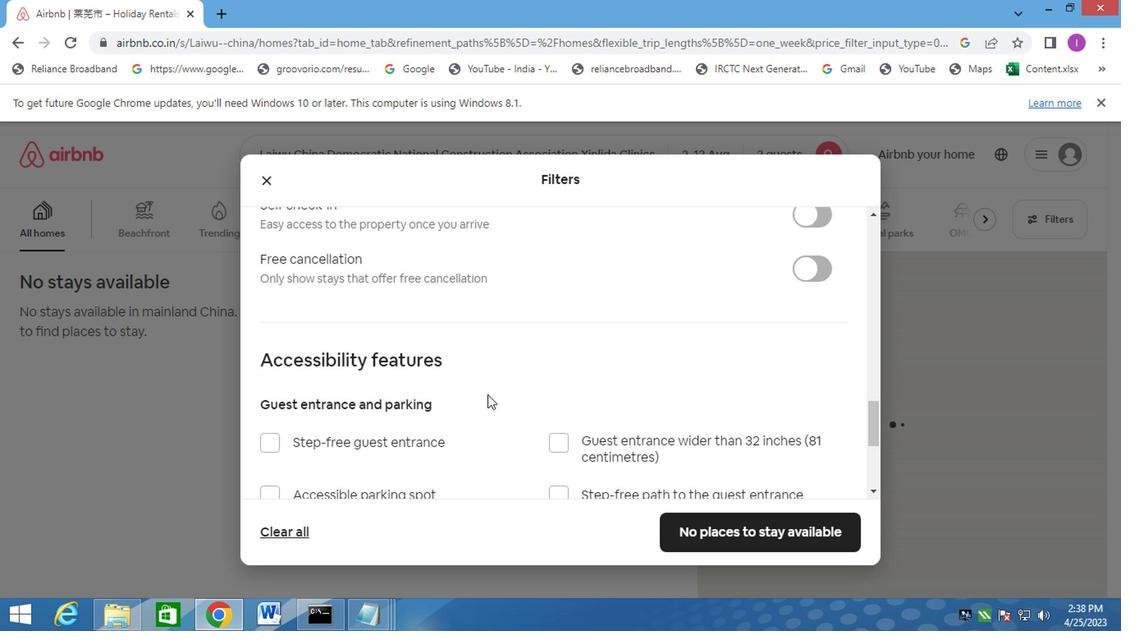 
Action: Mouse moved to (484, 393)
Screenshot: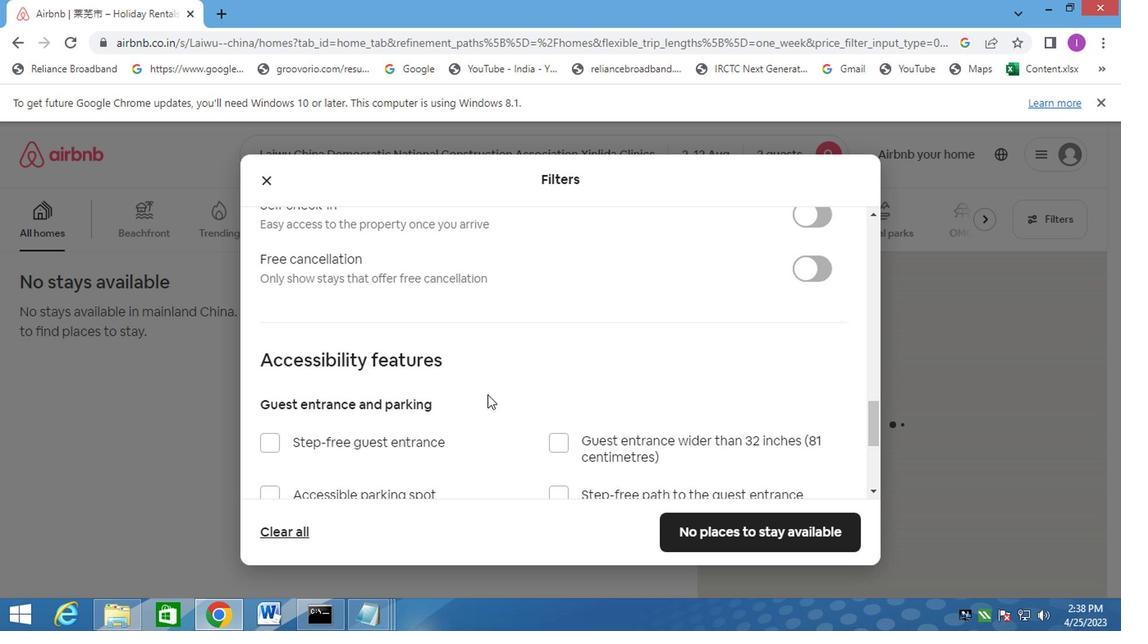 
Action: Mouse scrolled (484, 394) with delta (0, 1)
Screenshot: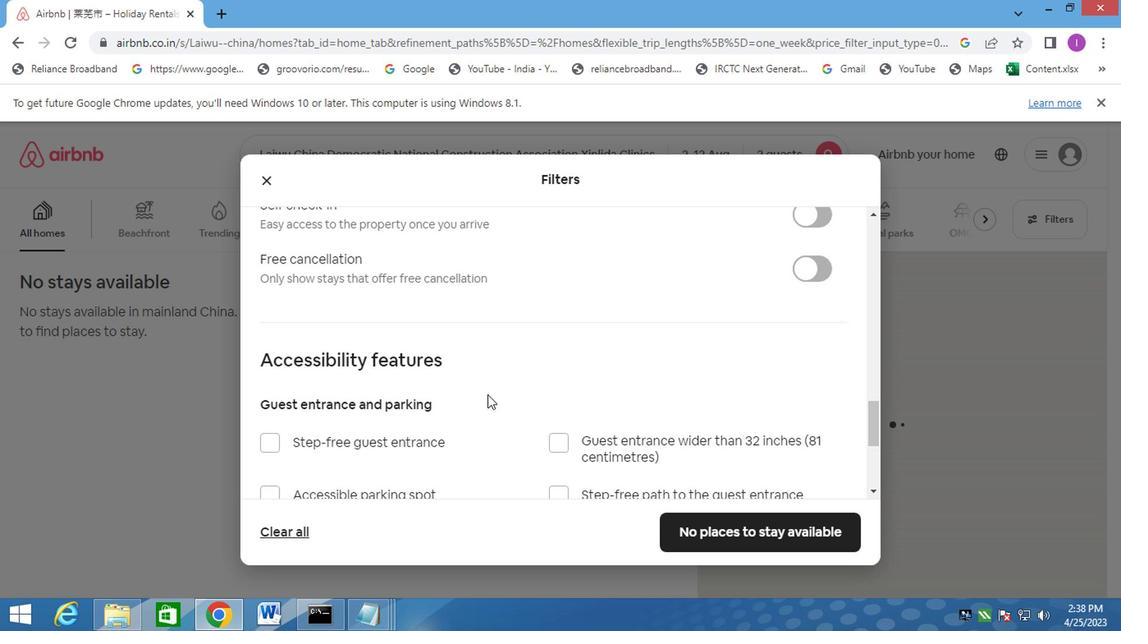
Action: Mouse scrolled (484, 393) with delta (0, 0)
Screenshot: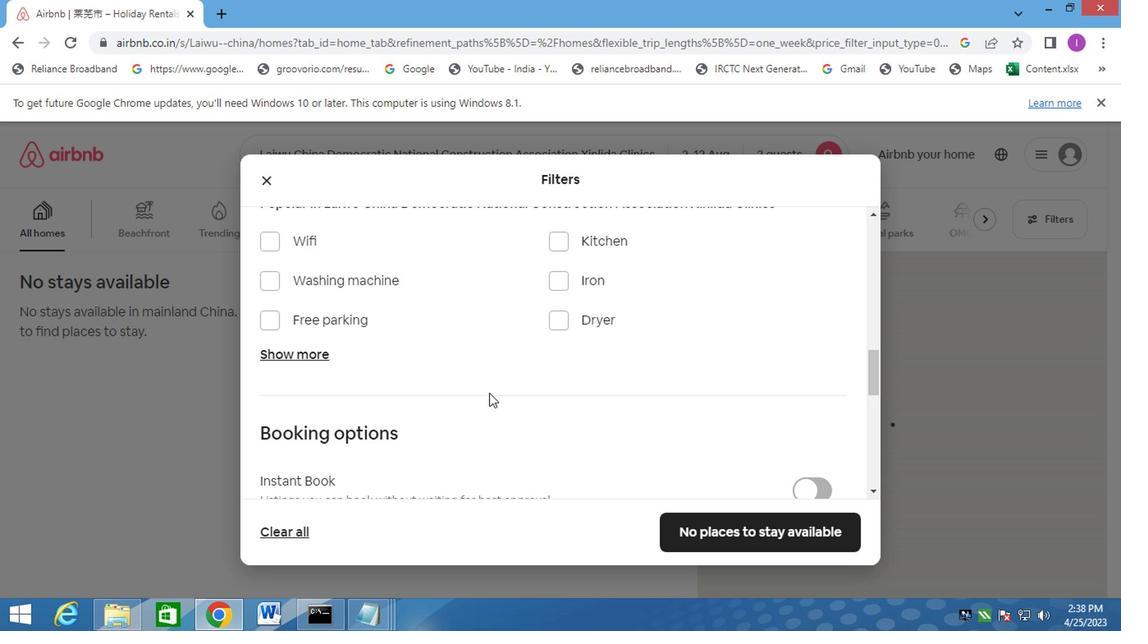 
Action: Mouse scrolled (484, 393) with delta (0, 0)
Screenshot: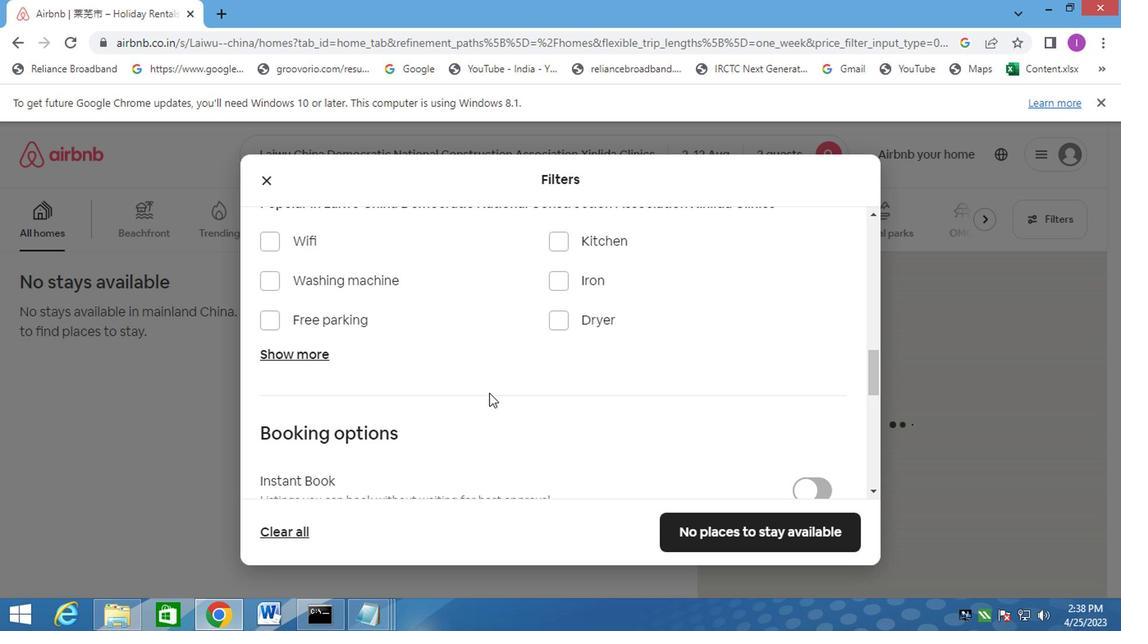 
Action: Mouse moved to (818, 375)
Screenshot: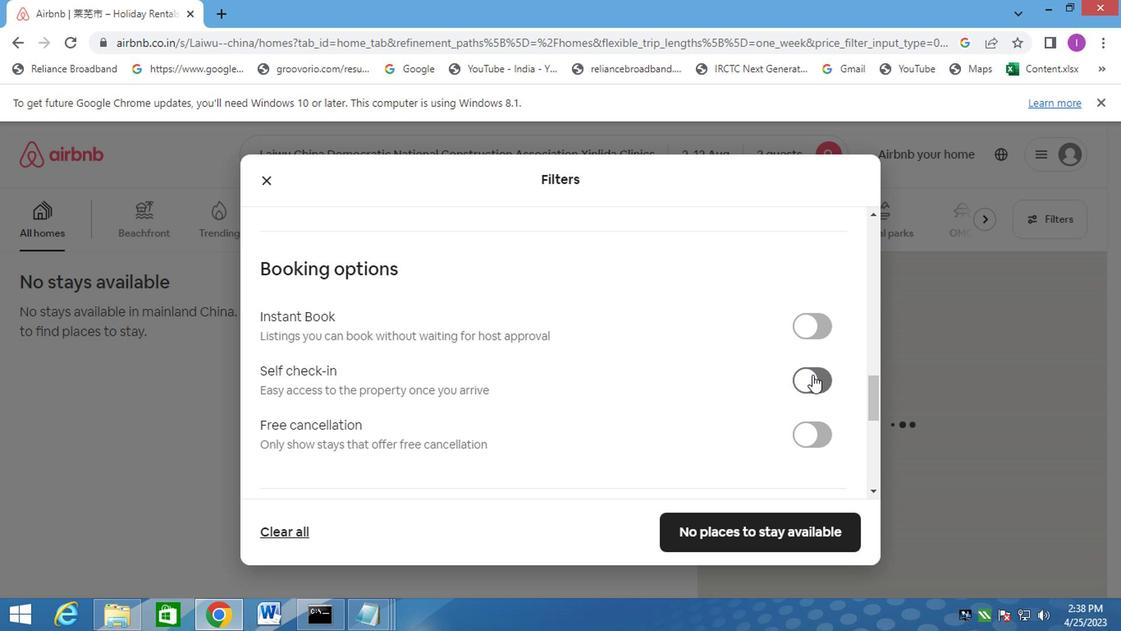 
Action: Mouse pressed left at (818, 375)
Screenshot: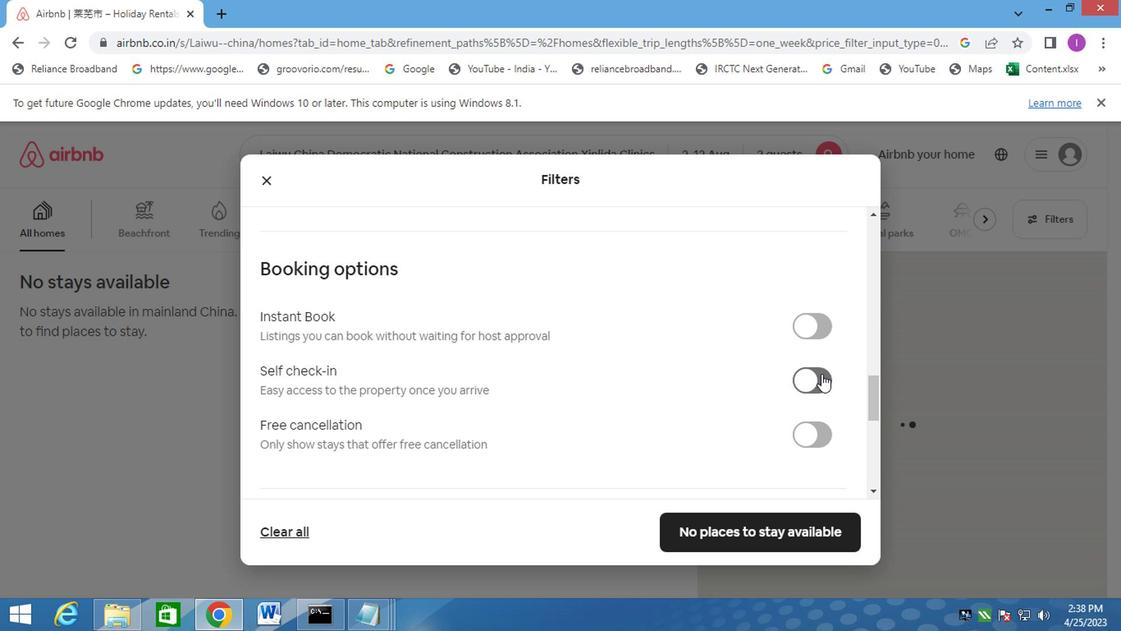 
Action: Mouse moved to (769, 542)
Screenshot: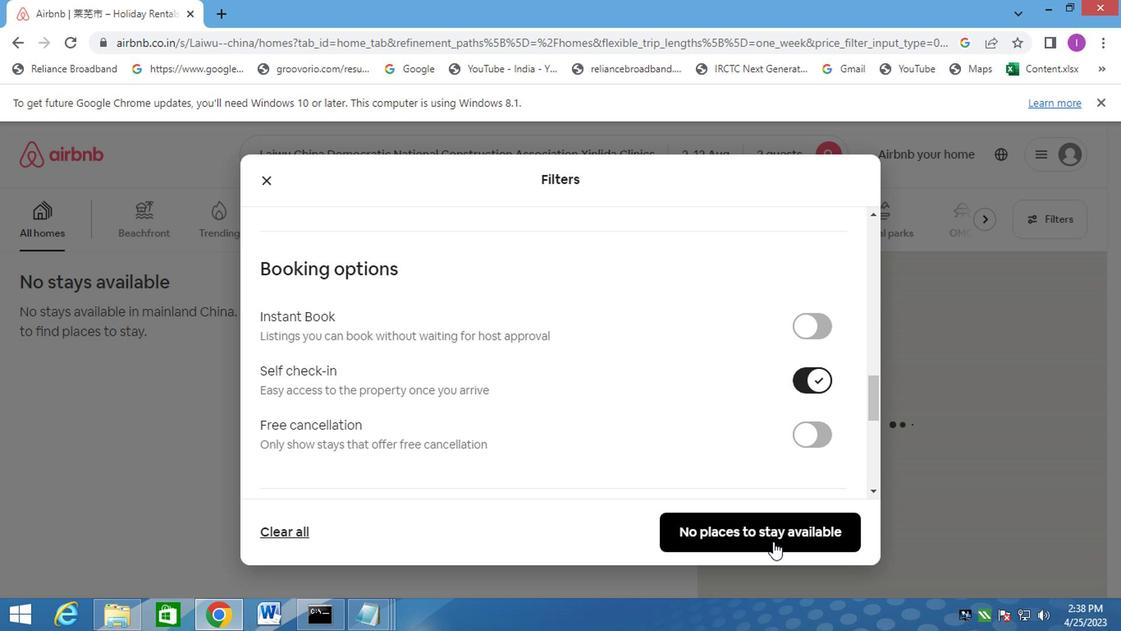 
Action: Mouse pressed left at (769, 542)
Screenshot: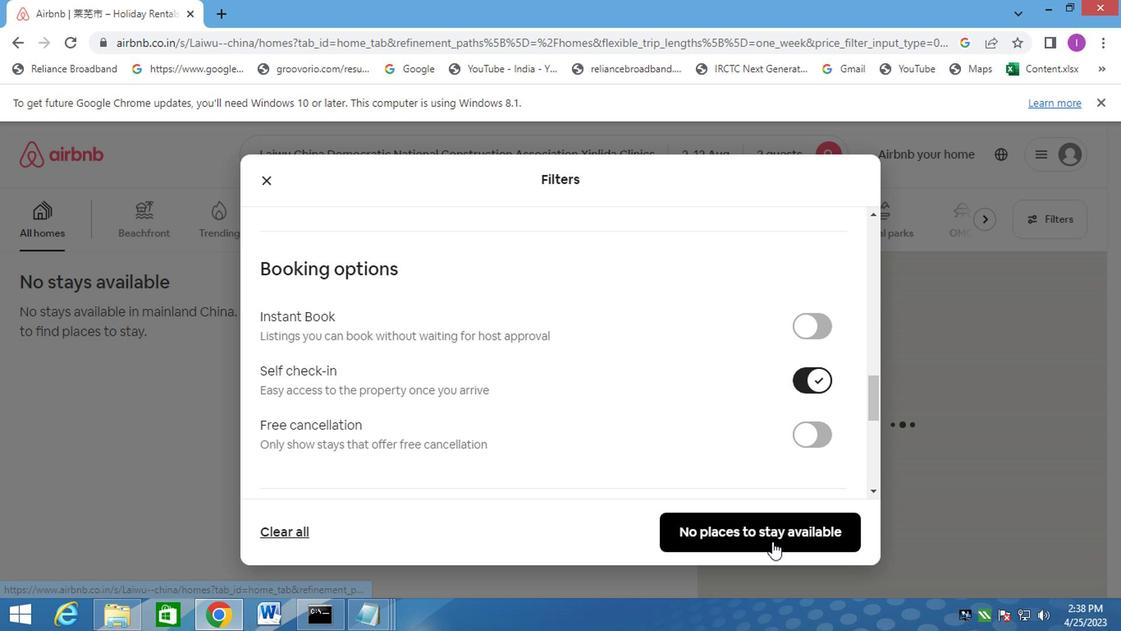 
Action: Mouse moved to (397, 342)
Screenshot: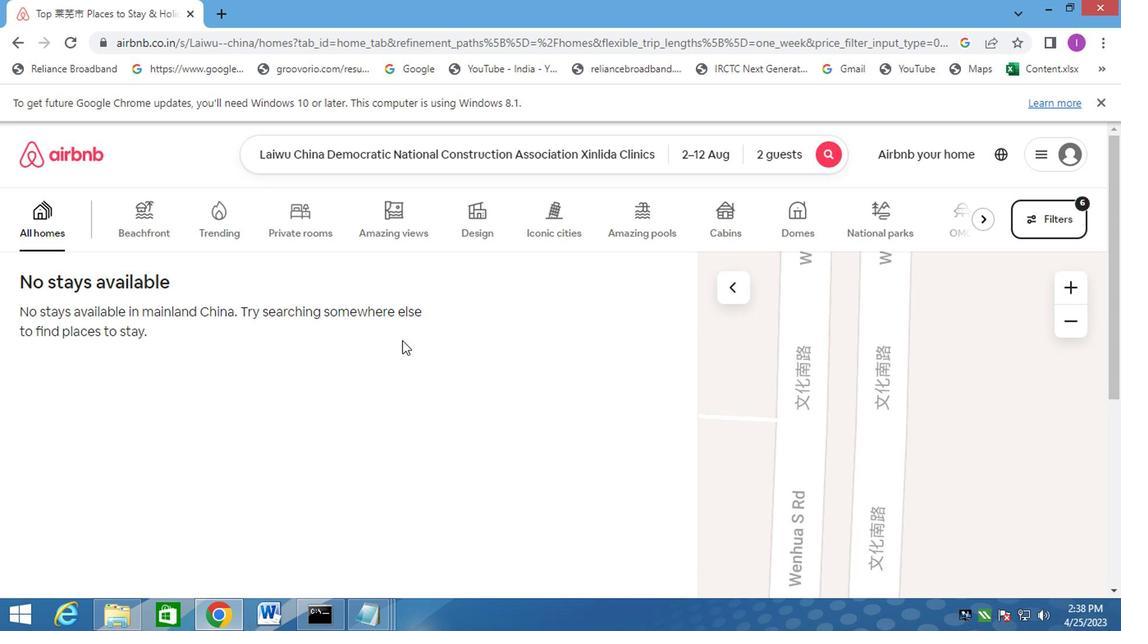 
